 Task: Look for space in Ermenek, Turkey from 10th July, 2023 to 15th July, 2023 for 7 adults in price range Rs.10000 to Rs.15000. Place can be entire place or shared room with 4 bedrooms having 7 beds and 4 bathrooms. Property type can be house, flat, guest house. Amenities needed are: wifi, TV, free parkinig on premises, gym, breakfast. Booking option can be shelf check-in. Required host language is English.
Action: Mouse moved to (606, 144)
Screenshot: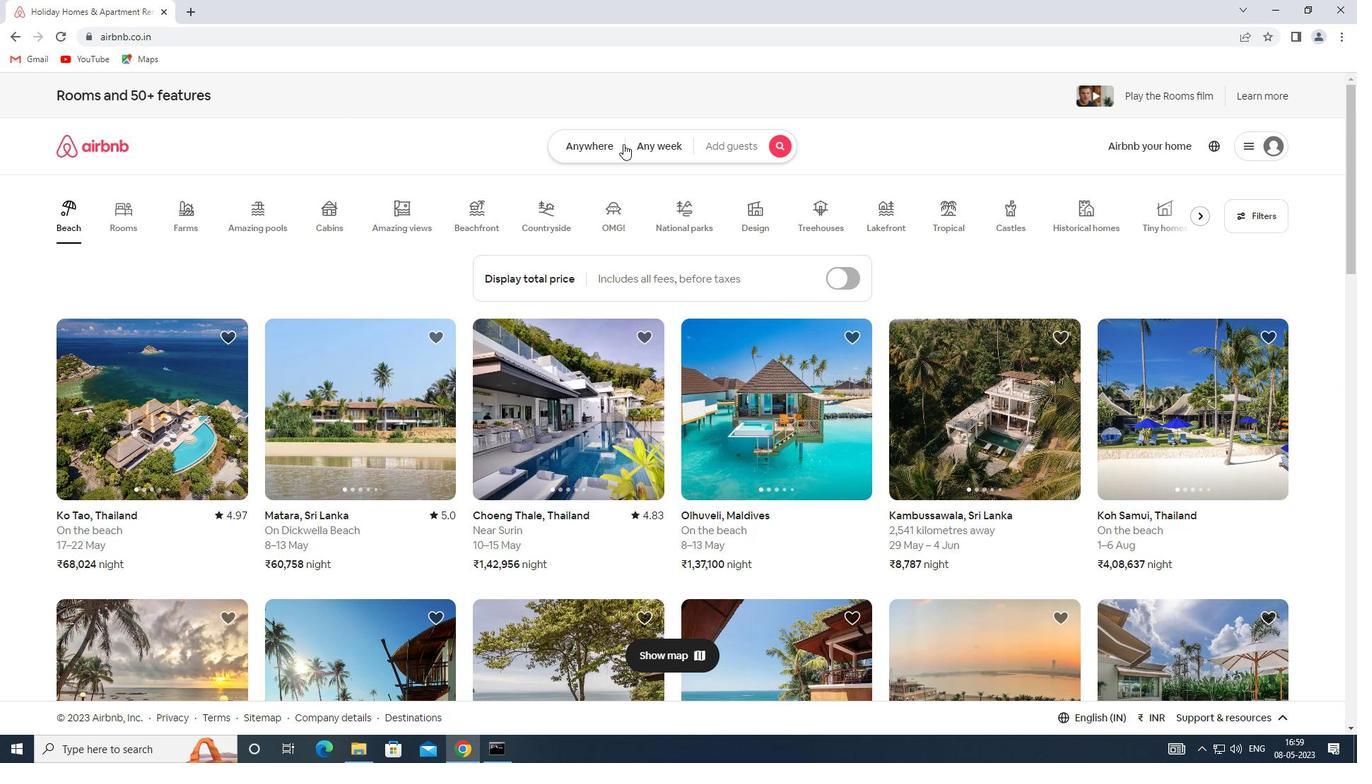 
Action: Mouse pressed left at (606, 144)
Screenshot: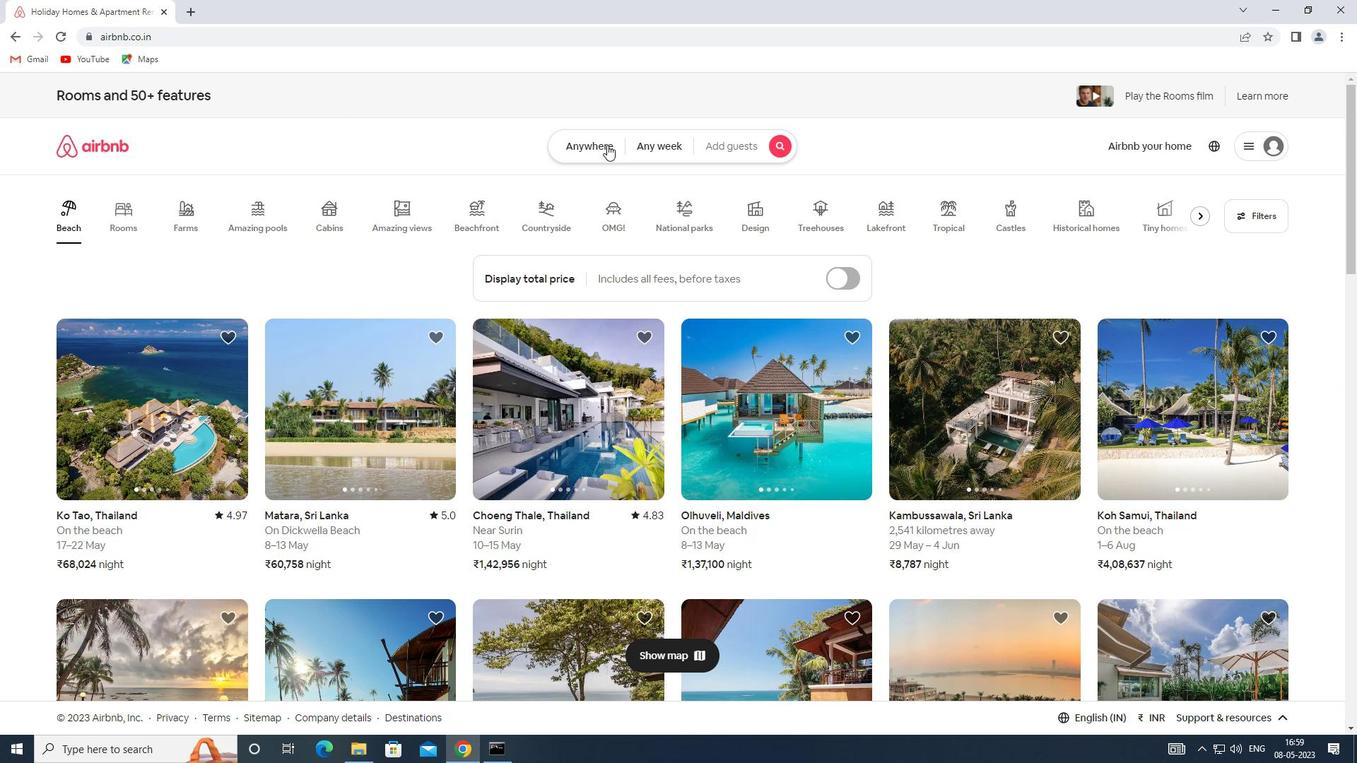 
Action: Mouse moved to (430, 205)
Screenshot: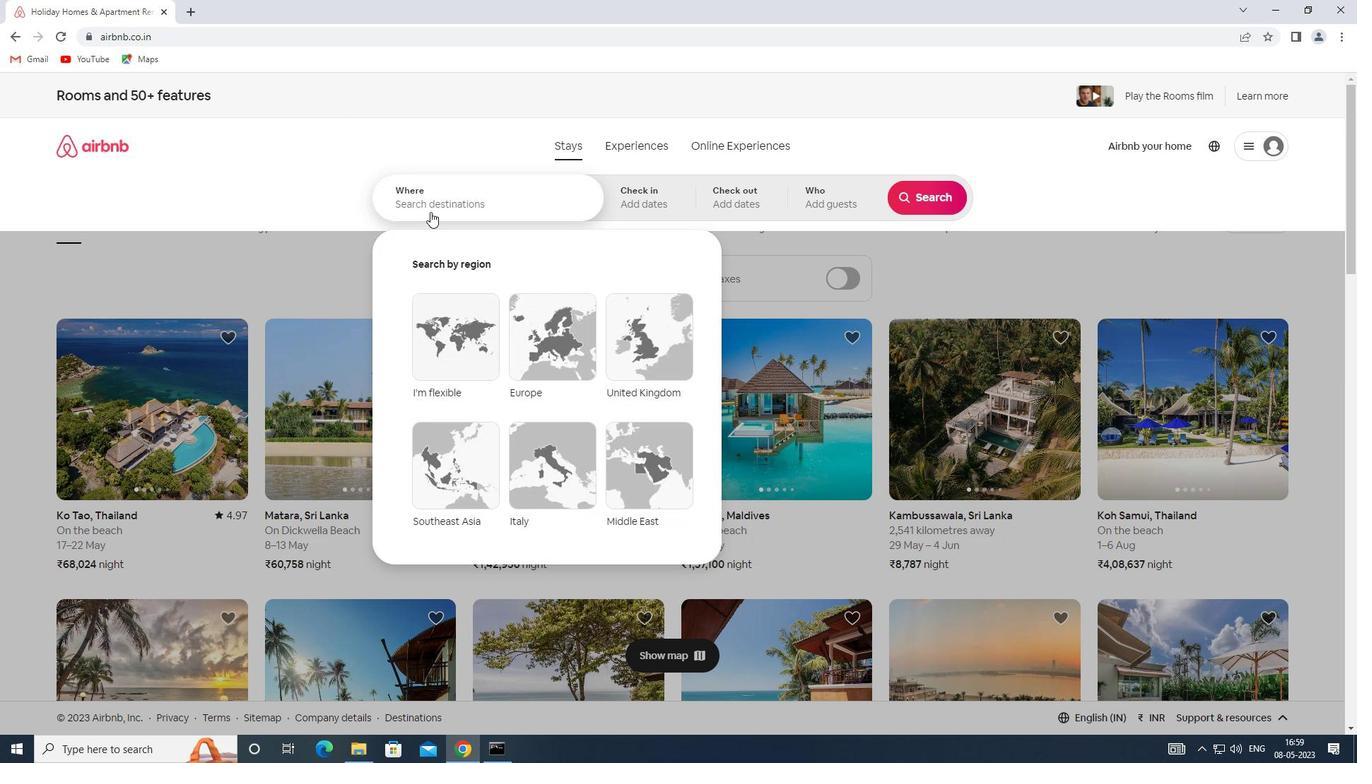 
Action: Mouse pressed left at (430, 205)
Screenshot: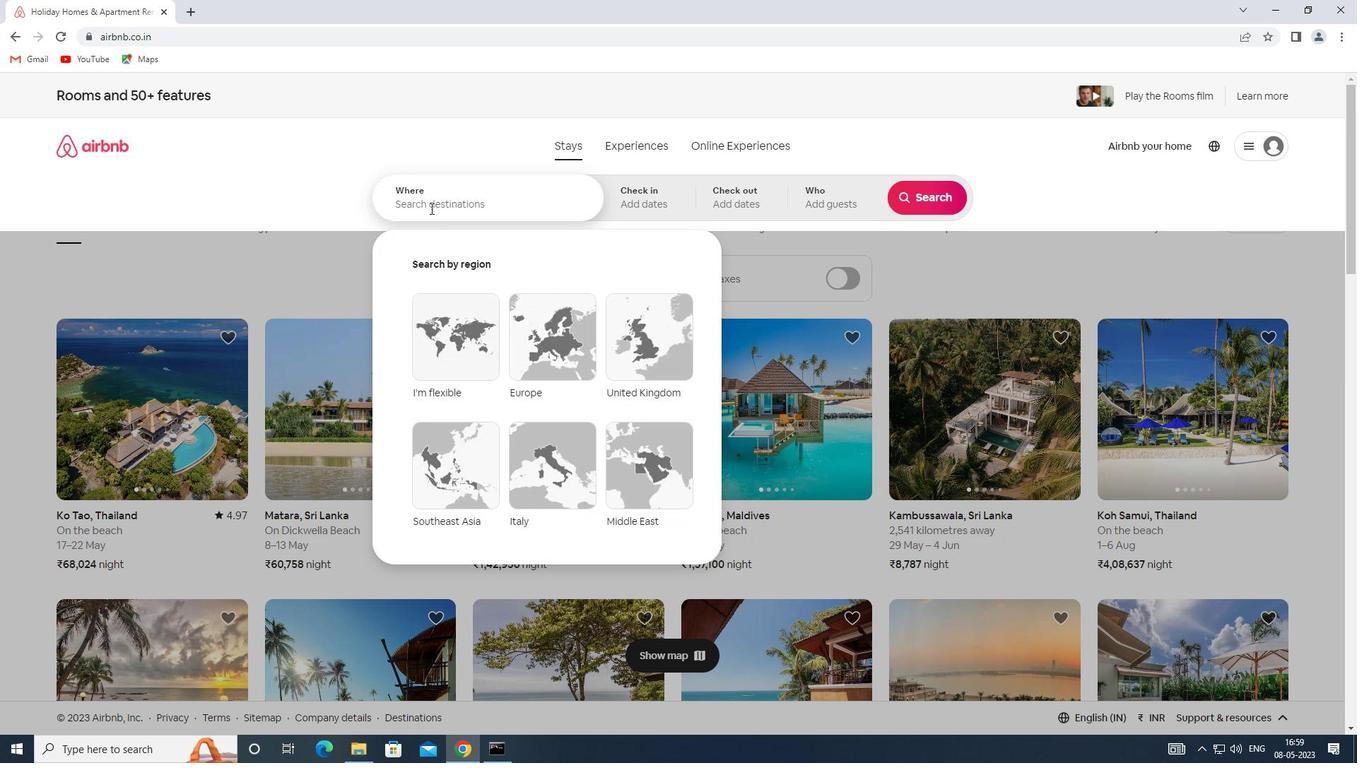 
Action: Mouse moved to (430, 204)
Screenshot: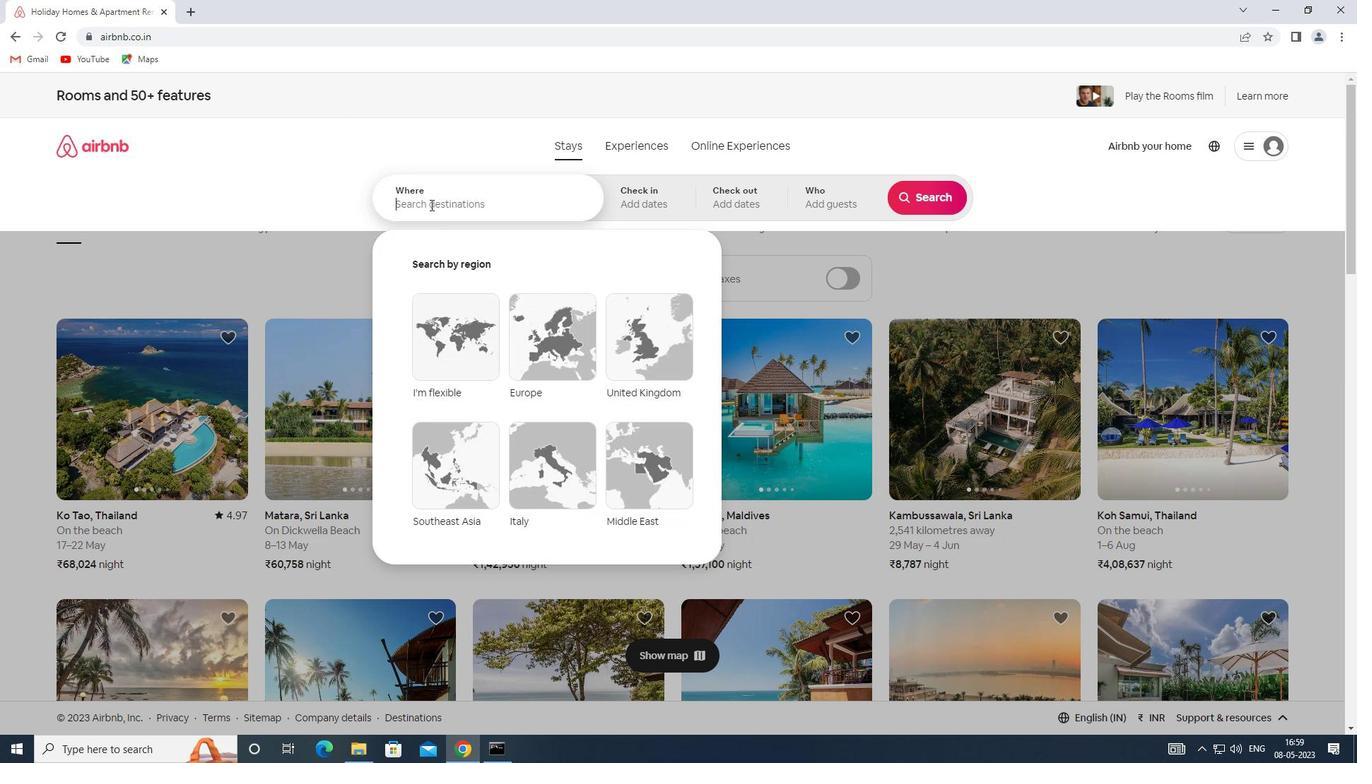 
Action: Key pressed <Key.shift><Key.shift><Key.shift><Key.shift><Key.shift><Key.shift><Key.shift><Key.shift><Key.shift><Key.shift><Key.shift><Key.shift>SPACE<Key.space>IN<Key.space><Key.shift><Key.shift><Key.shift><Key.shift><Key.shift><Key.shift><Key.shift><Key.shift><Key.shift><Key.shift><Key.shift>ERMENEK,<Key.shift>TURKEY
Screenshot: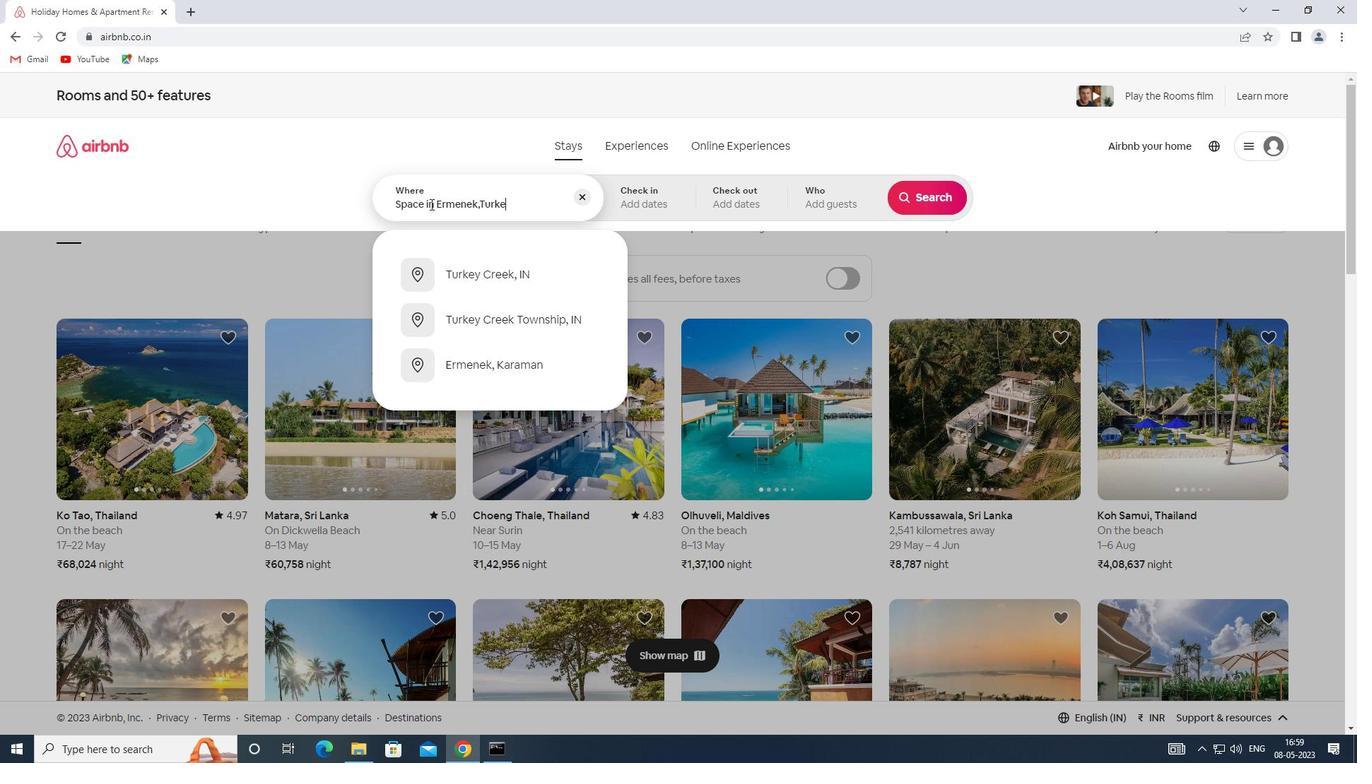 
Action: Mouse moved to (666, 202)
Screenshot: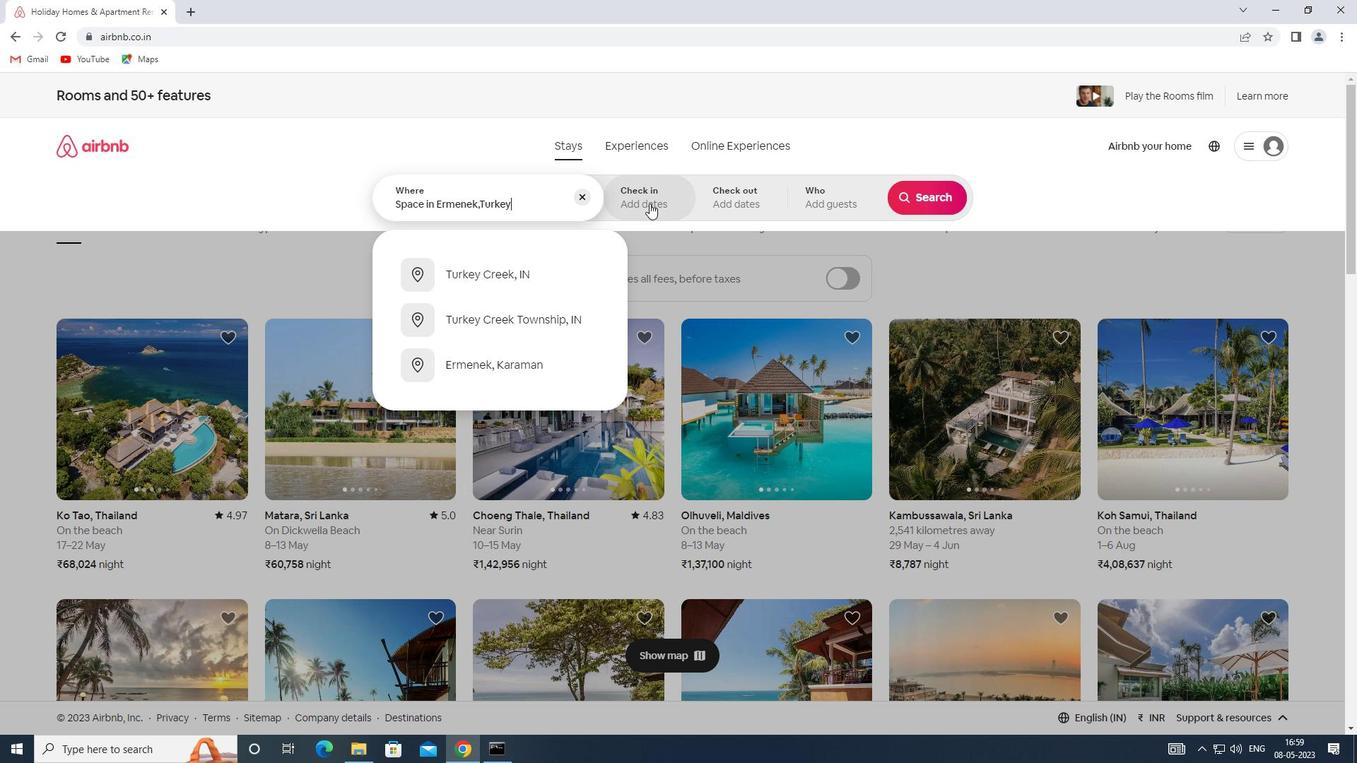 
Action: Mouse pressed left at (666, 202)
Screenshot: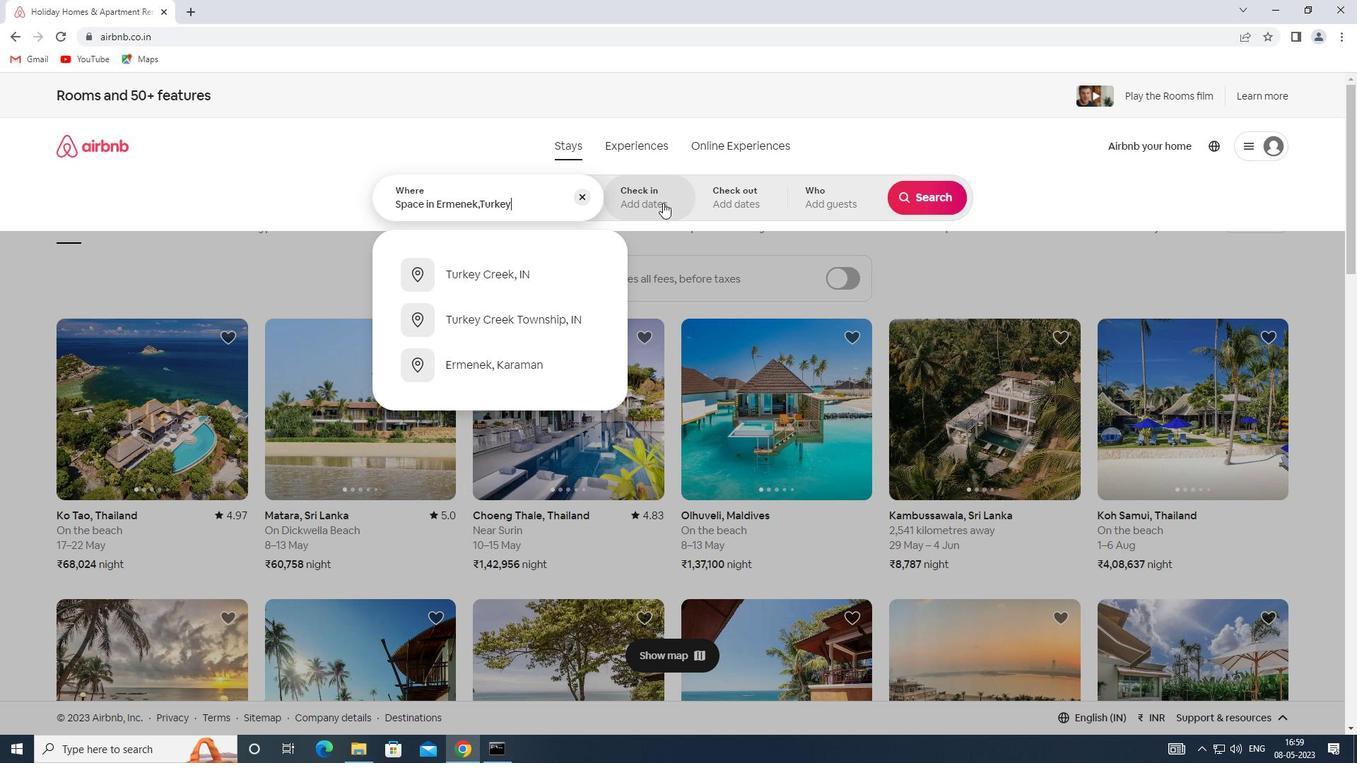 
Action: Mouse moved to (915, 316)
Screenshot: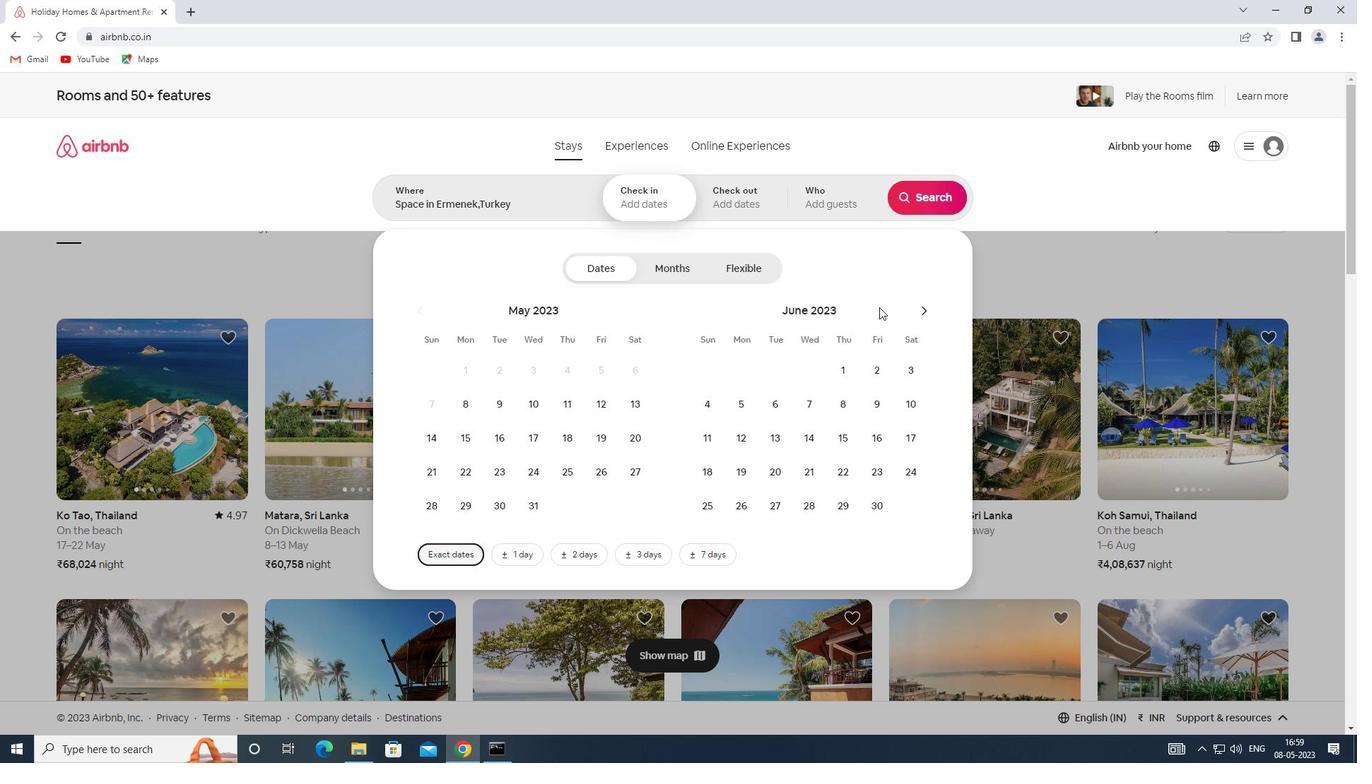 
Action: Mouse pressed left at (915, 316)
Screenshot: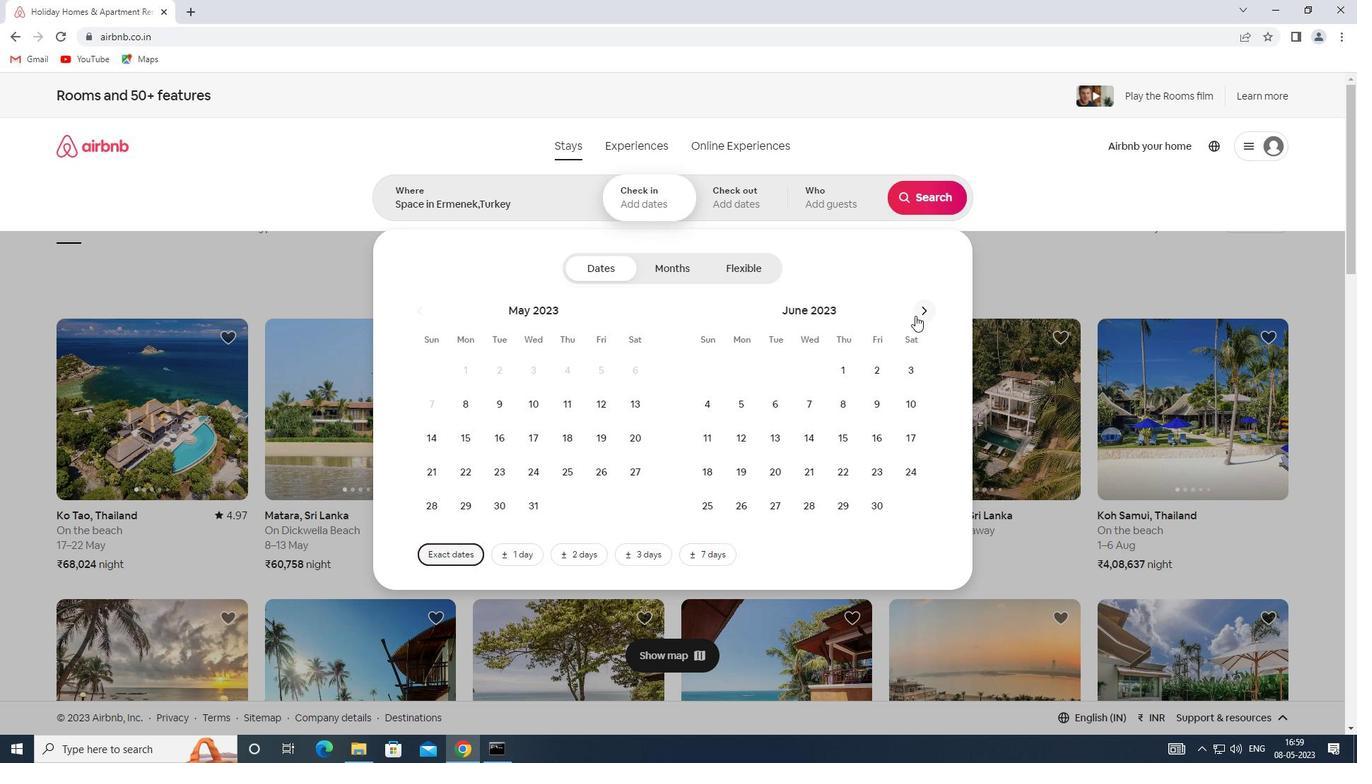 
Action: Mouse moved to (729, 443)
Screenshot: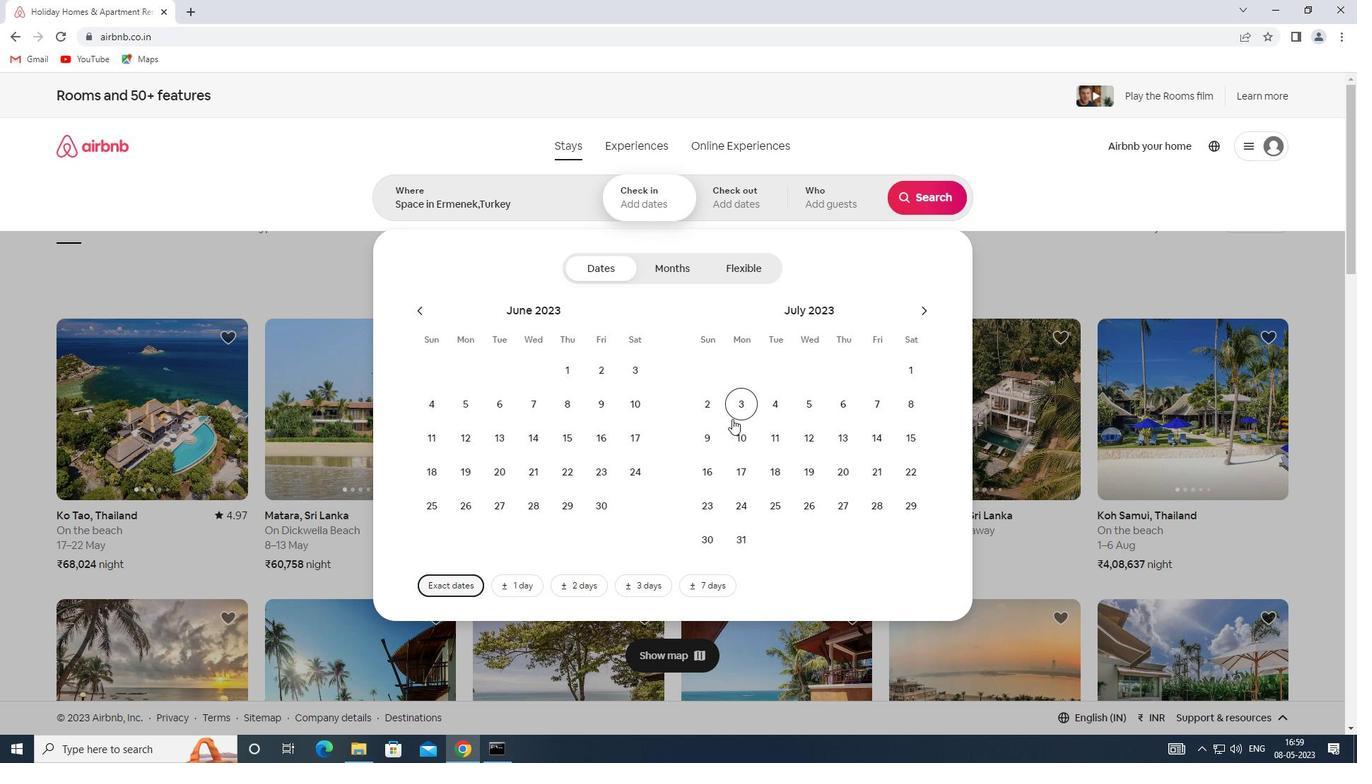 
Action: Mouse pressed left at (729, 443)
Screenshot: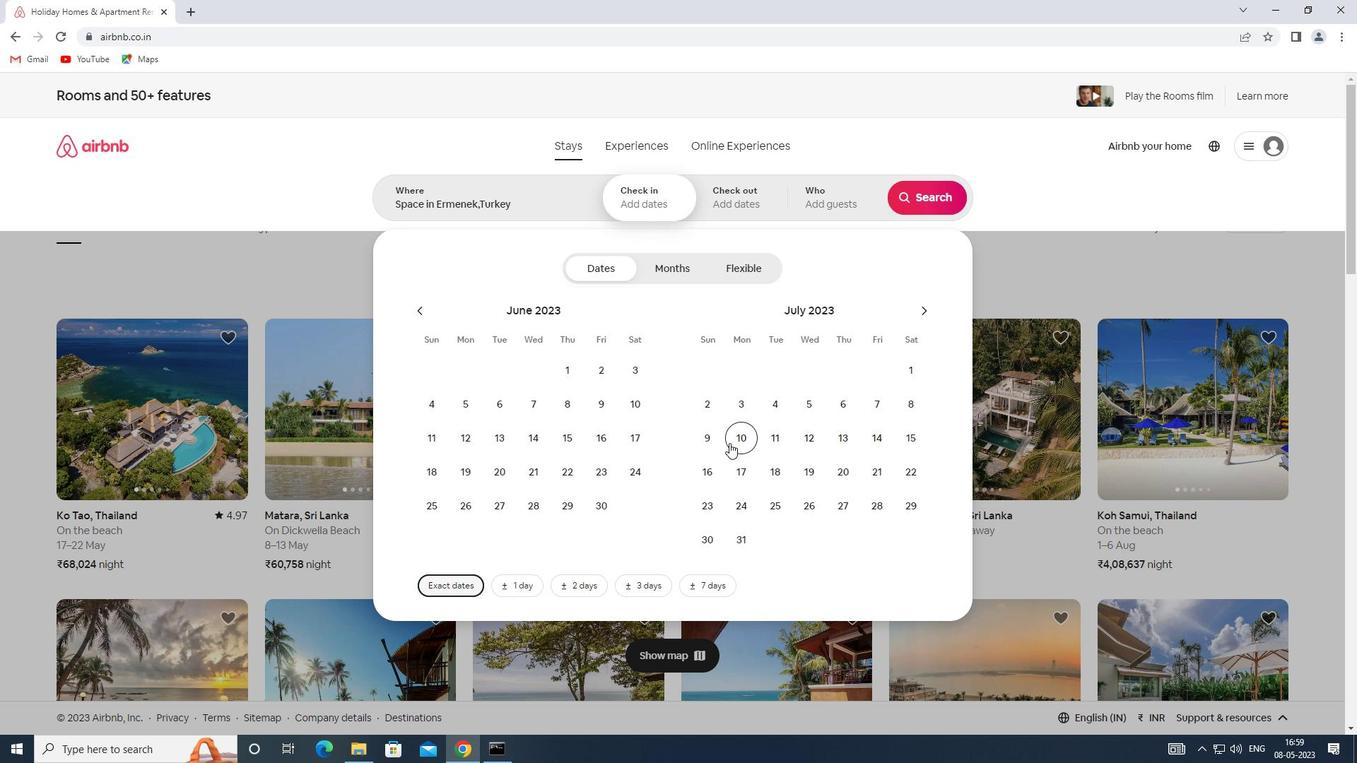 
Action: Mouse moved to (906, 441)
Screenshot: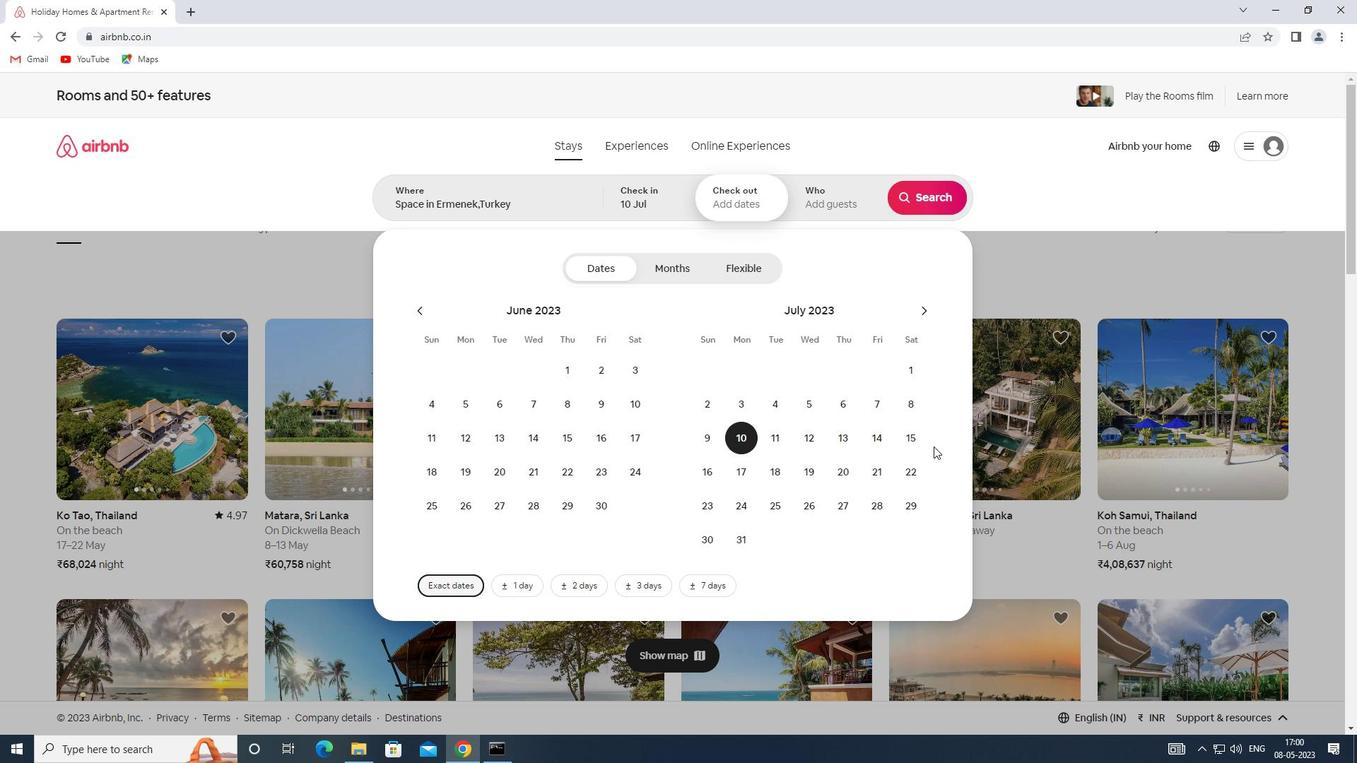 
Action: Mouse pressed left at (906, 441)
Screenshot: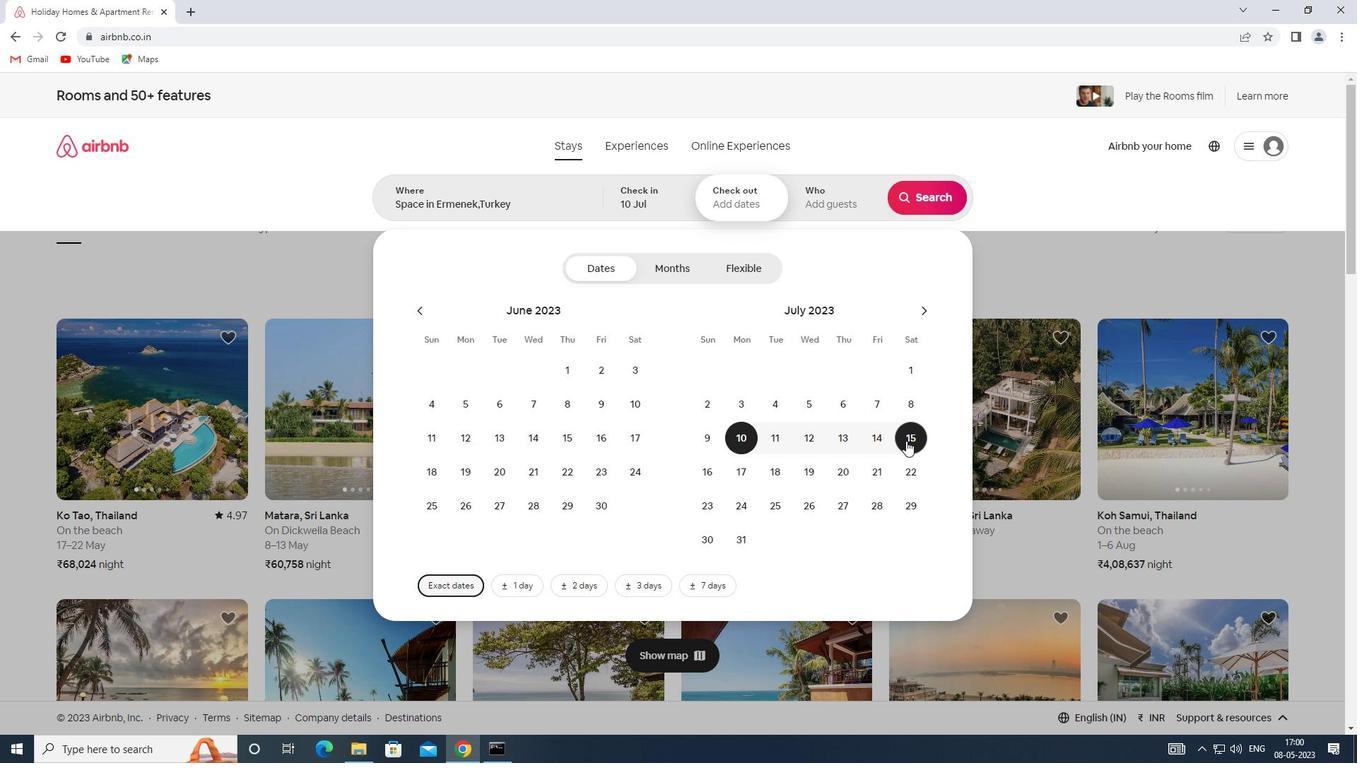 
Action: Mouse moved to (827, 205)
Screenshot: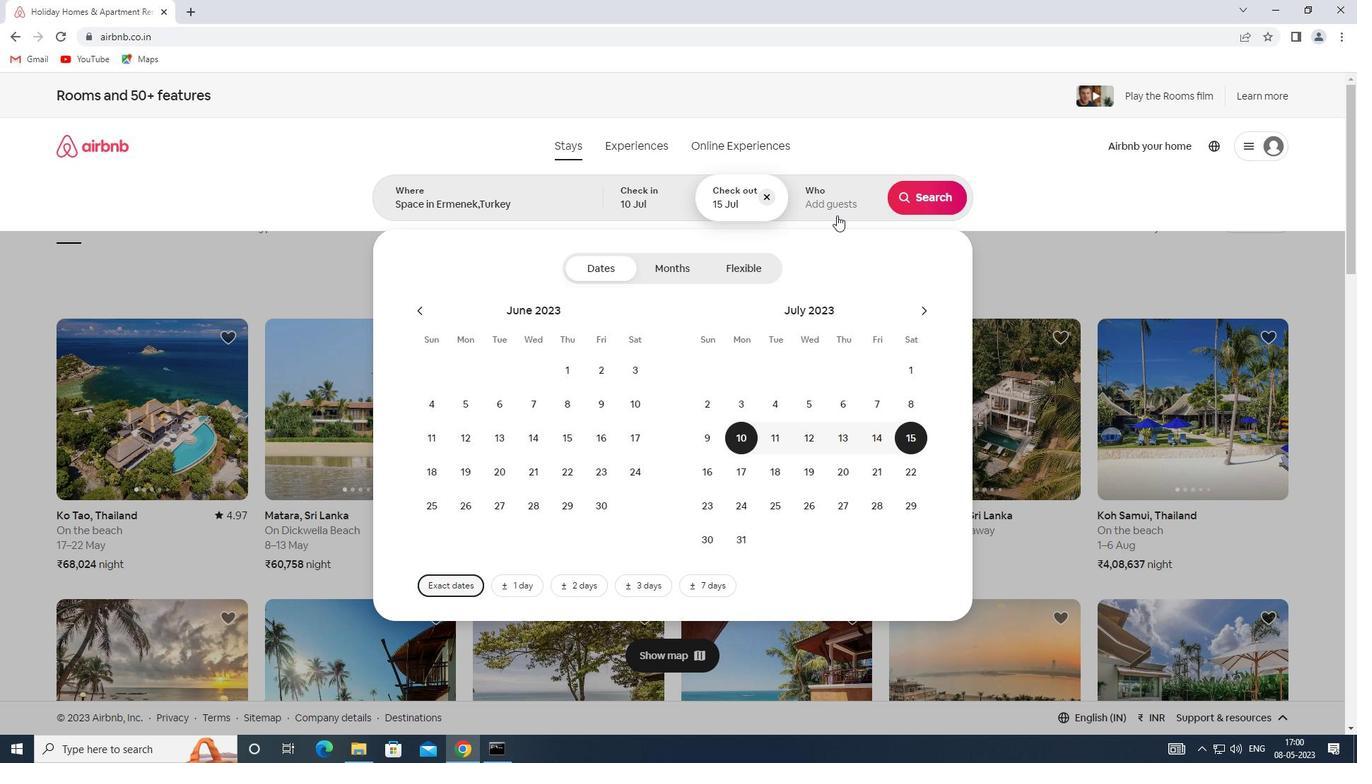 
Action: Mouse pressed left at (827, 205)
Screenshot: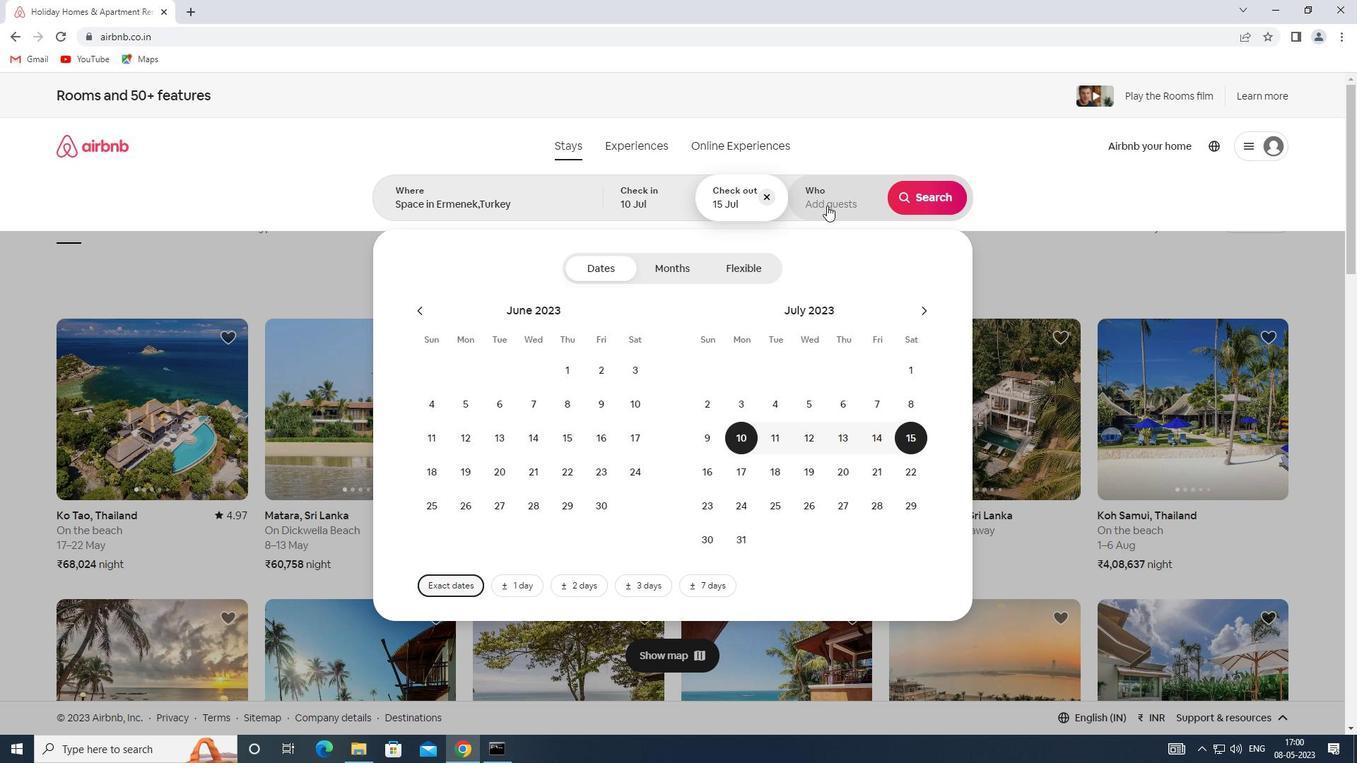 
Action: Mouse moved to (930, 275)
Screenshot: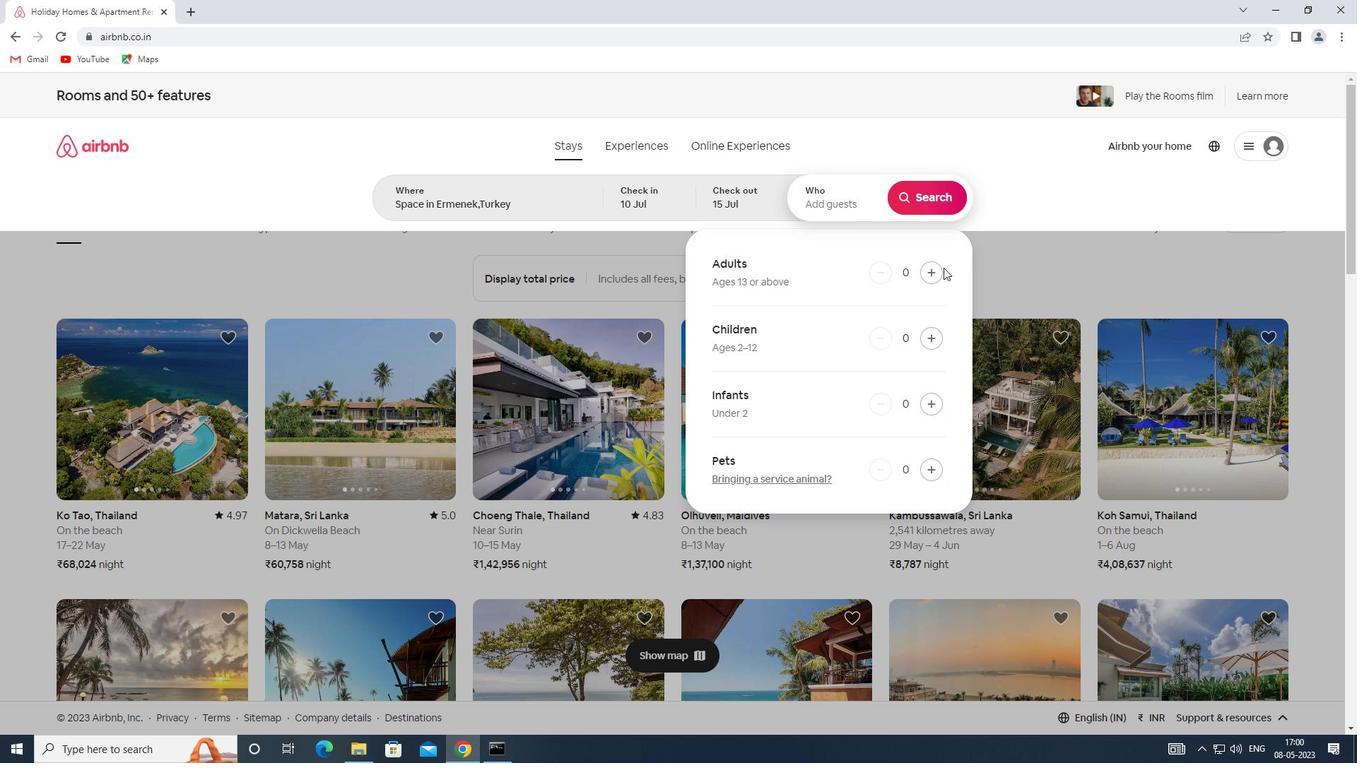 
Action: Mouse pressed left at (930, 275)
Screenshot: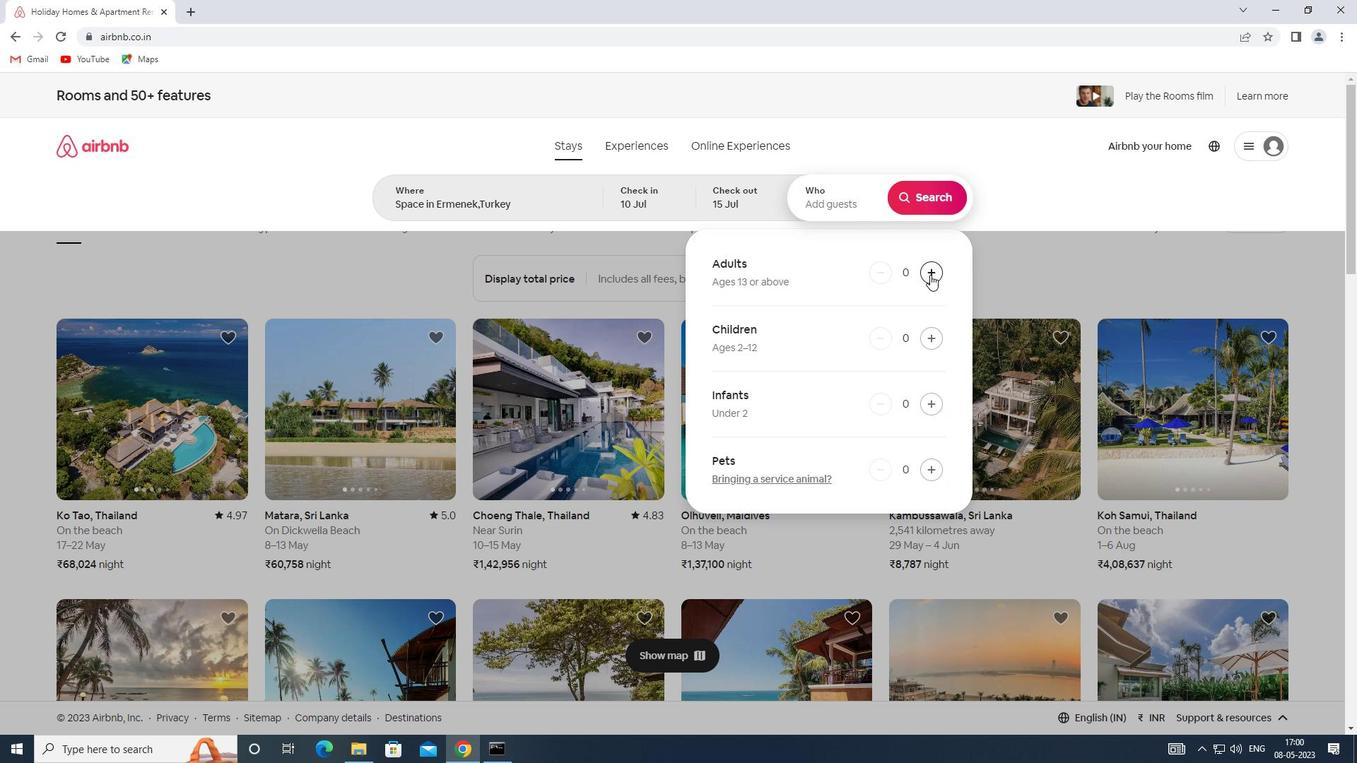 
Action: Mouse pressed left at (930, 275)
Screenshot: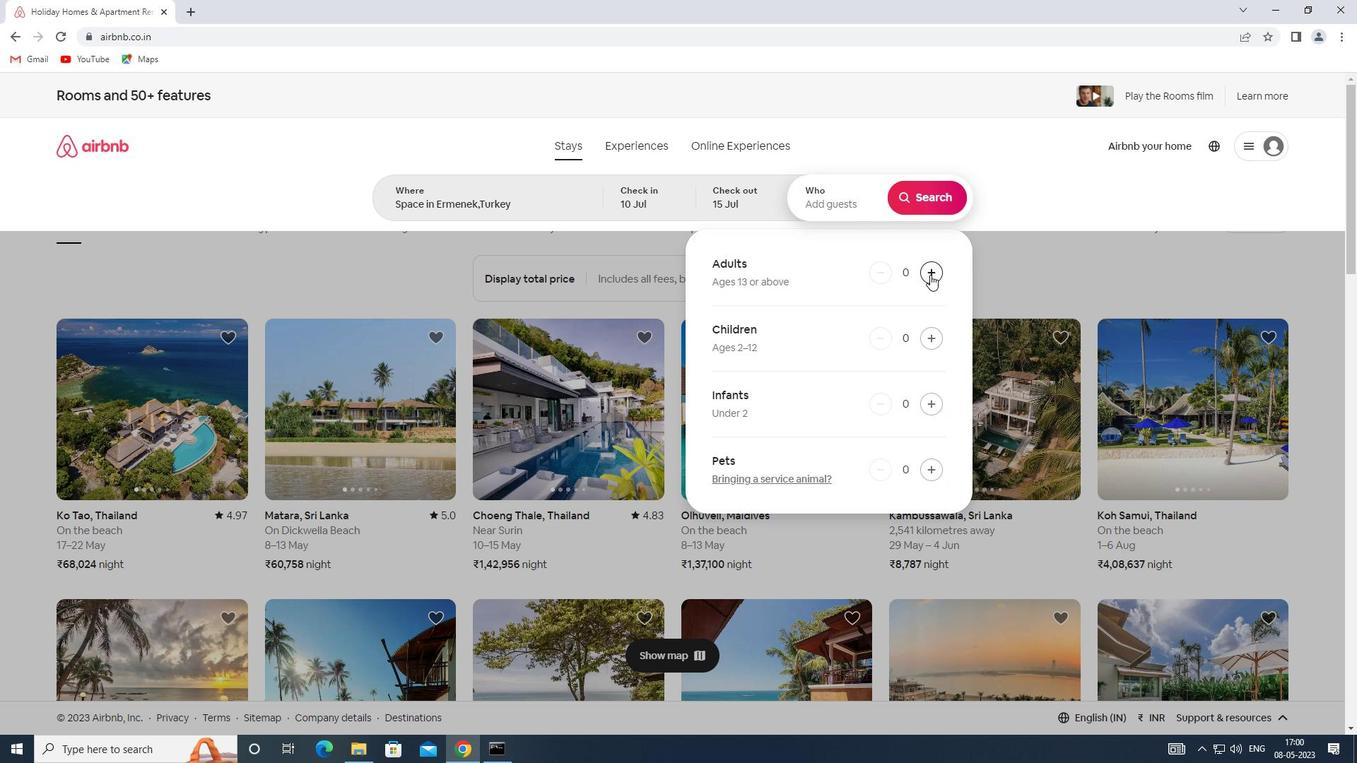
Action: Mouse pressed left at (930, 275)
Screenshot: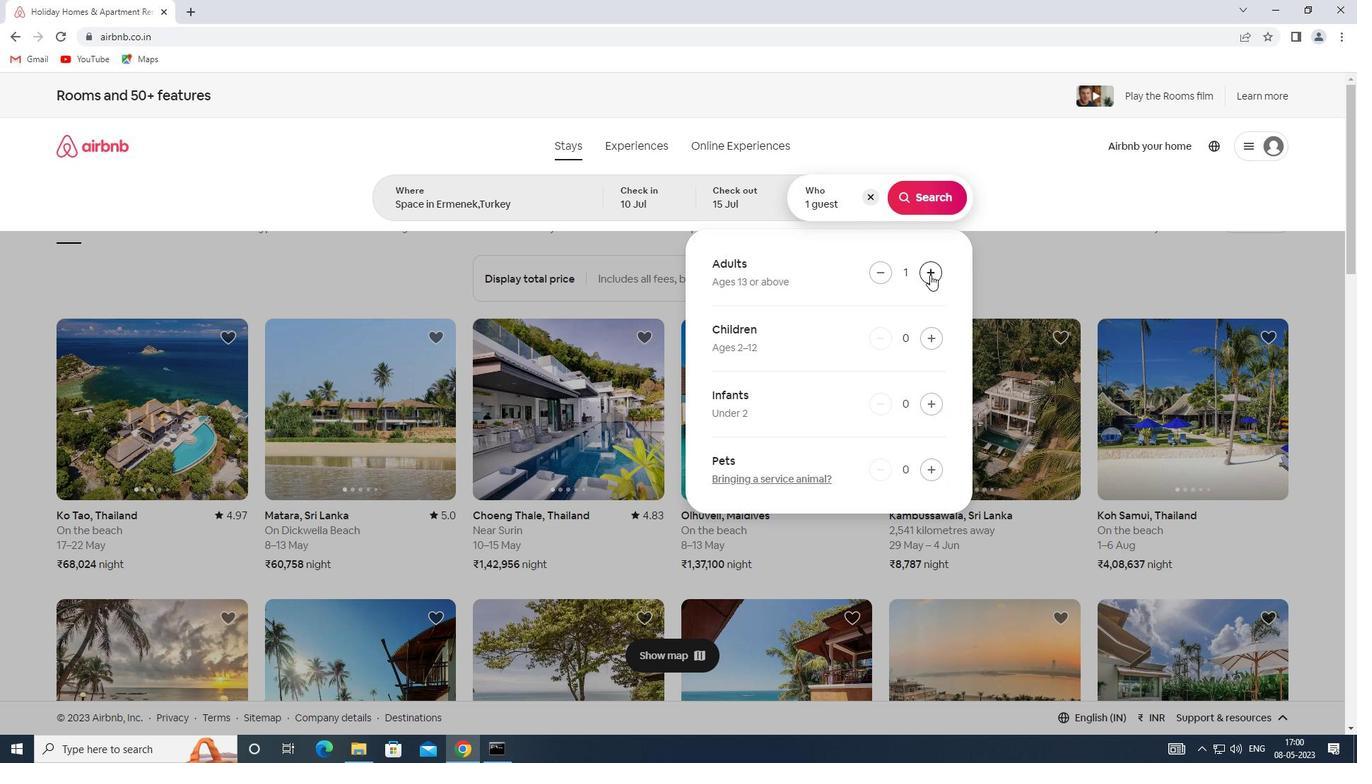 
Action: Mouse pressed left at (930, 275)
Screenshot: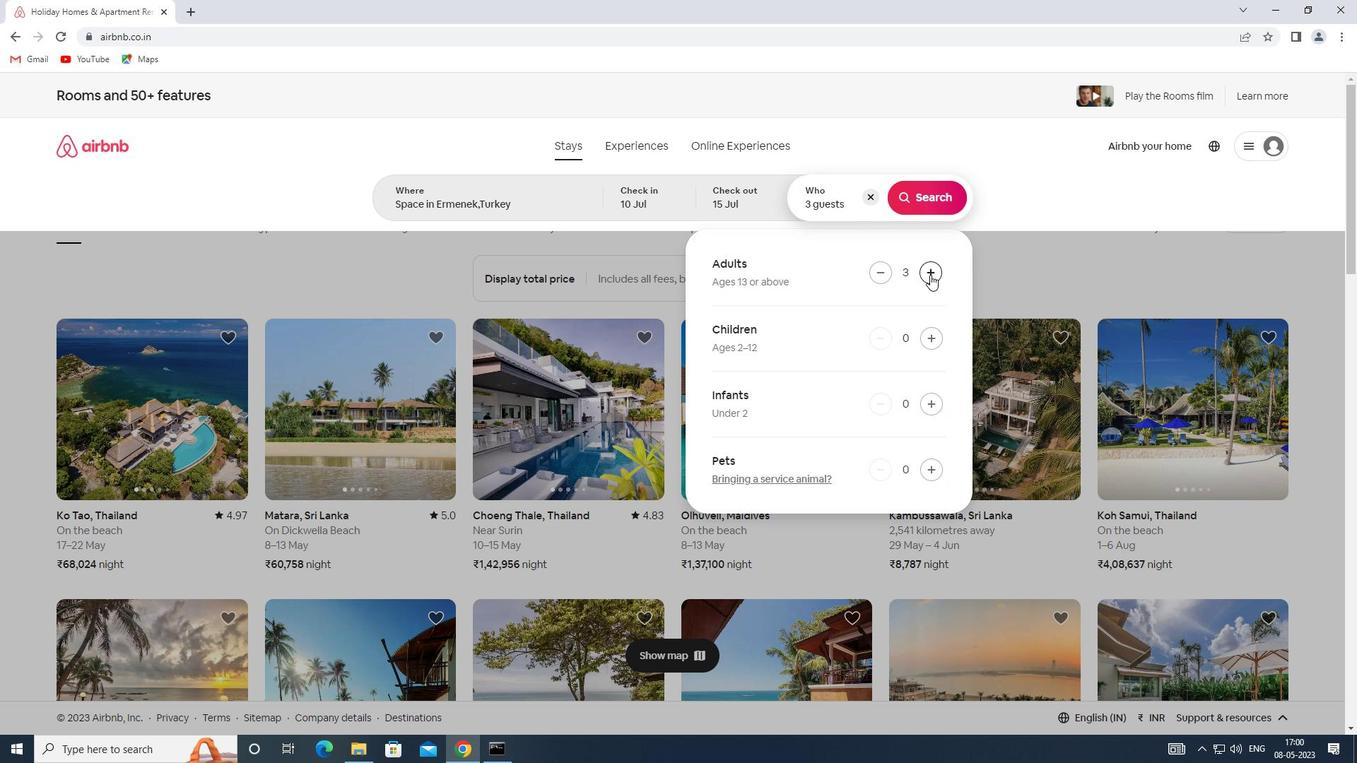 
Action: Mouse pressed left at (930, 275)
Screenshot: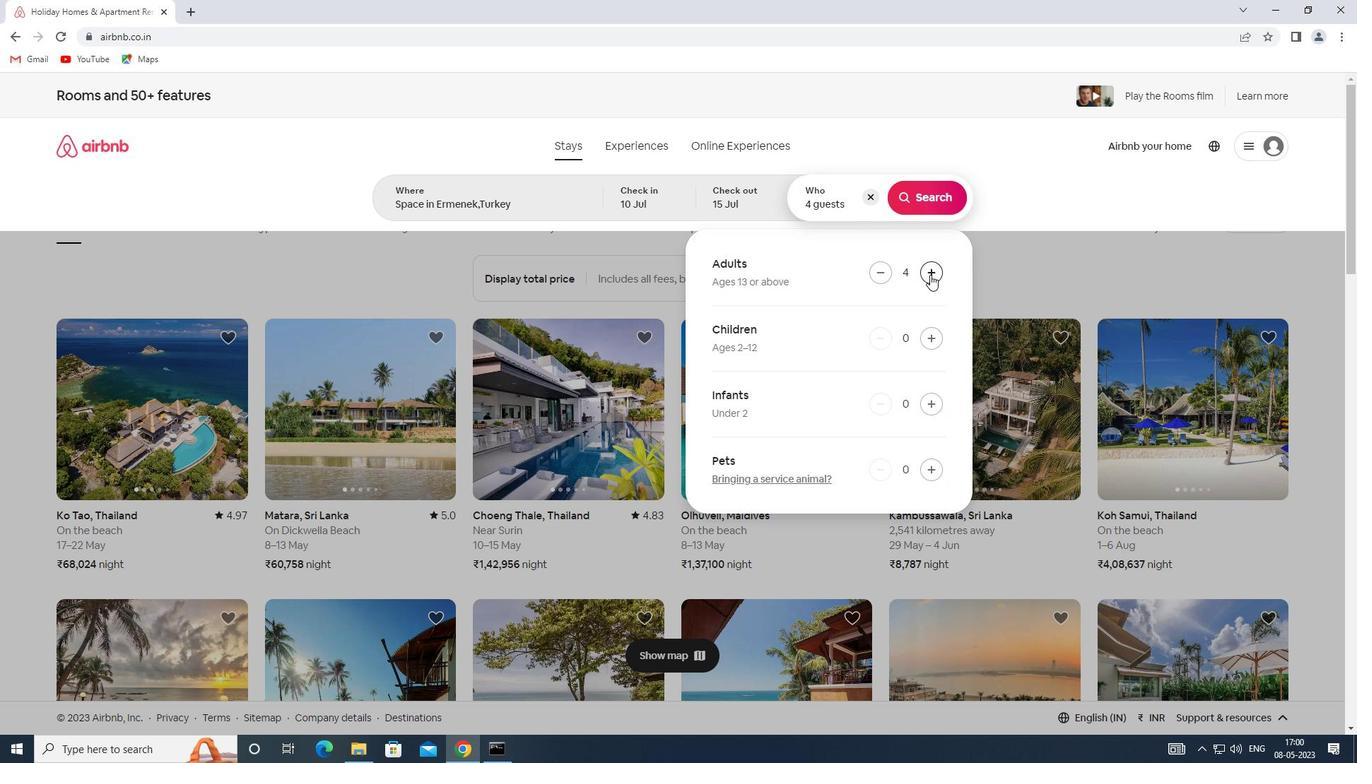 
Action: Mouse moved to (927, 276)
Screenshot: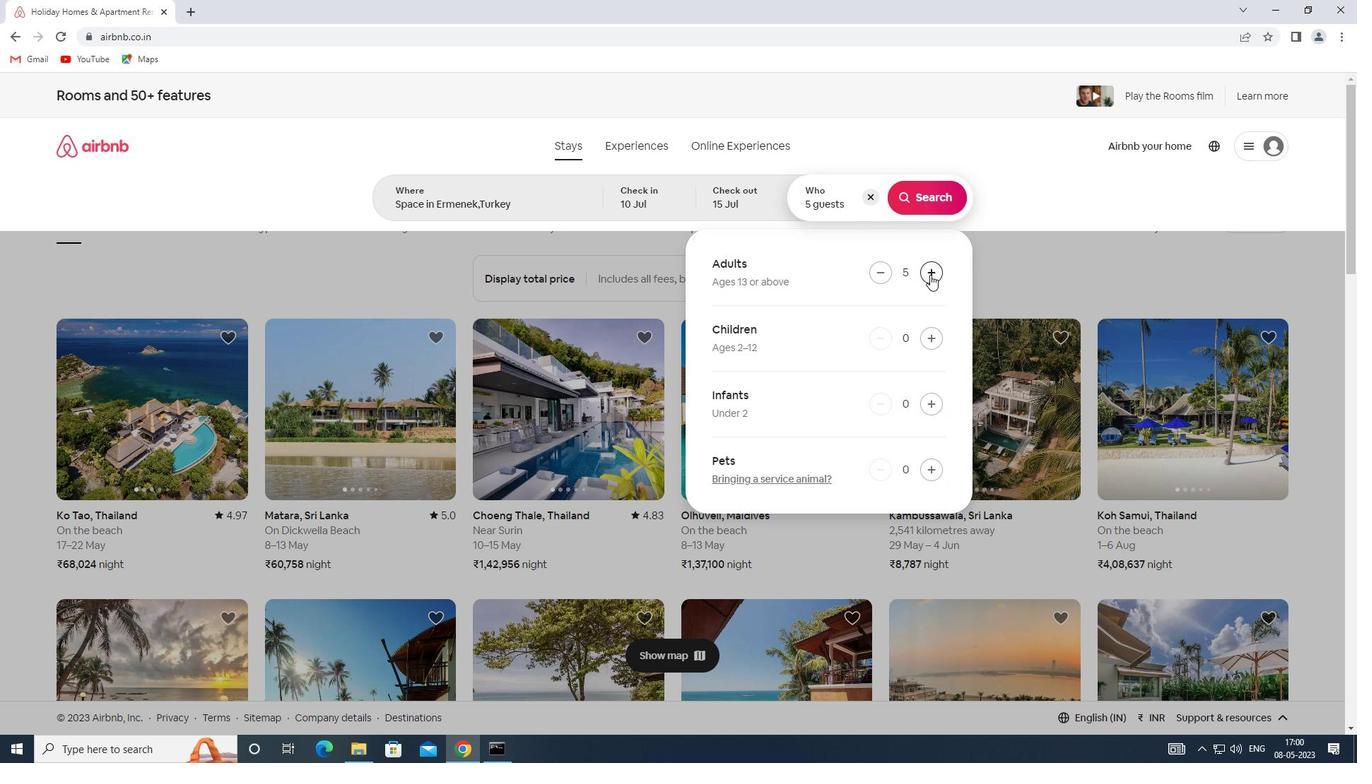
Action: Mouse pressed left at (927, 276)
Screenshot: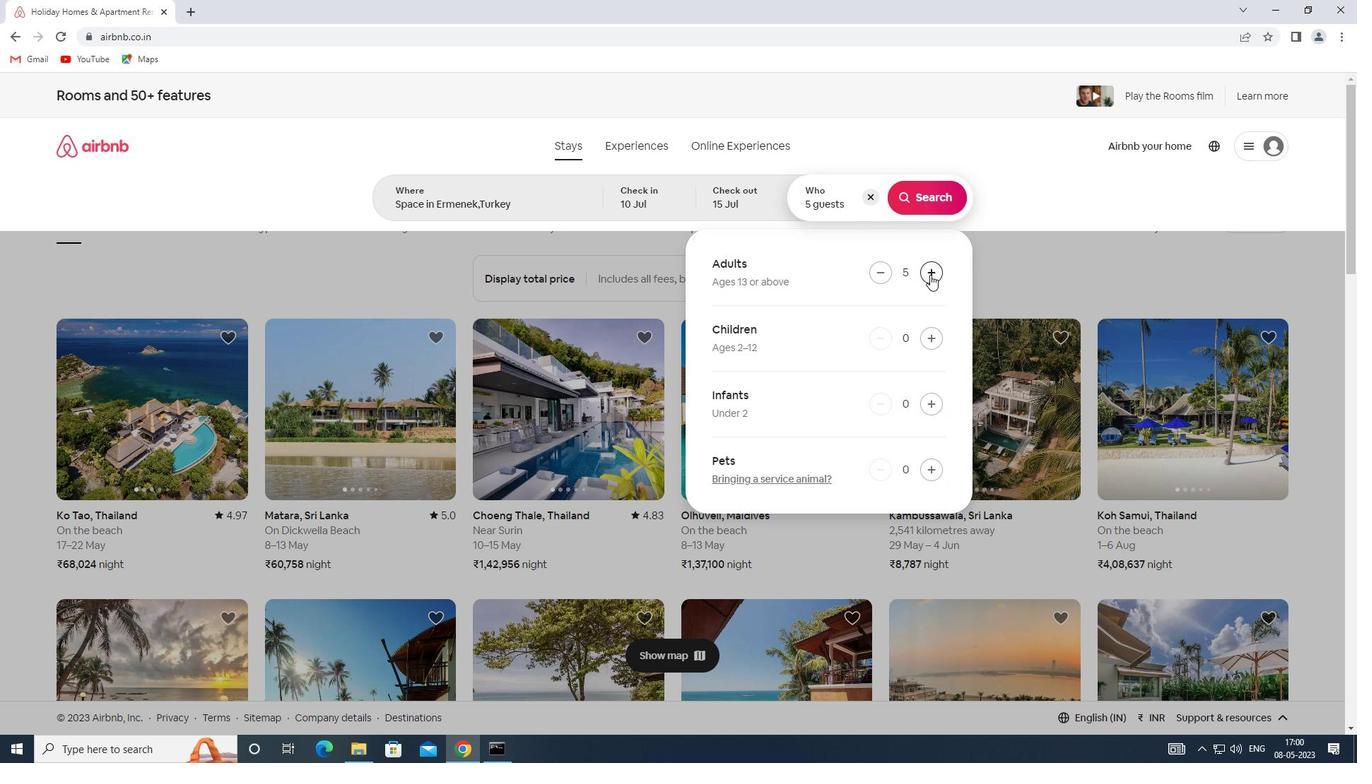
Action: Mouse moved to (927, 277)
Screenshot: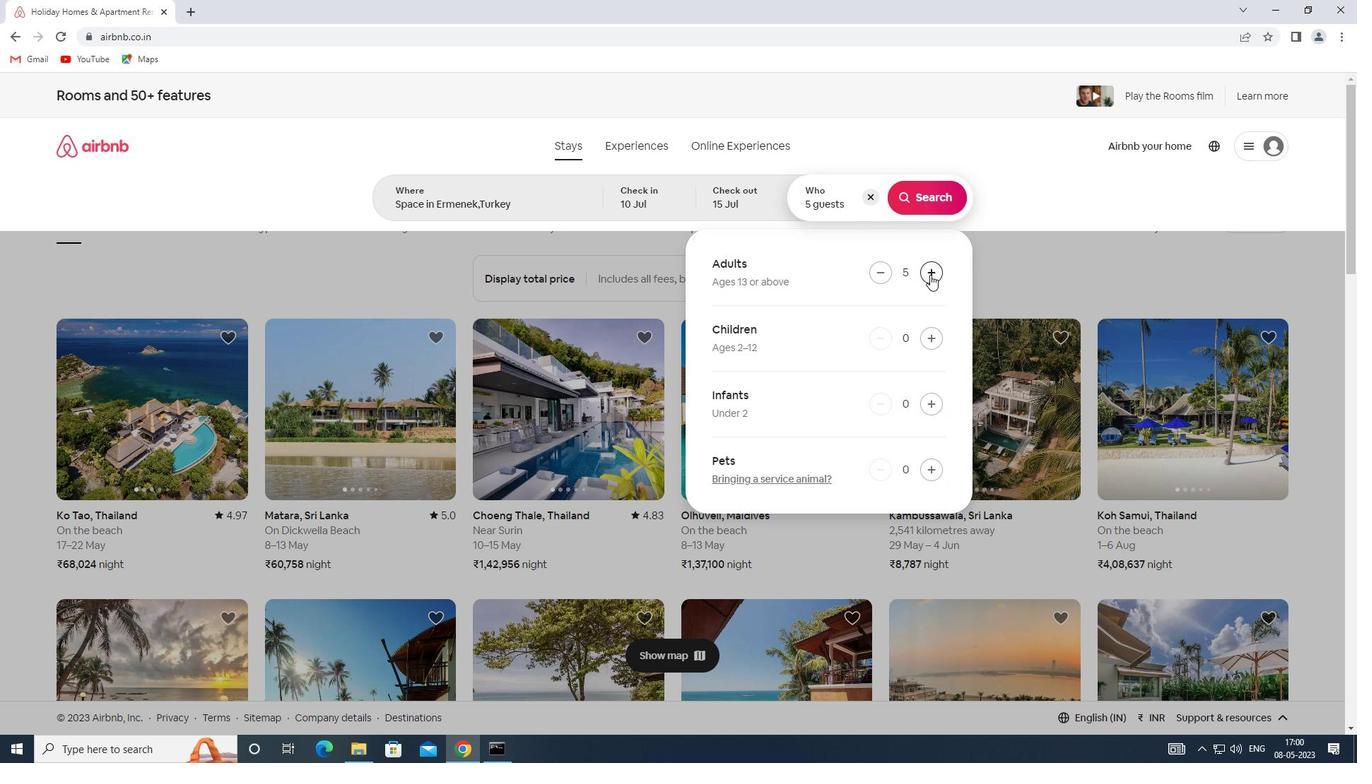 
Action: Mouse pressed left at (927, 277)
Screenshot: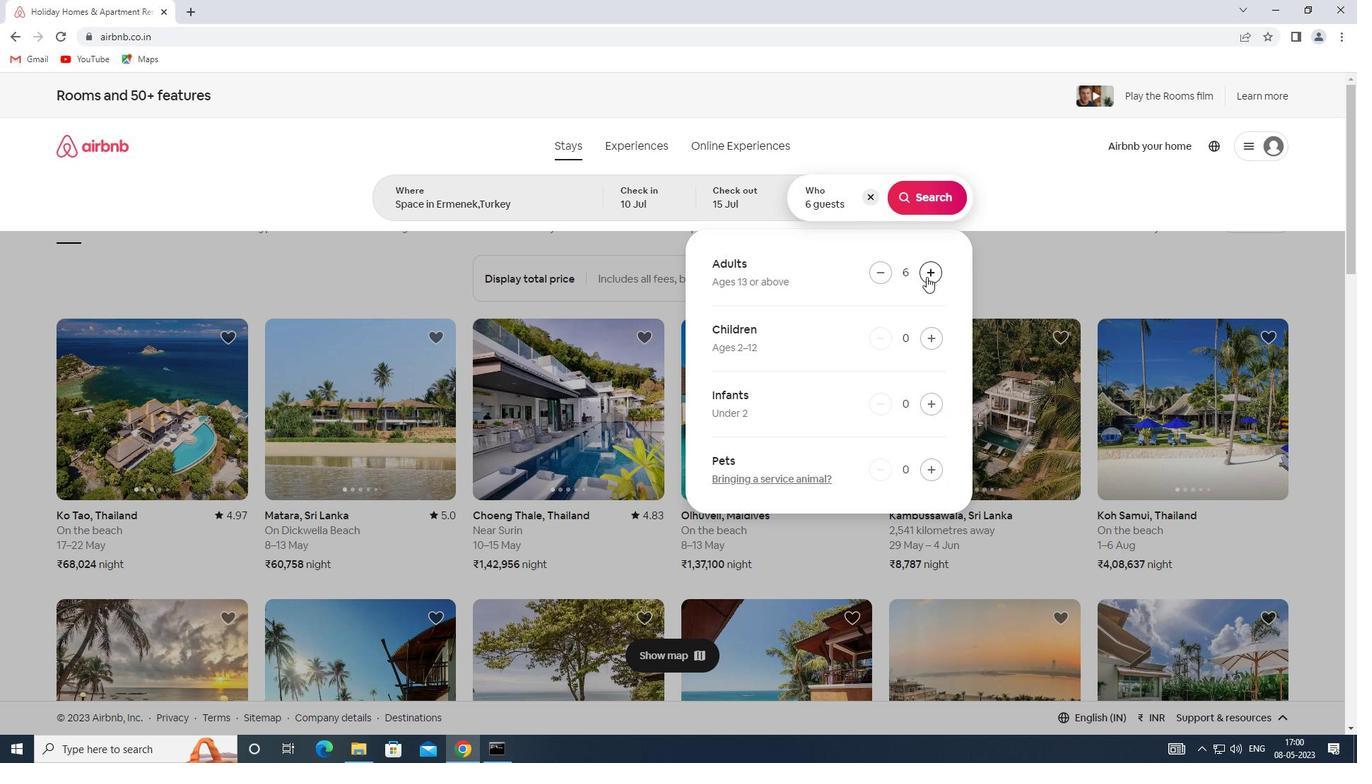 
Action: Mouse moved to (932, 190)
Screenshot: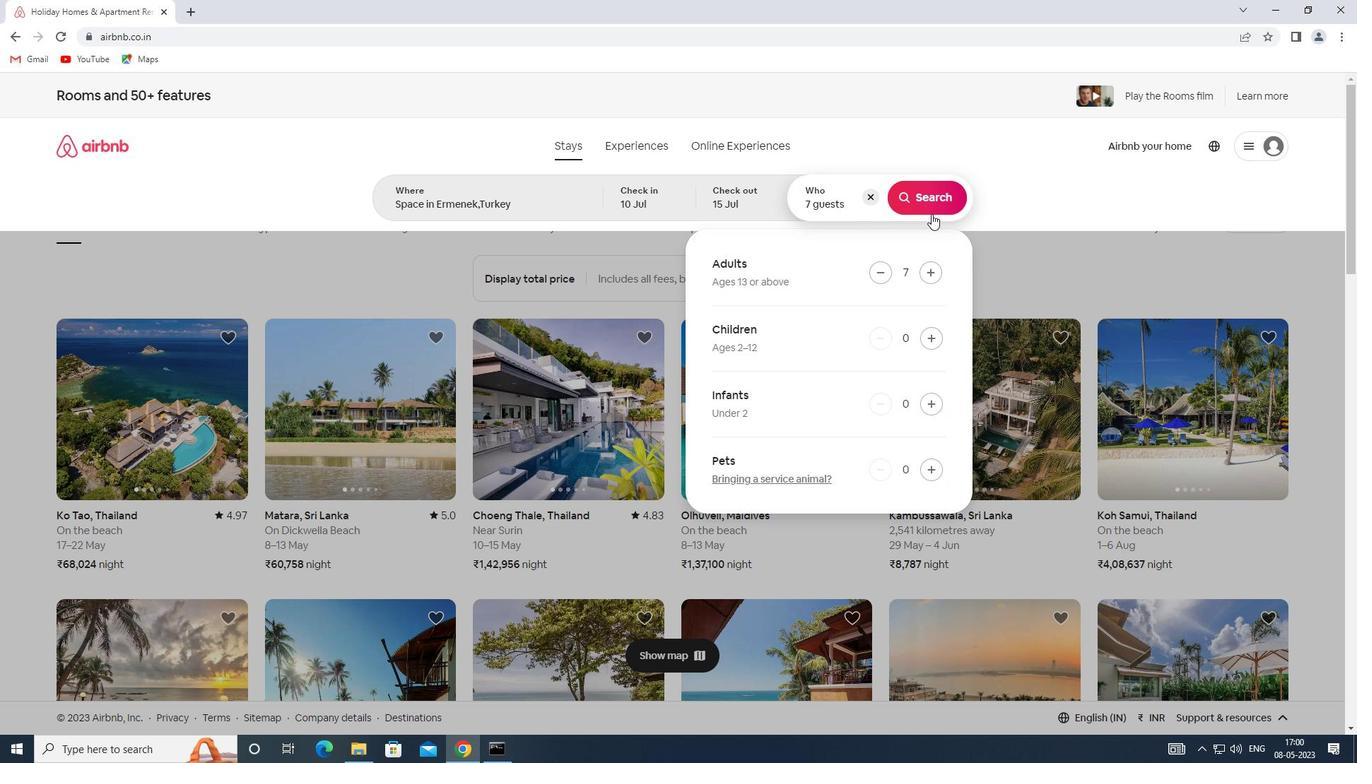 
Action: Mouse pressed left at (932, 190)
Screenshot: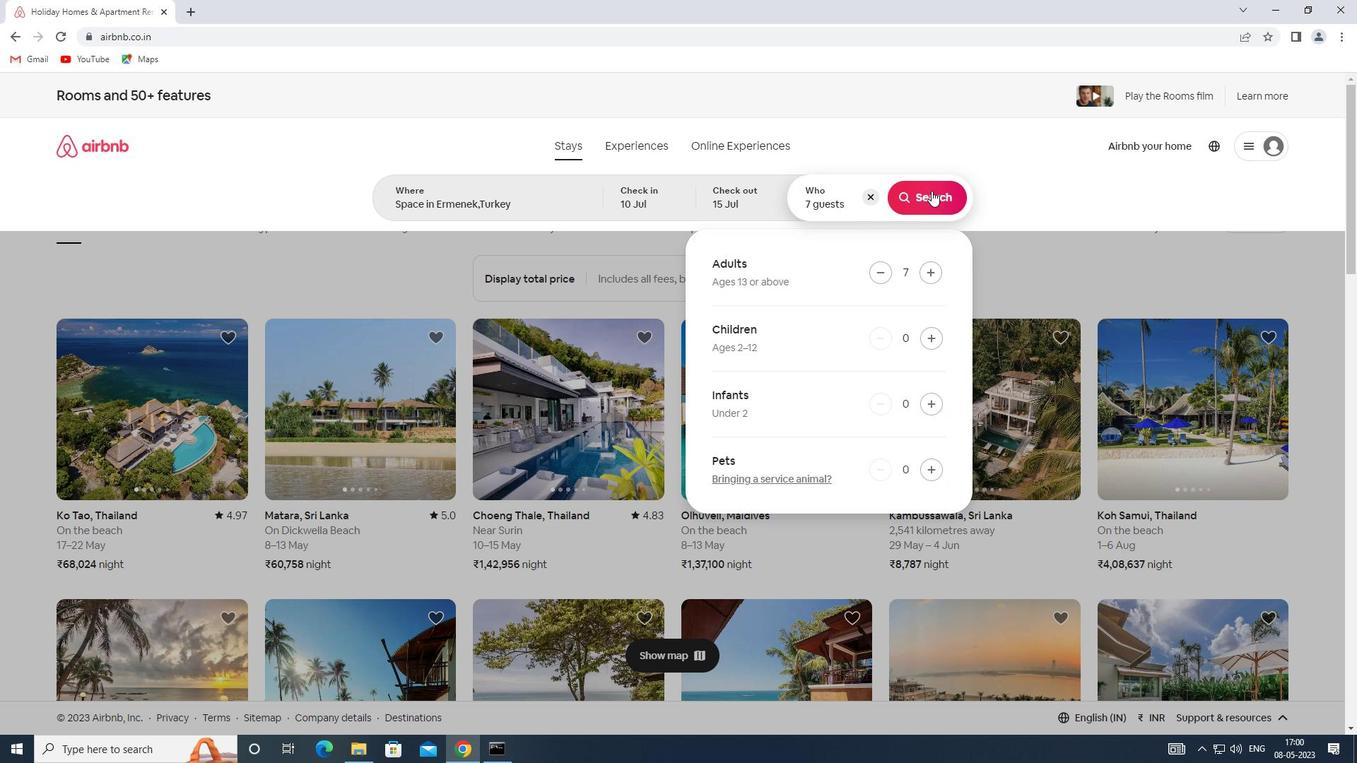 
Action: Mouse moved to (1295, 169)
Screenshot: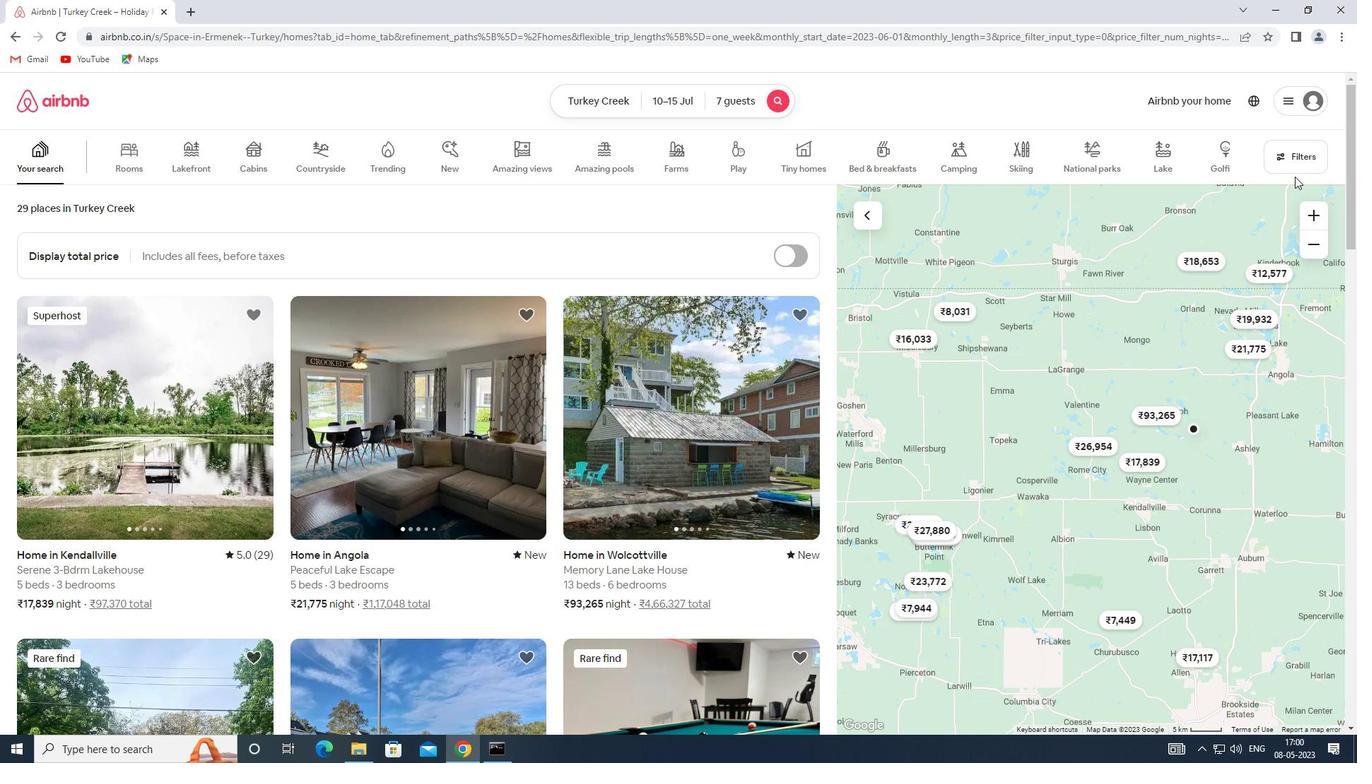 
Action: Mouse pressed left at (1295, 169)
Screenshot: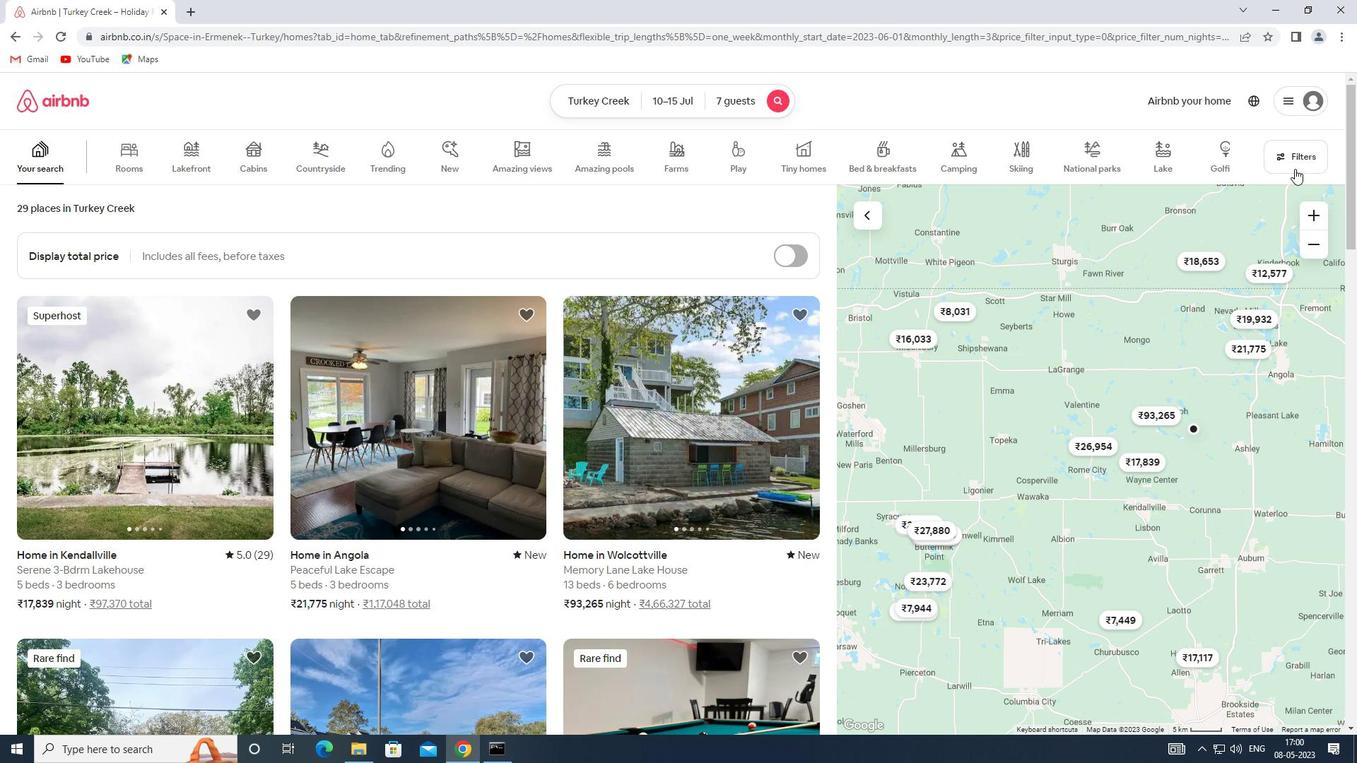
Action: Mouse moved to (490, 505)
Screenshot: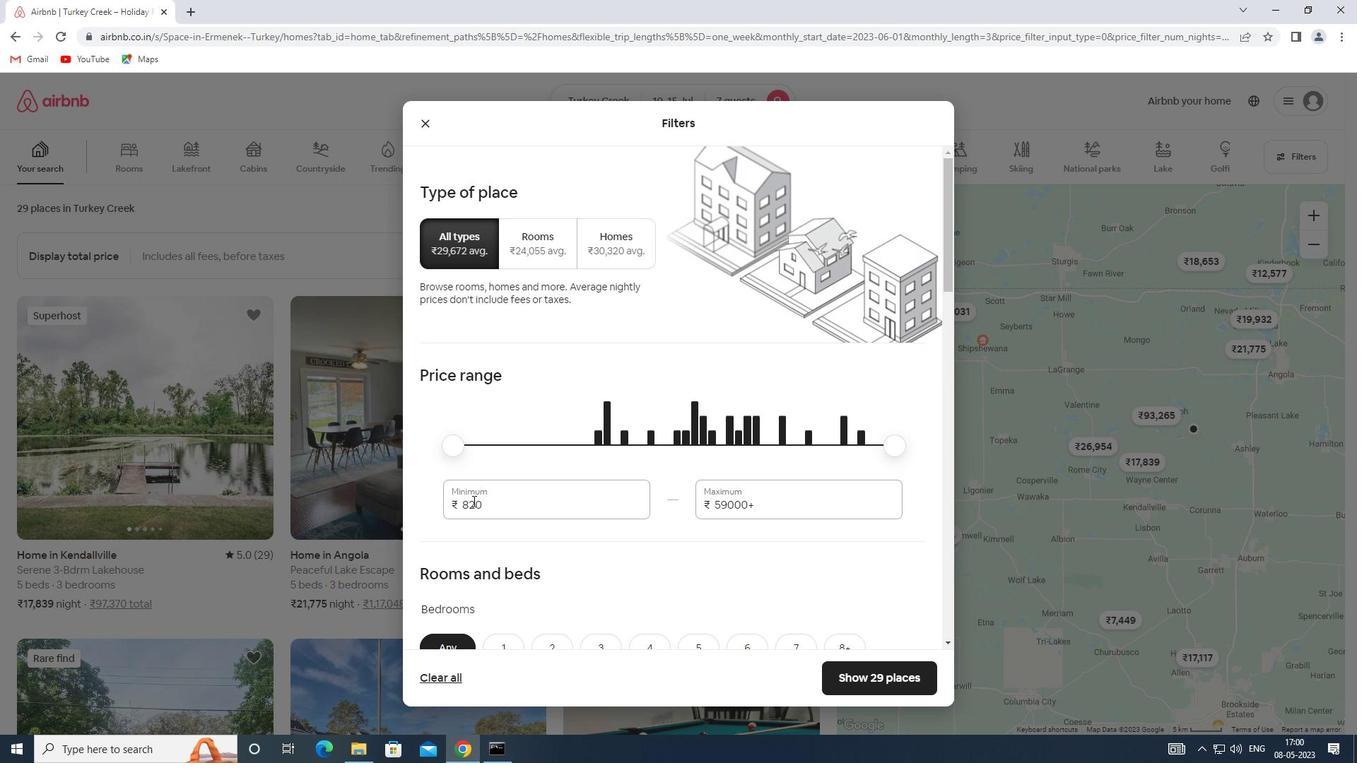 
Action: Mouse pressed left at (490, 505)
Screenshot: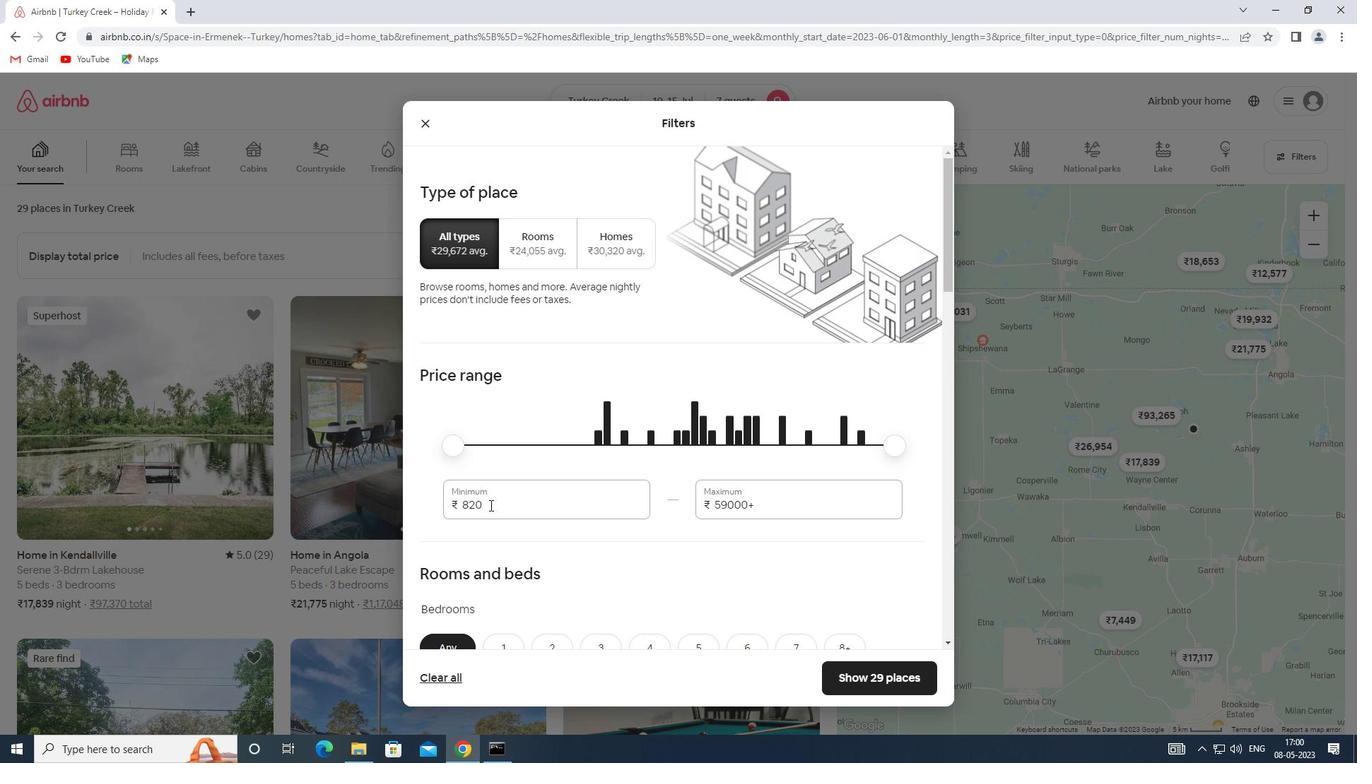 
Action: Mouse moved to (462, 497)
Screenshot: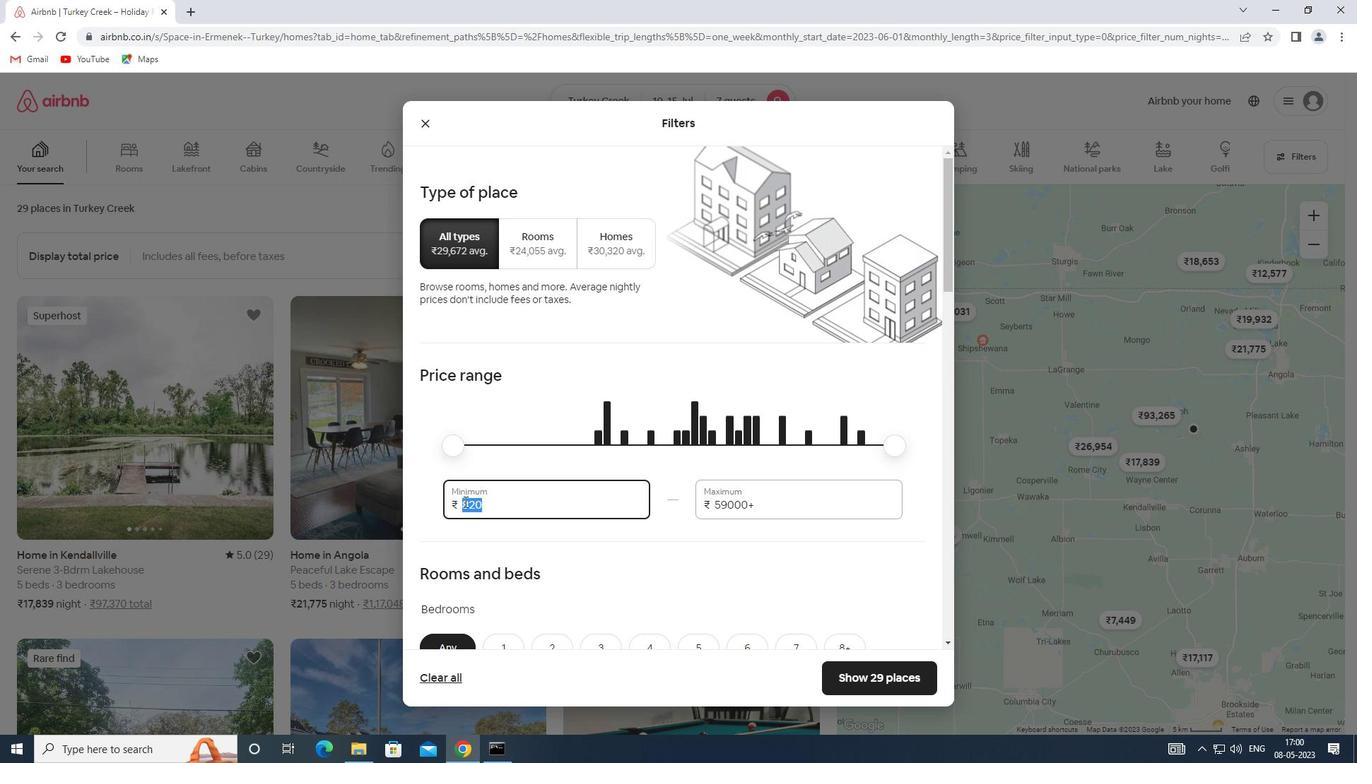 
Action: Key pressed 10000
Screenshot: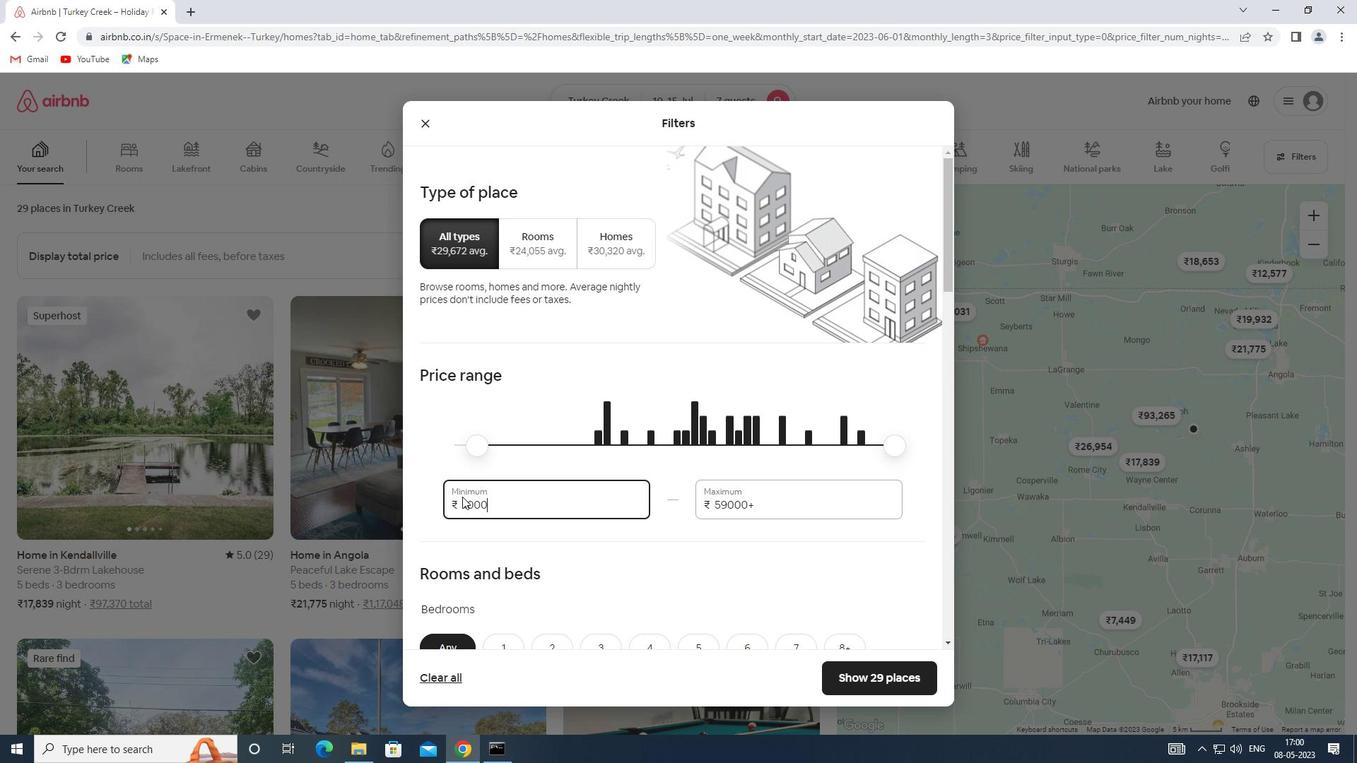 
Action: Mouse moved to (758, 506)
Screenshot: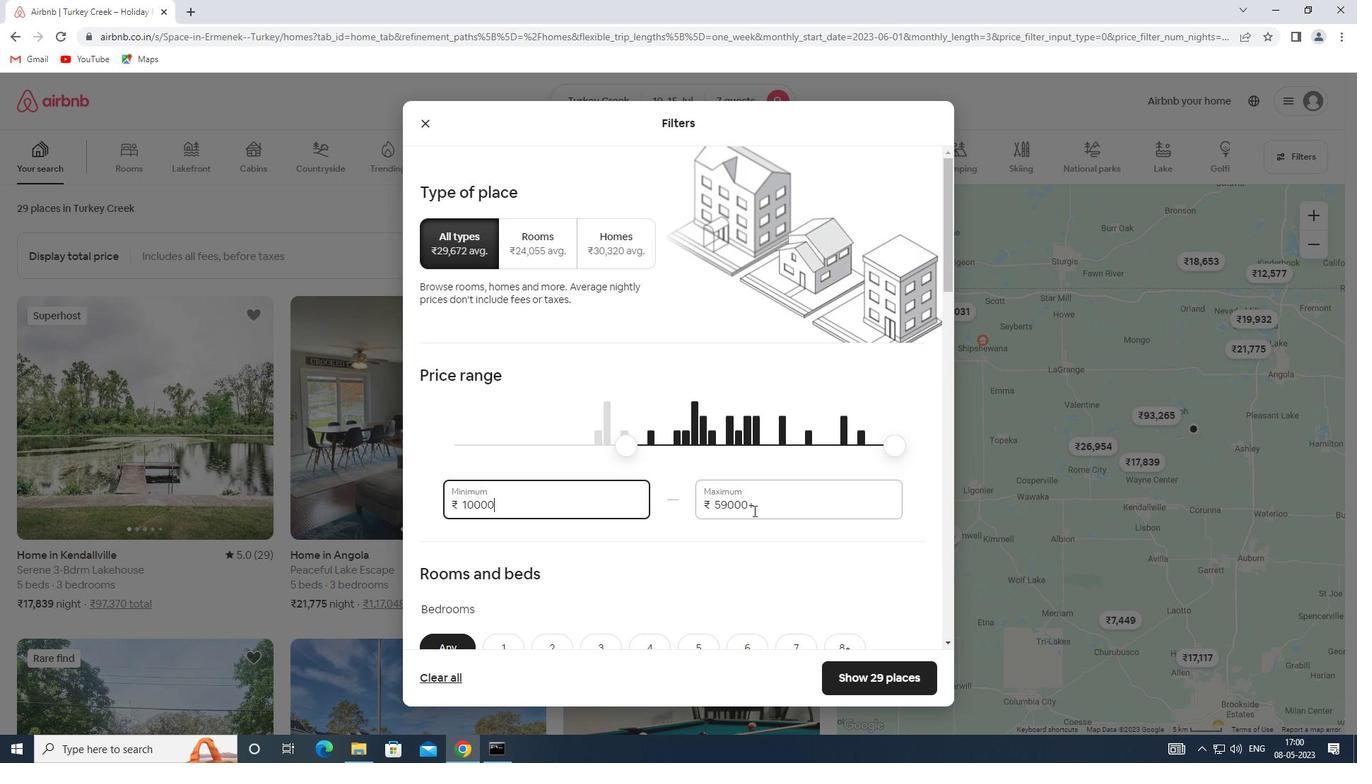
Action: Mouse pressed left at (758, 506)
Screenshot: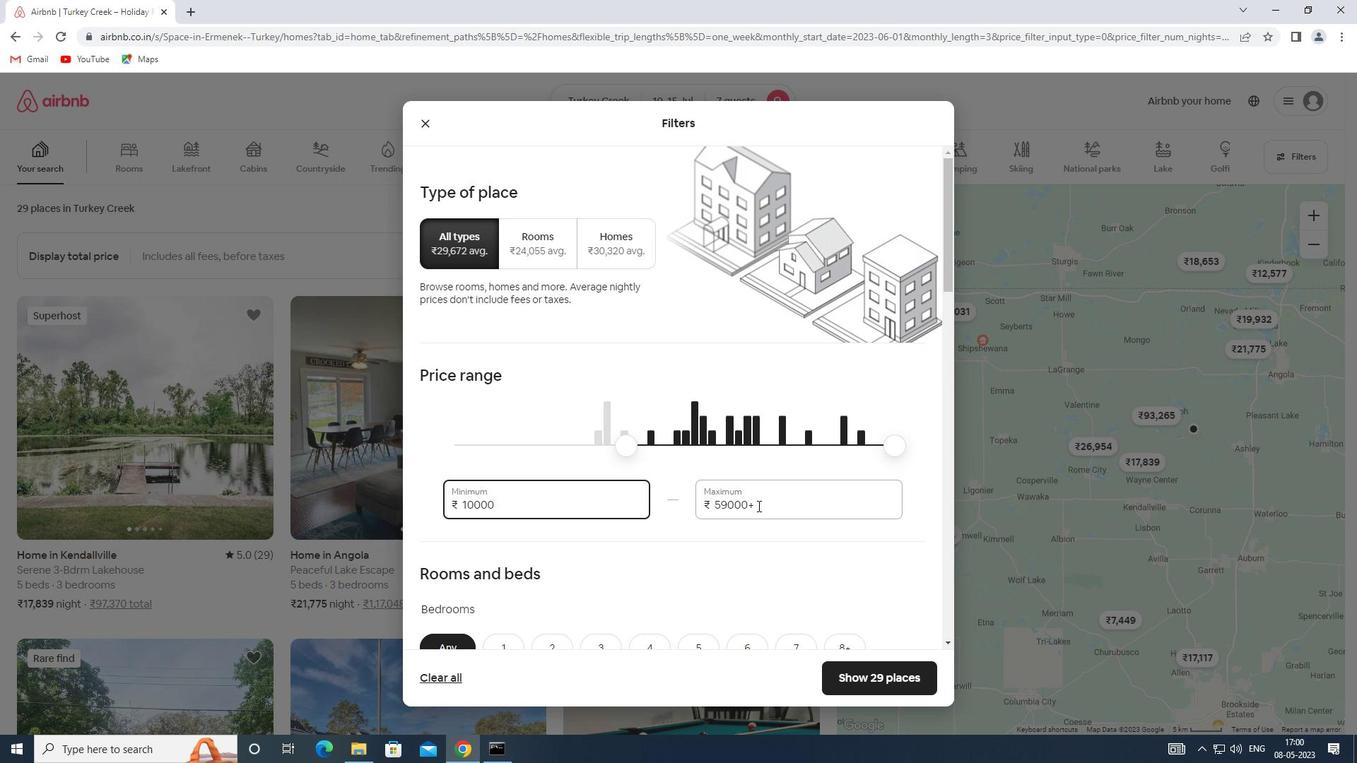 
Action: Mouse moved to (700, 503)
Screenshot: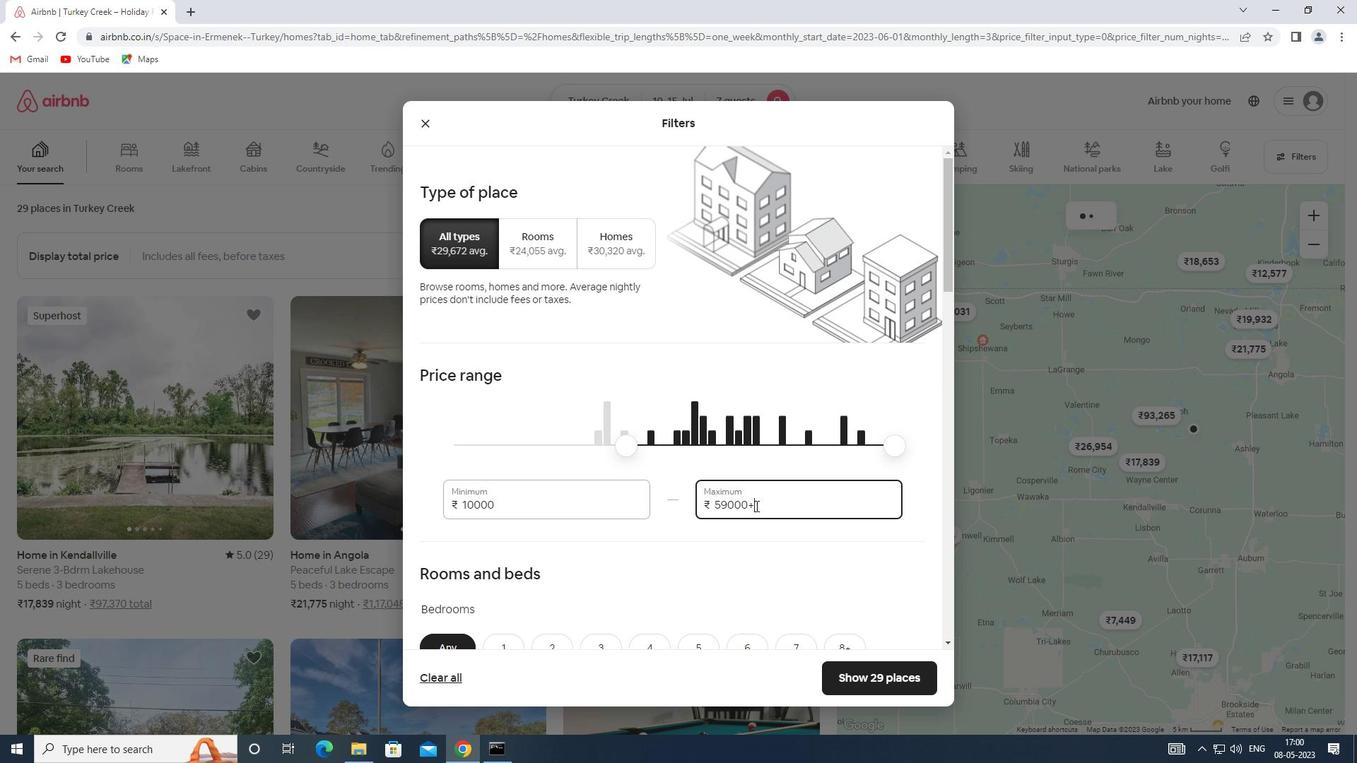 
Action: Key pressed 15000
Screenshot: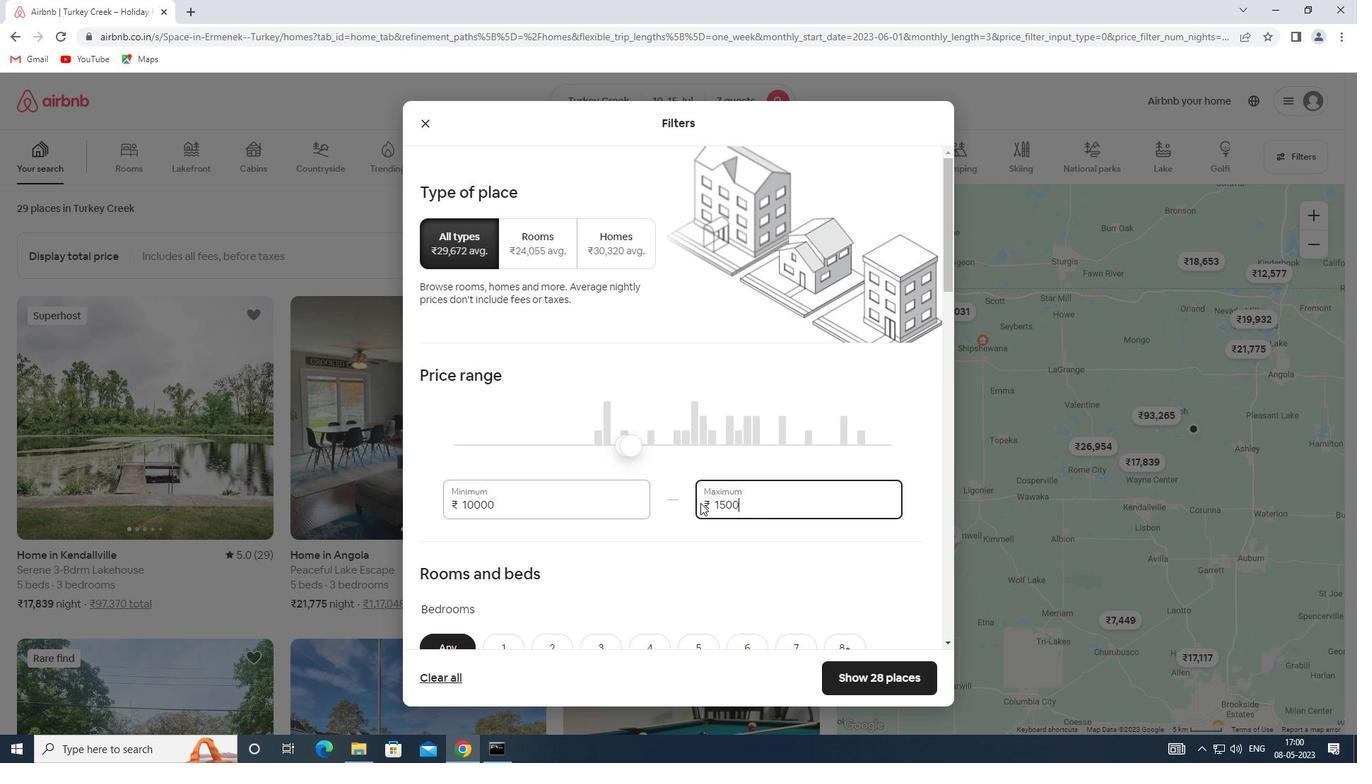 
Action: Mouse scrolled (700, 502) with delta (0, 0)
Screenshot: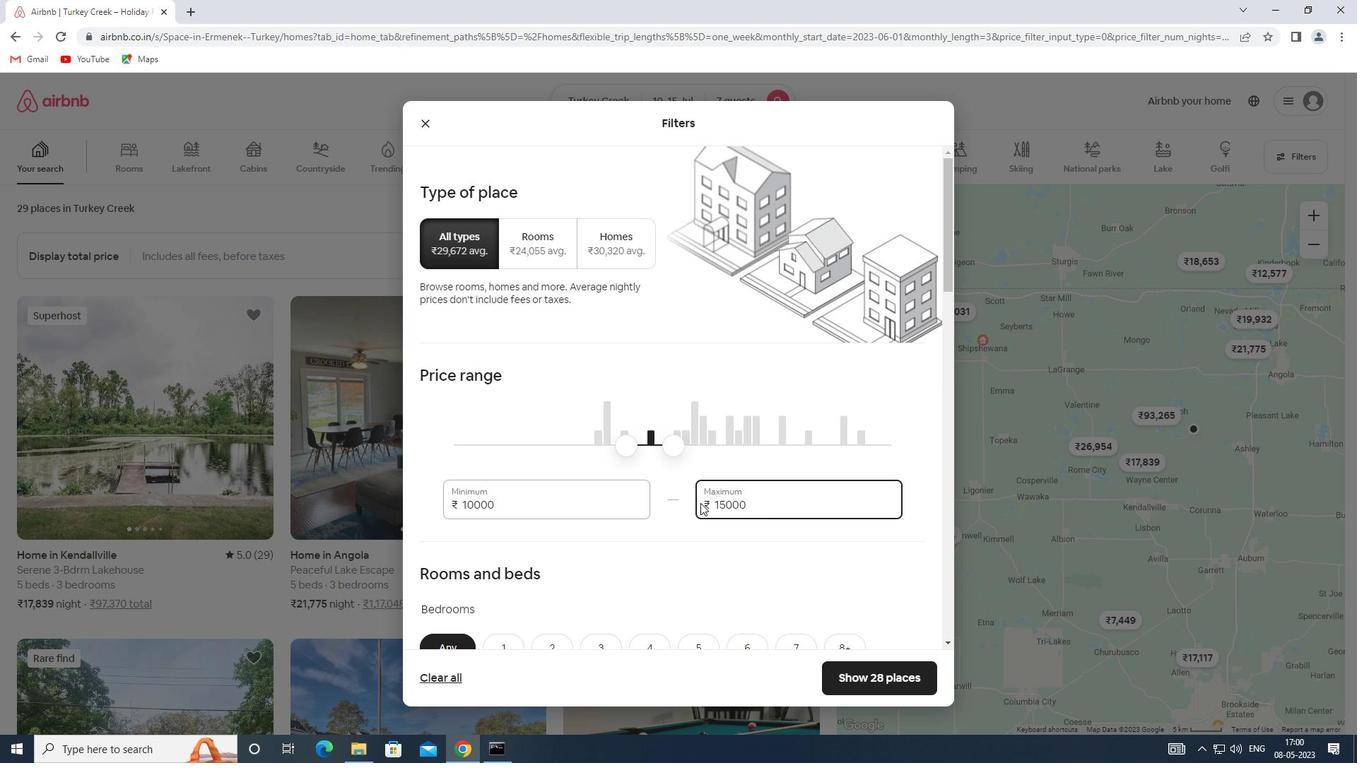 
Action: Mouse scrolled (700, 502) with delta (0, 0)
Screenshot: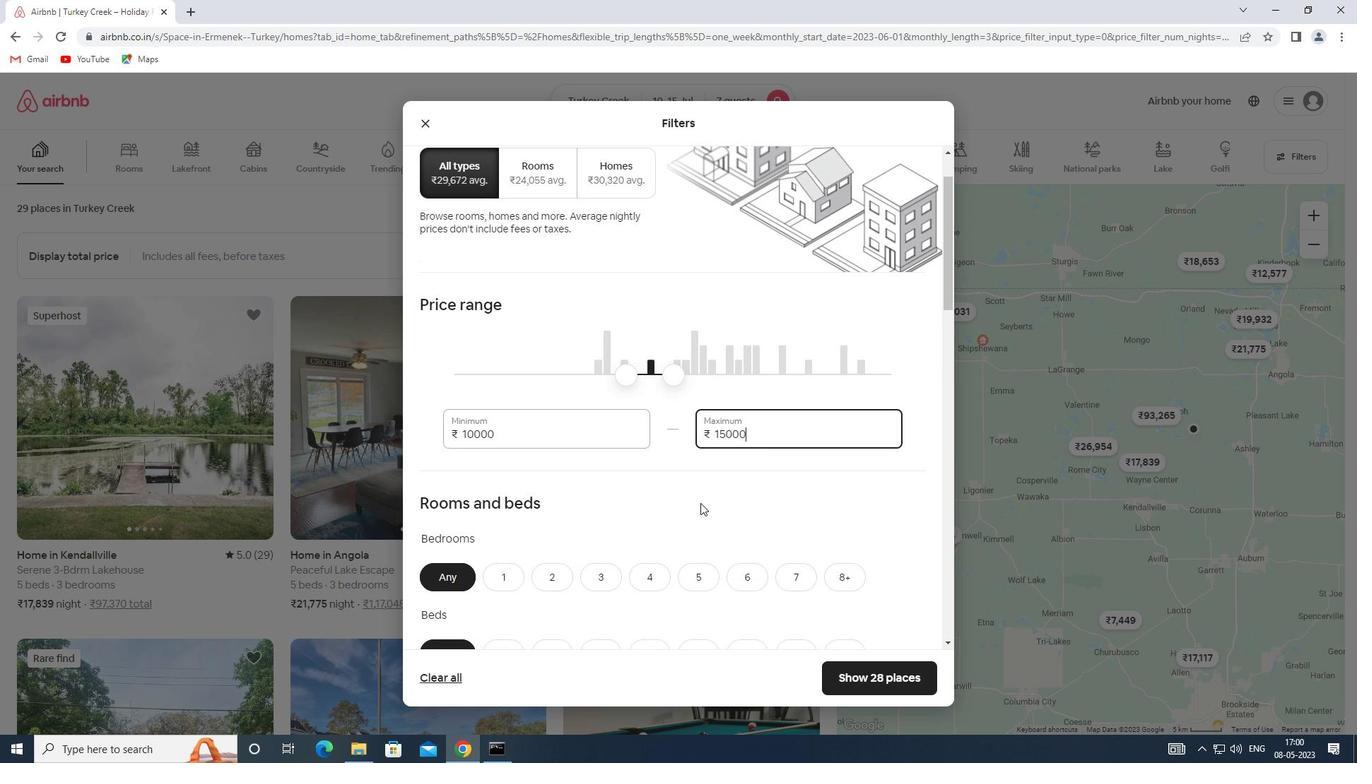 
Action: Mouse moved to (685, 499)
Screenshot: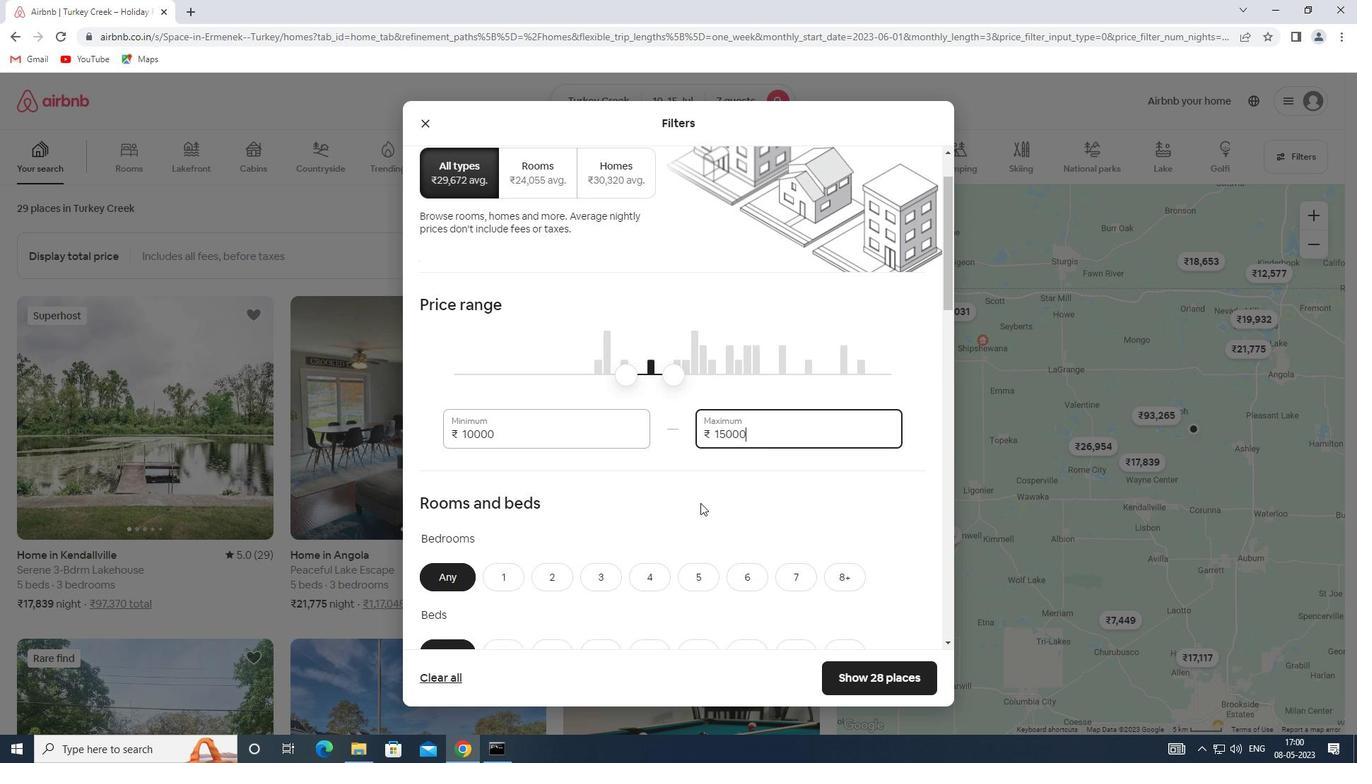 
Action: Mouse scrolled (685, 498) with delta (0, 0)
Screenshot: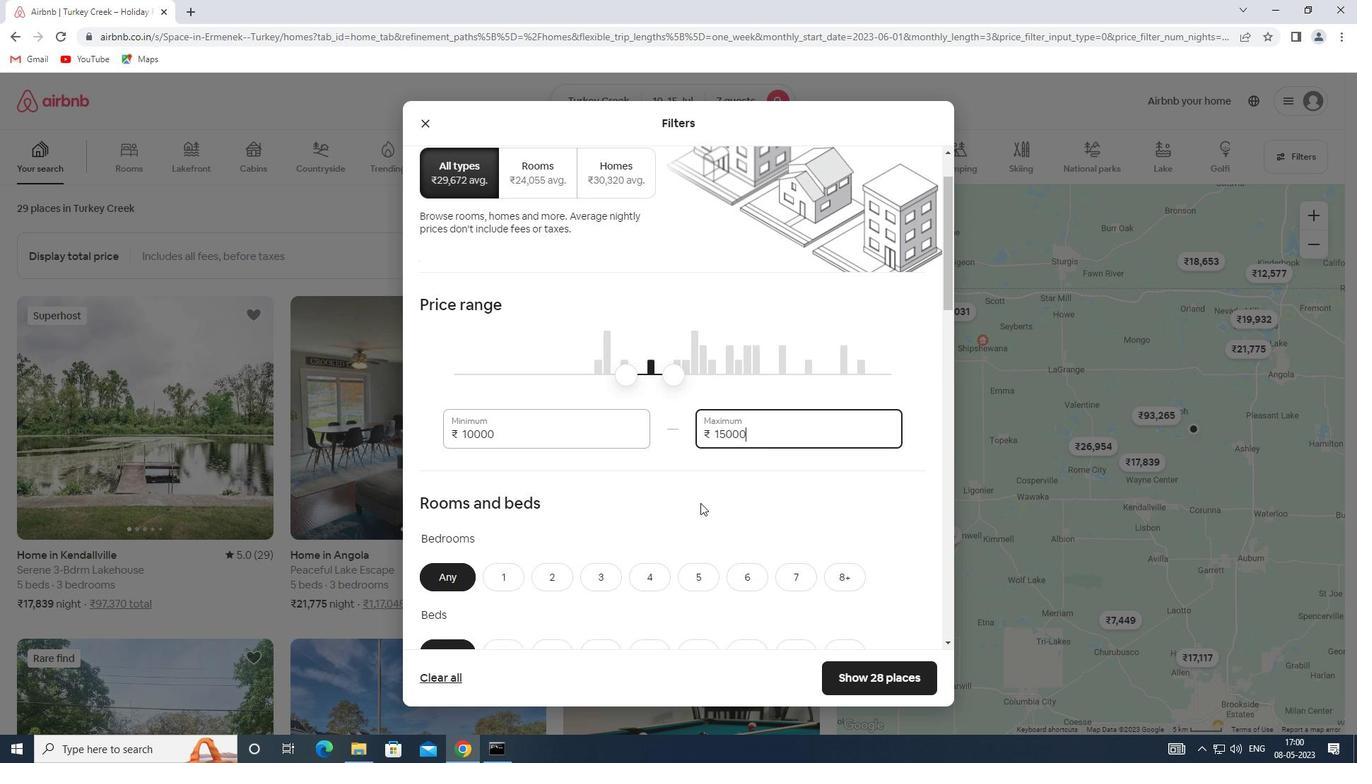 
Action: Mouse moved to (659, 440)
Screenshot: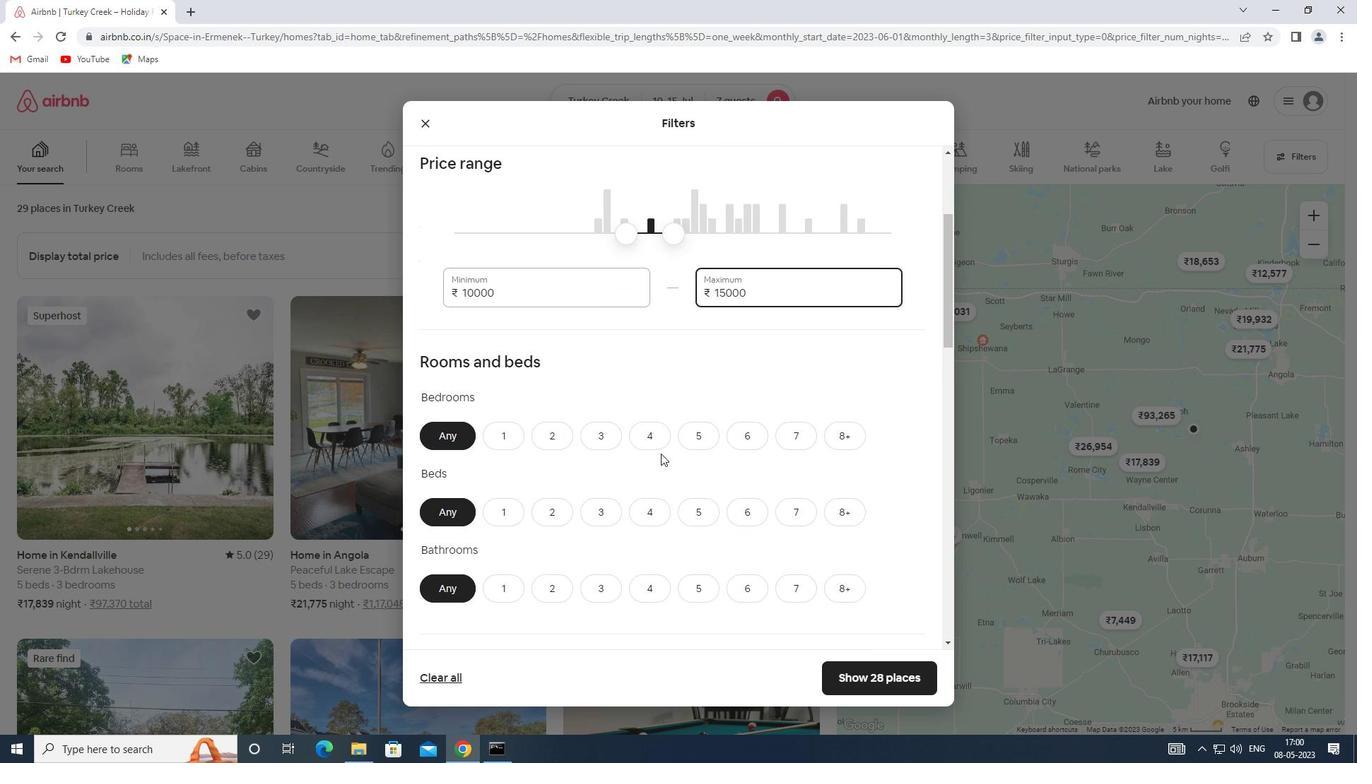 
Action: Mouse pressed left at (659, 440)
Screenshot: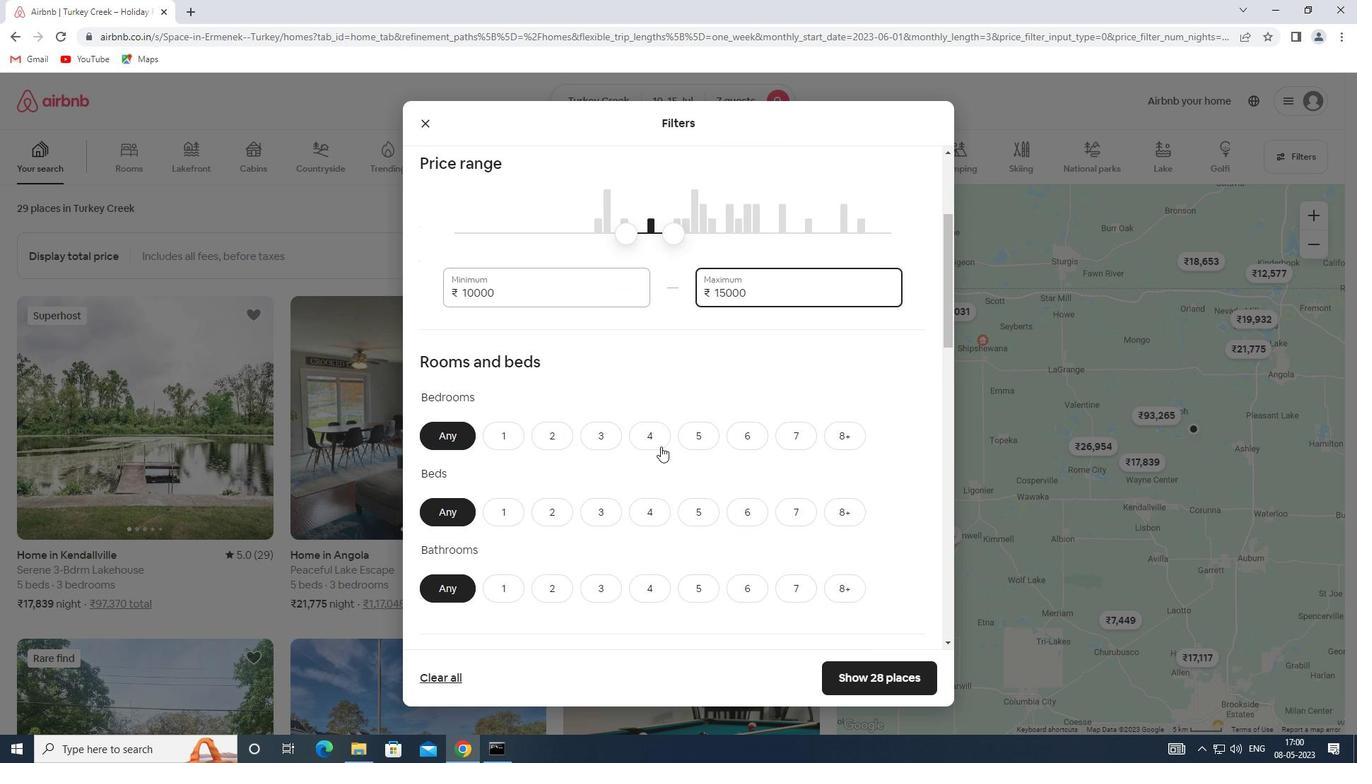 
Action: Mouse moved to (799, 515)
Screenshot: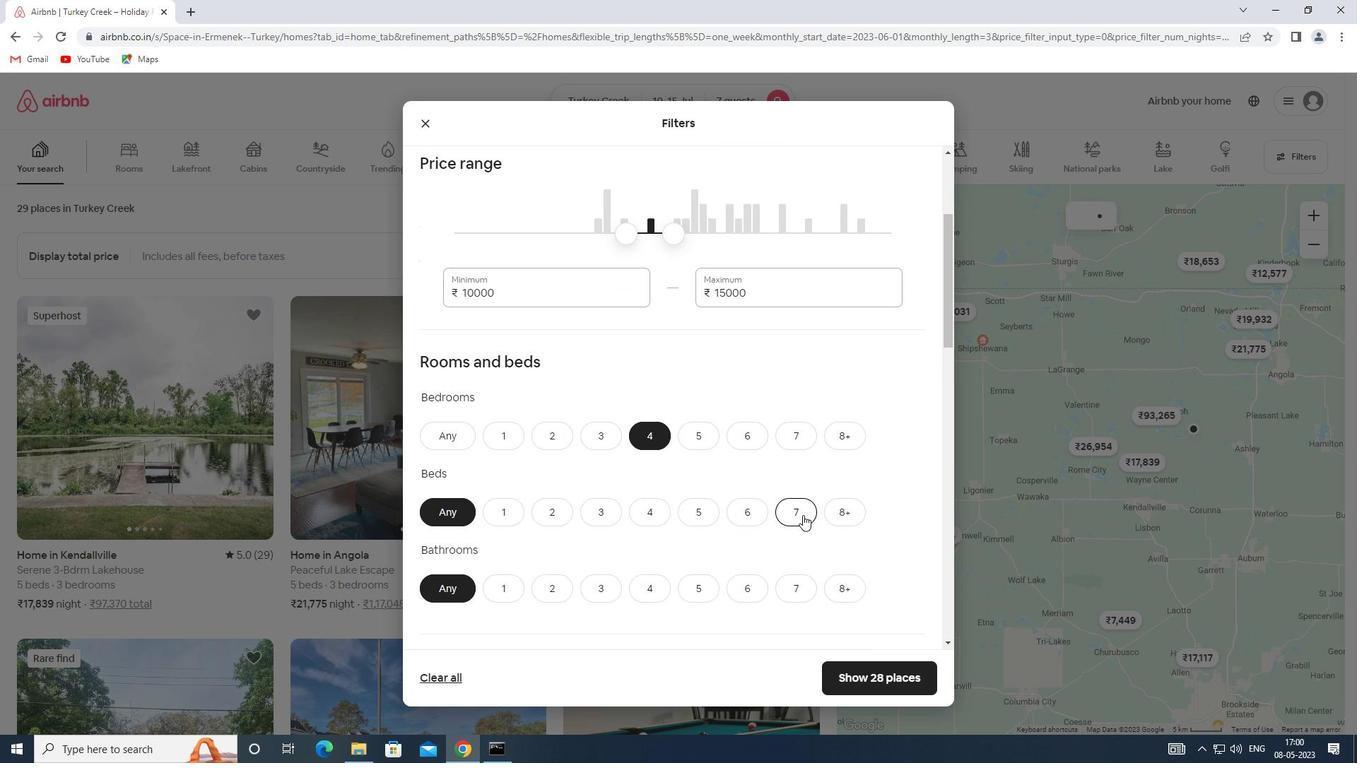 
Action: Mouse pressed left at (799, 515)
Screenshot: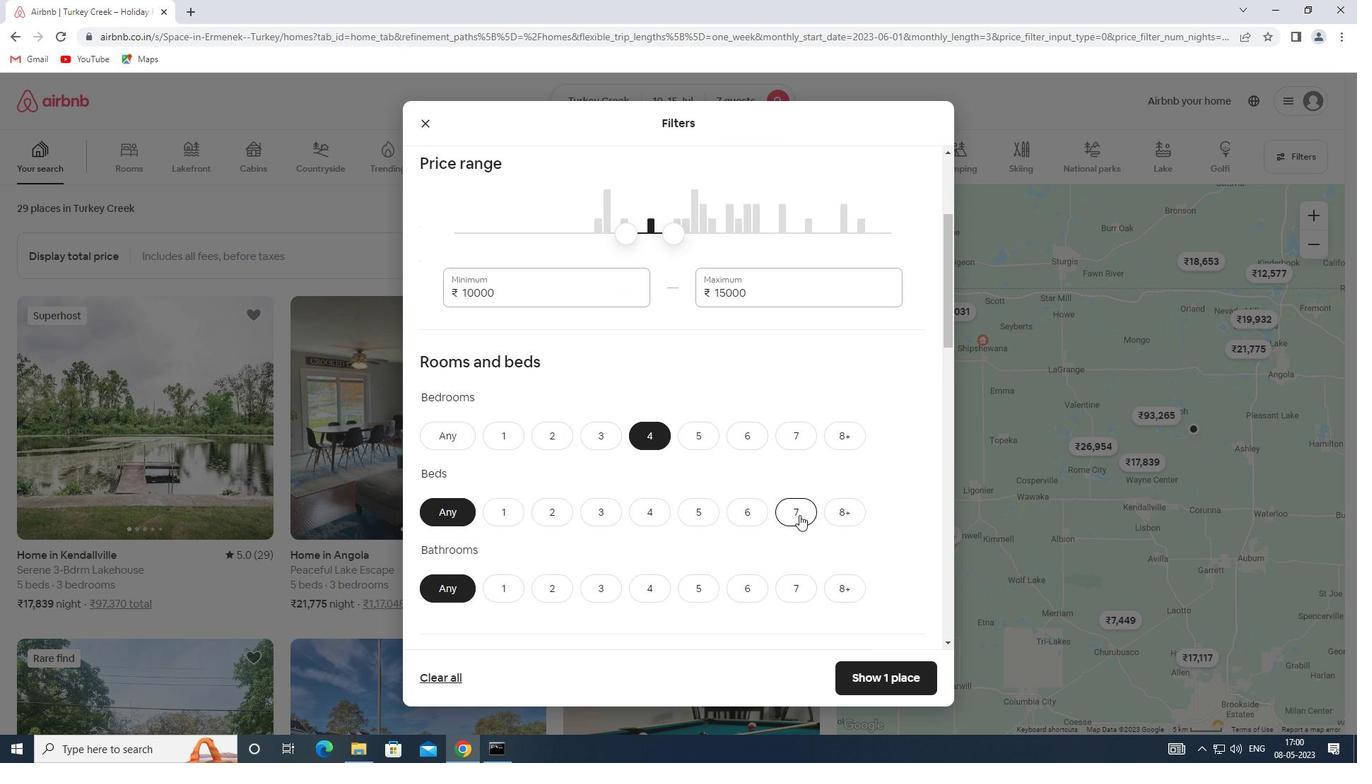 
Action: Mouse moved to (654, 589)
Screenshot: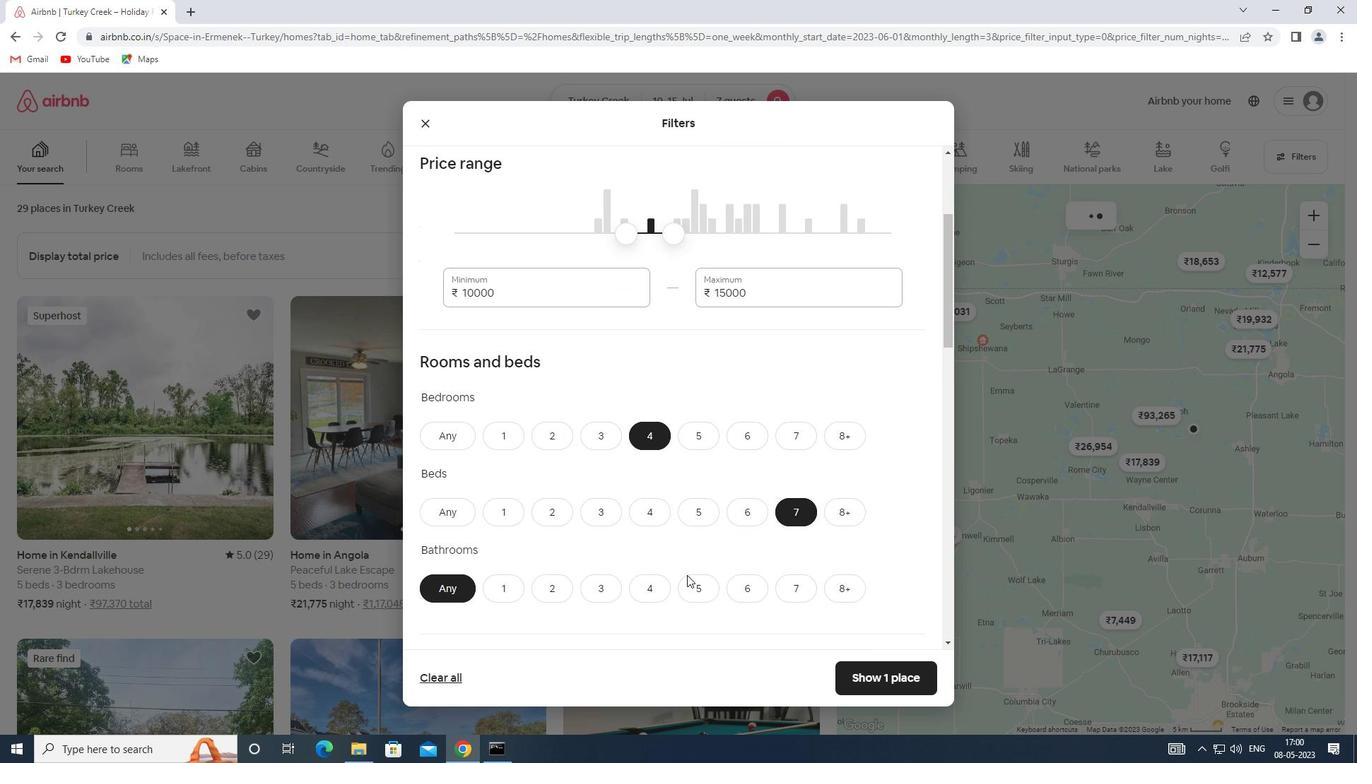 
Action: Mouse pressed left at (654, 589)
Screenshot: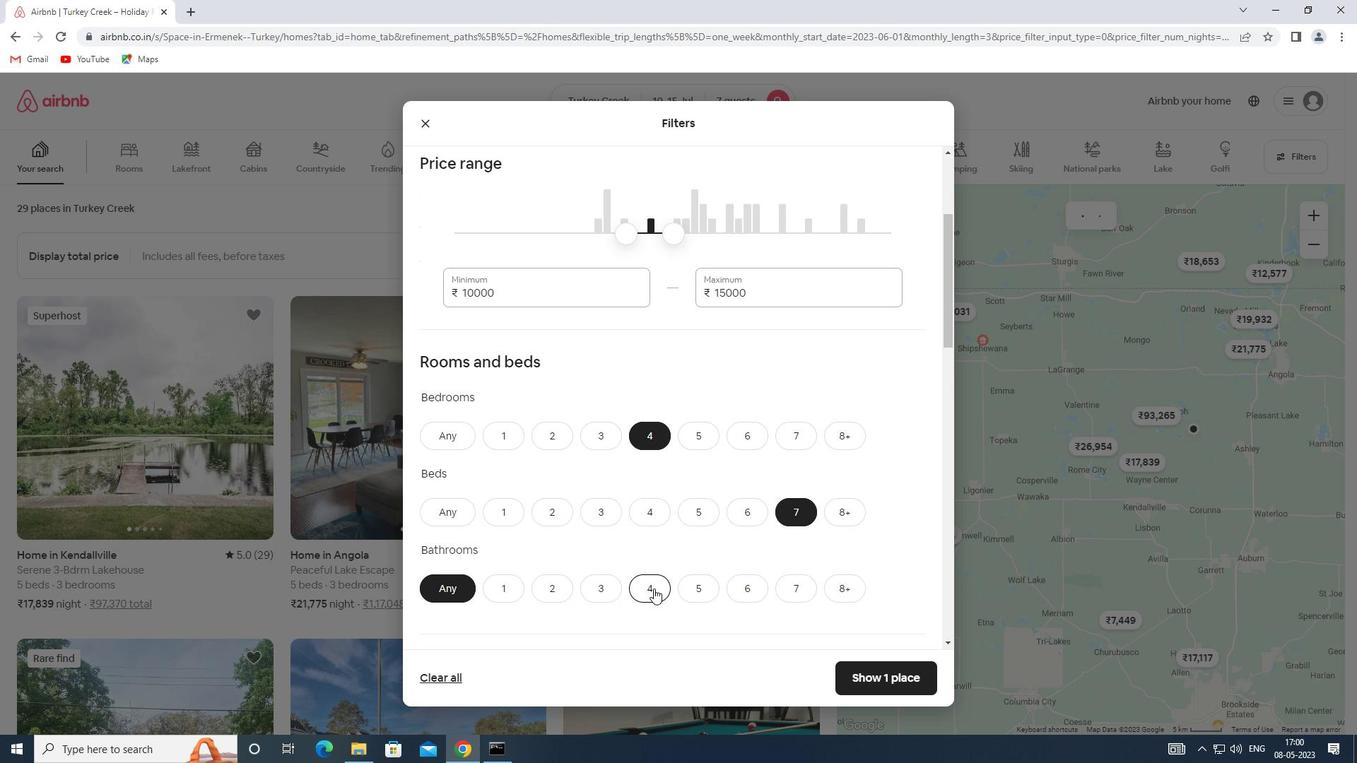 
Action: Mouse moved to (690, 552)
Screenshot: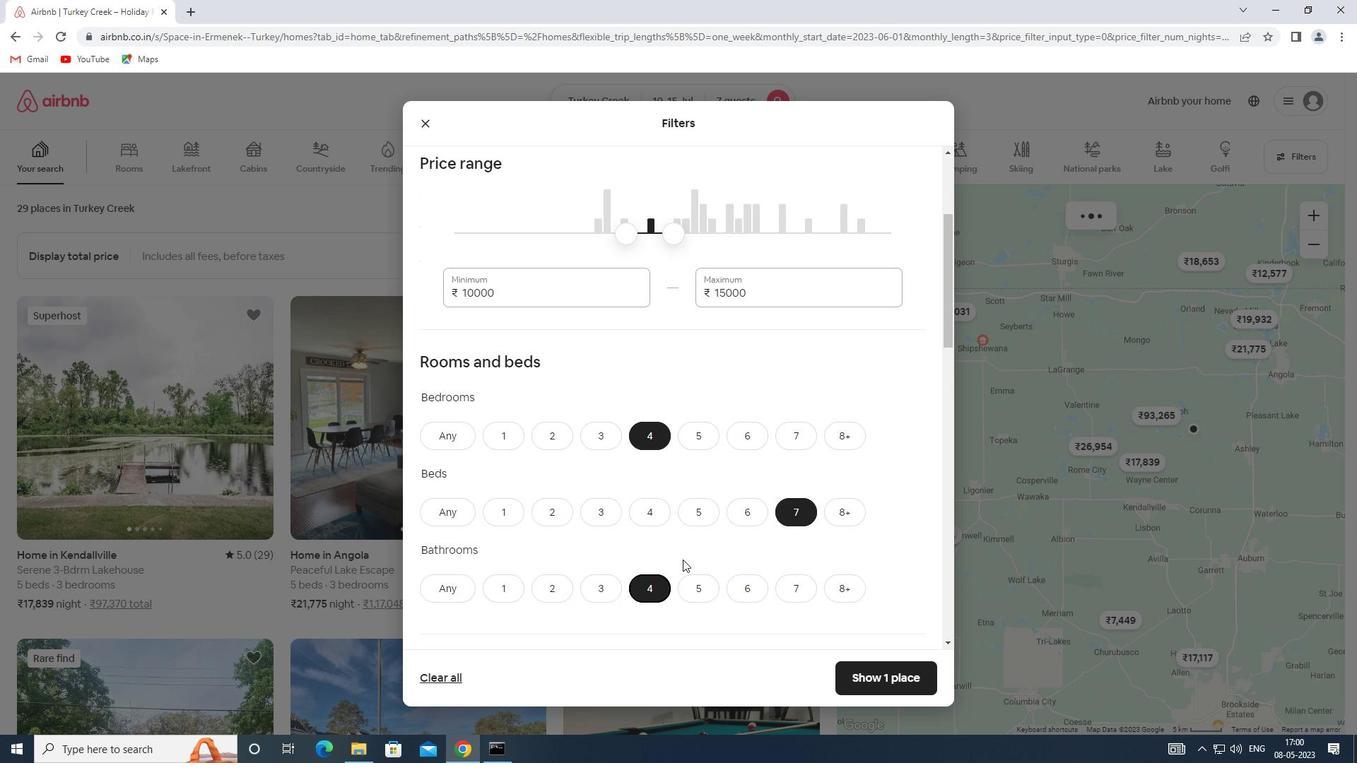 
Action: Mouse scrolled (690, 551) with delta (0, 0)
Screenshot: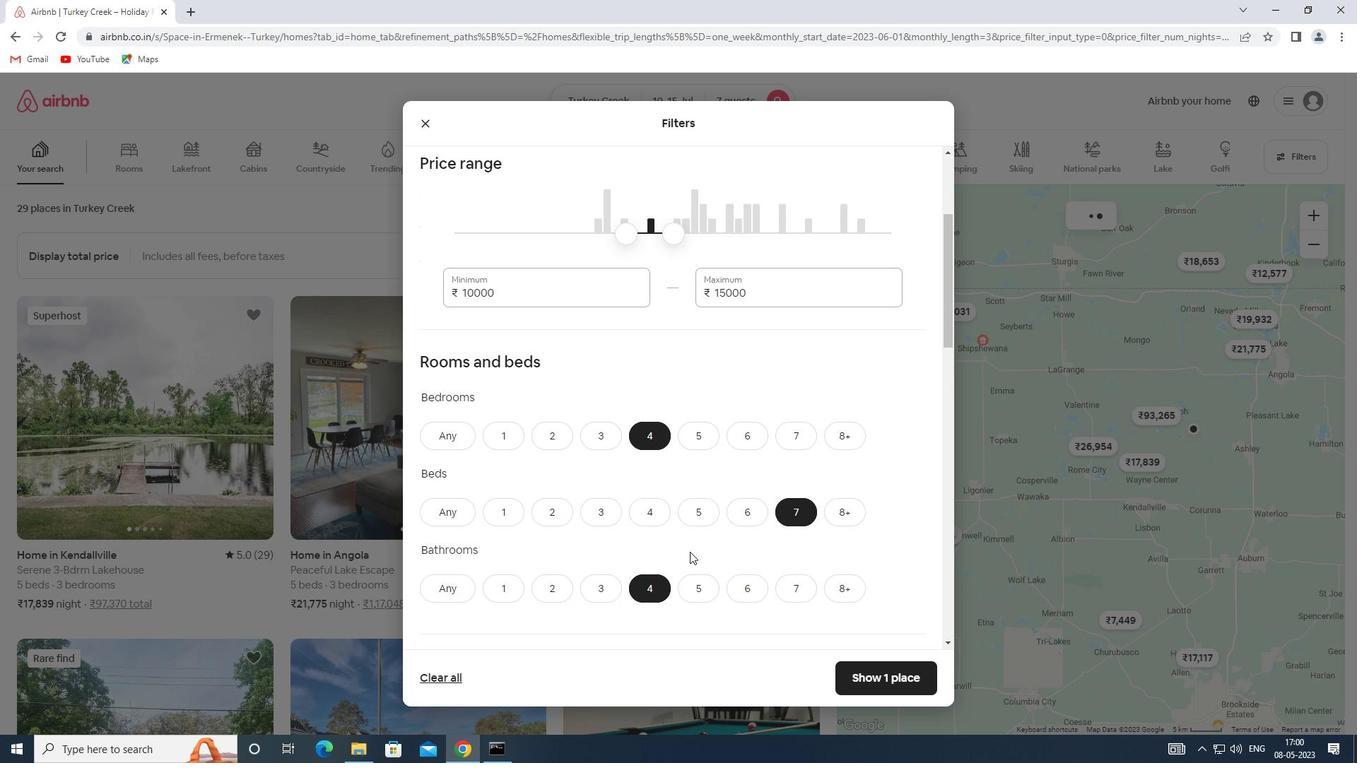 
Action: Mouse moved to (689, 550)
Screenshot: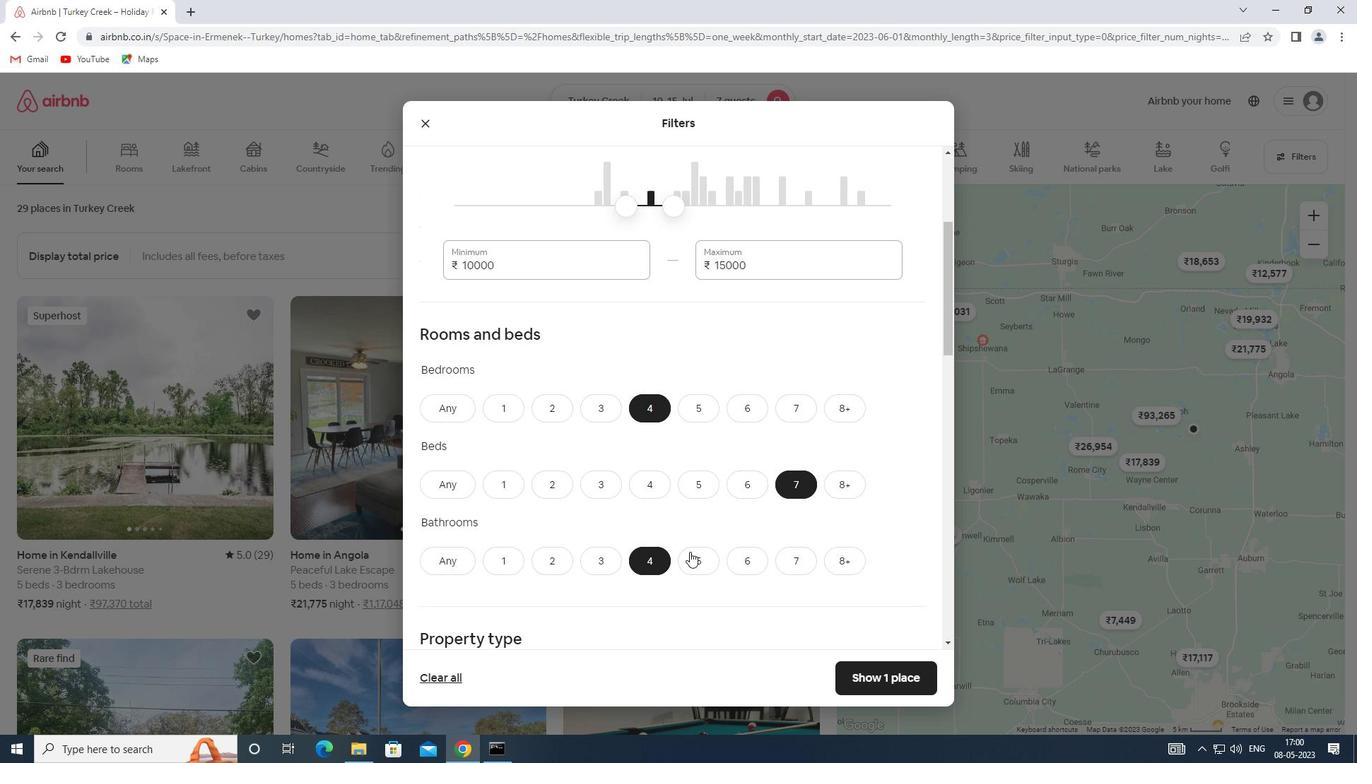 
Action: Mouse scrolled (689, 550) with delta (0, 0)
Screenshot: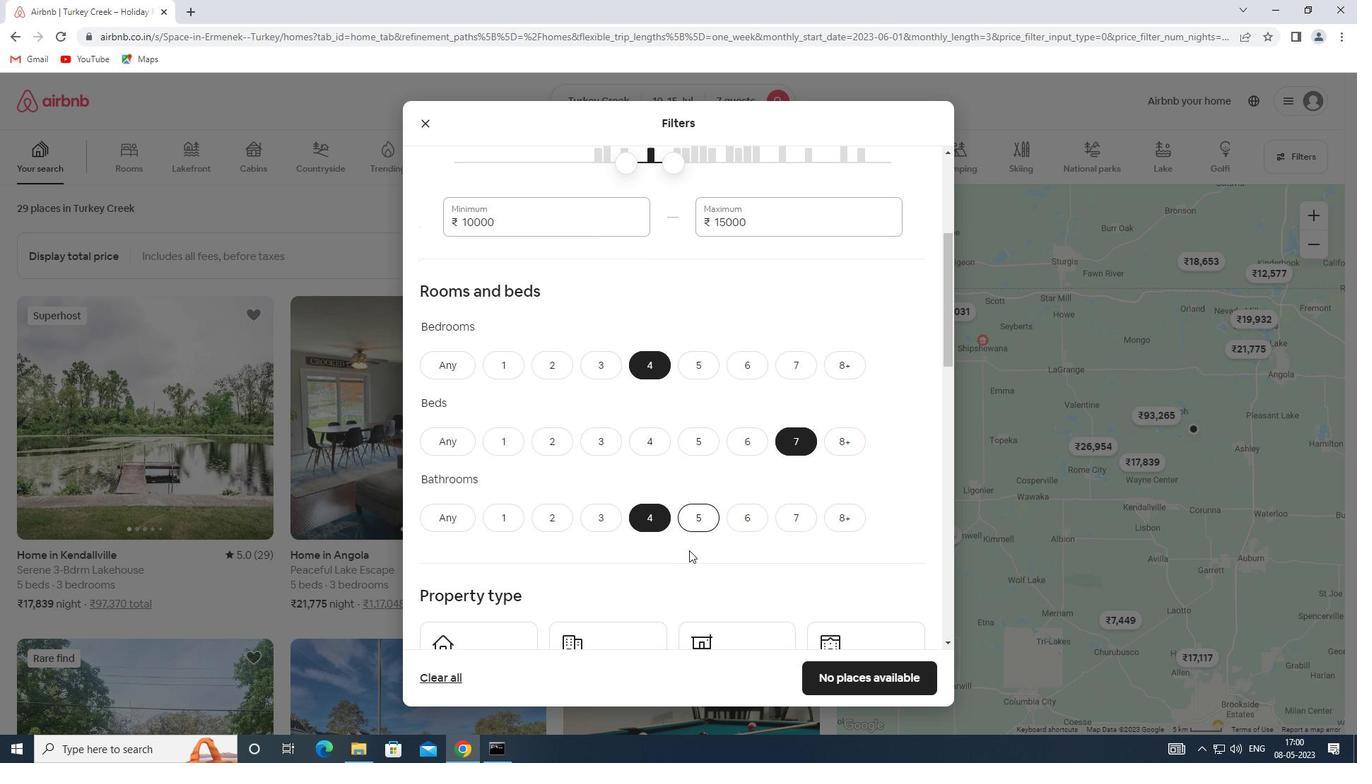 
Action: Mouse scrolled (689, 550) with delta (0, 0)
Screenshot: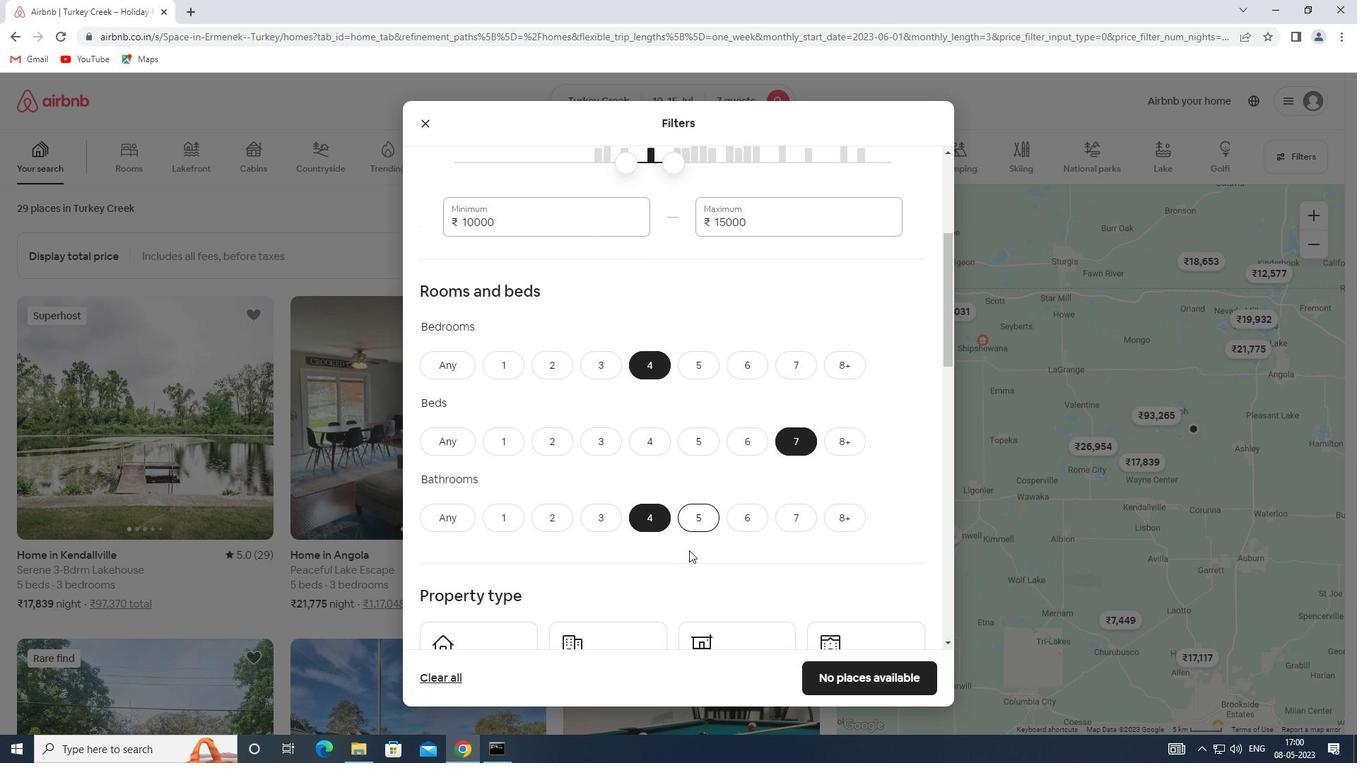 
Action: Mouse moved to (689, 550)
Screenshot: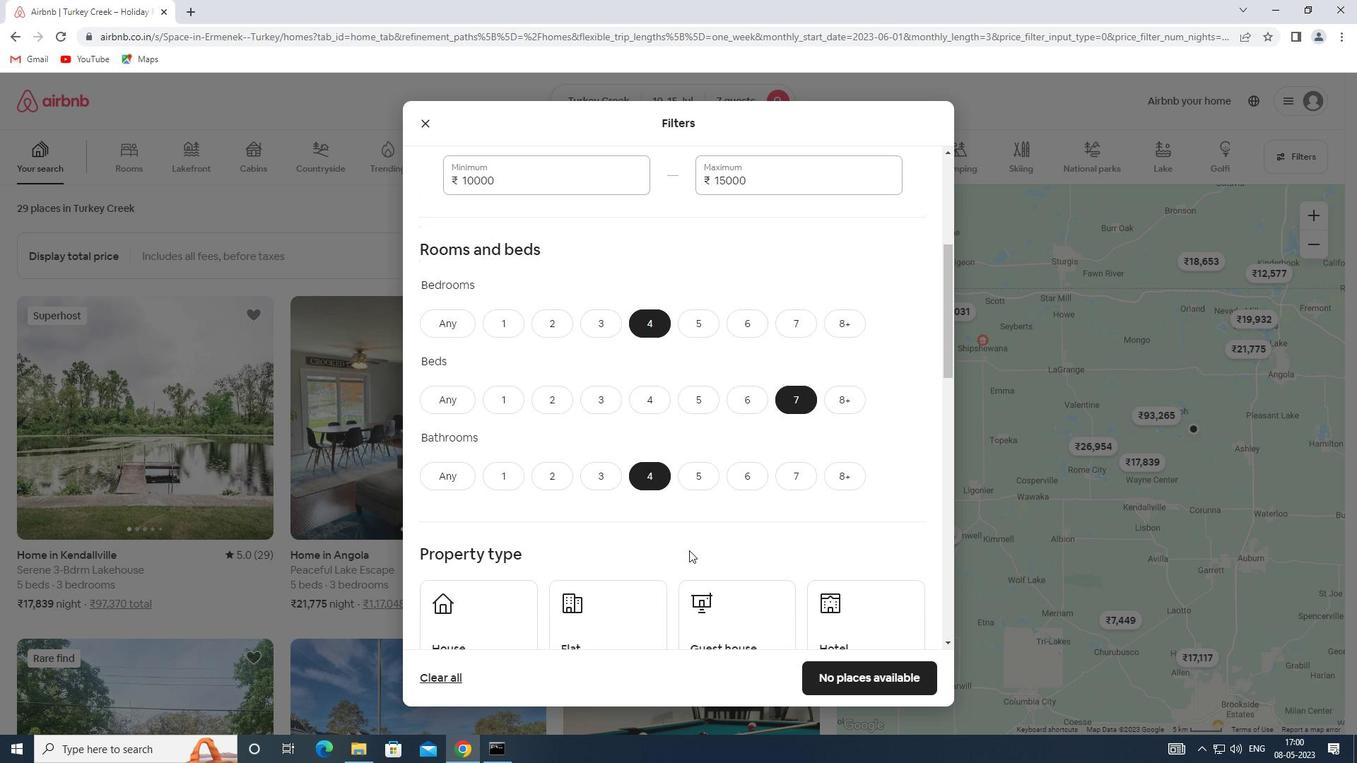 
Action: Mouse scrolled (689, 550) with delta (0, 0)
Screenshot: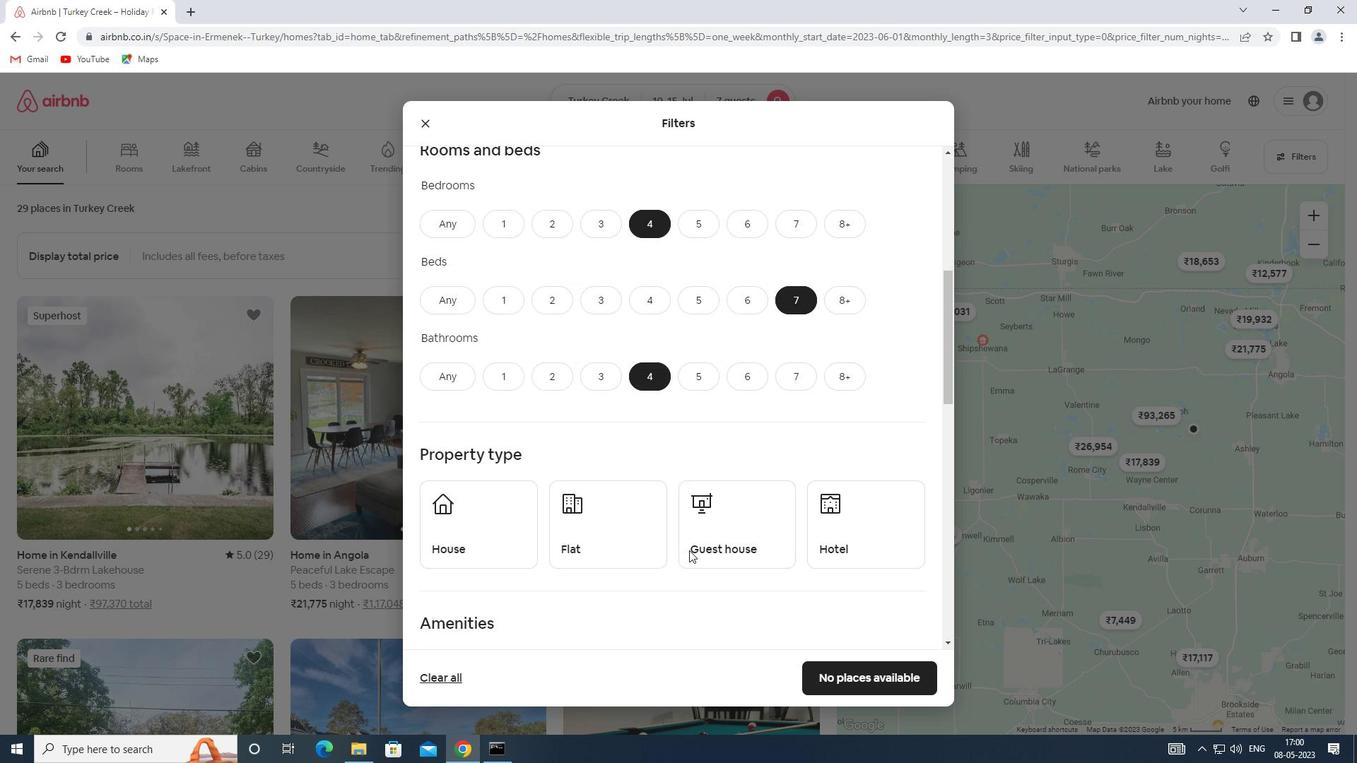 
Action: Mouse scrolled (689, 550) with delta (0, 0)
Screenshot: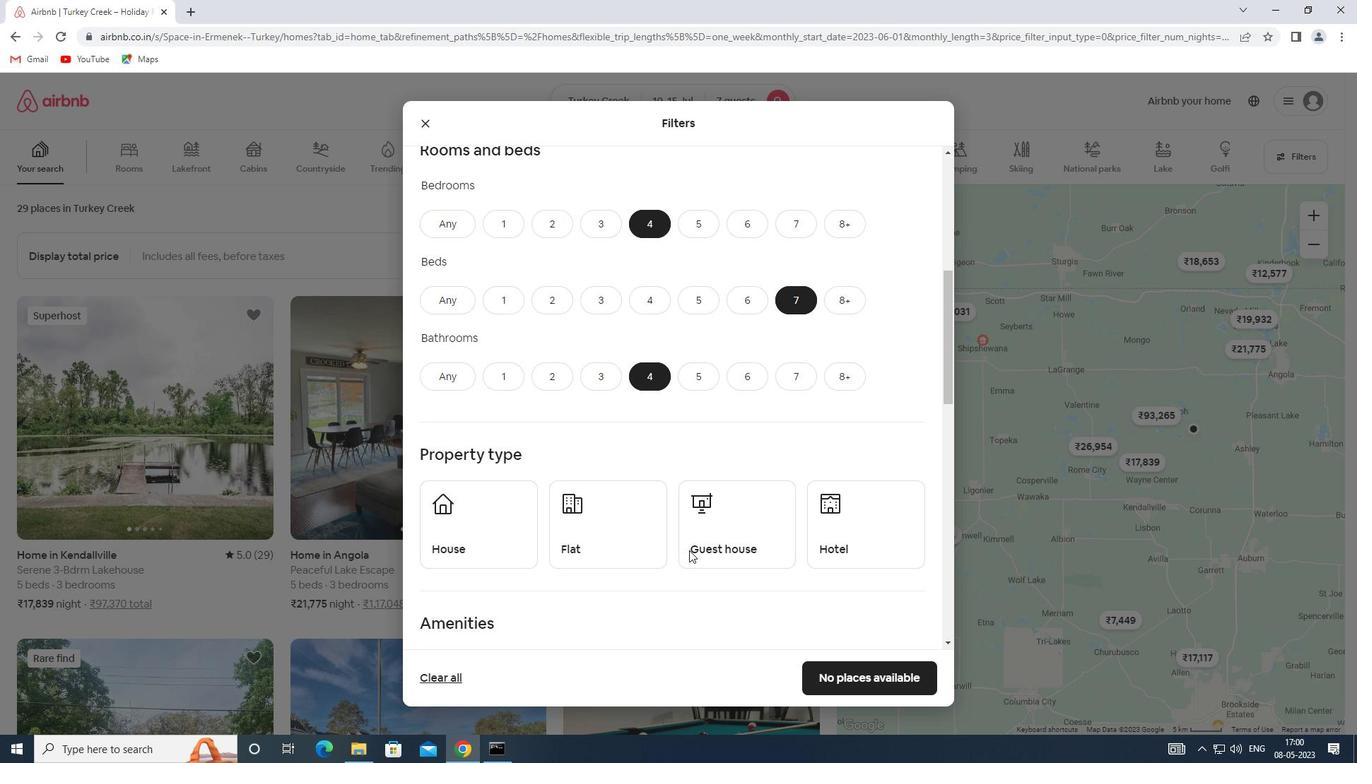 
Action: Mouse moved to (498, 406)
Screenshot: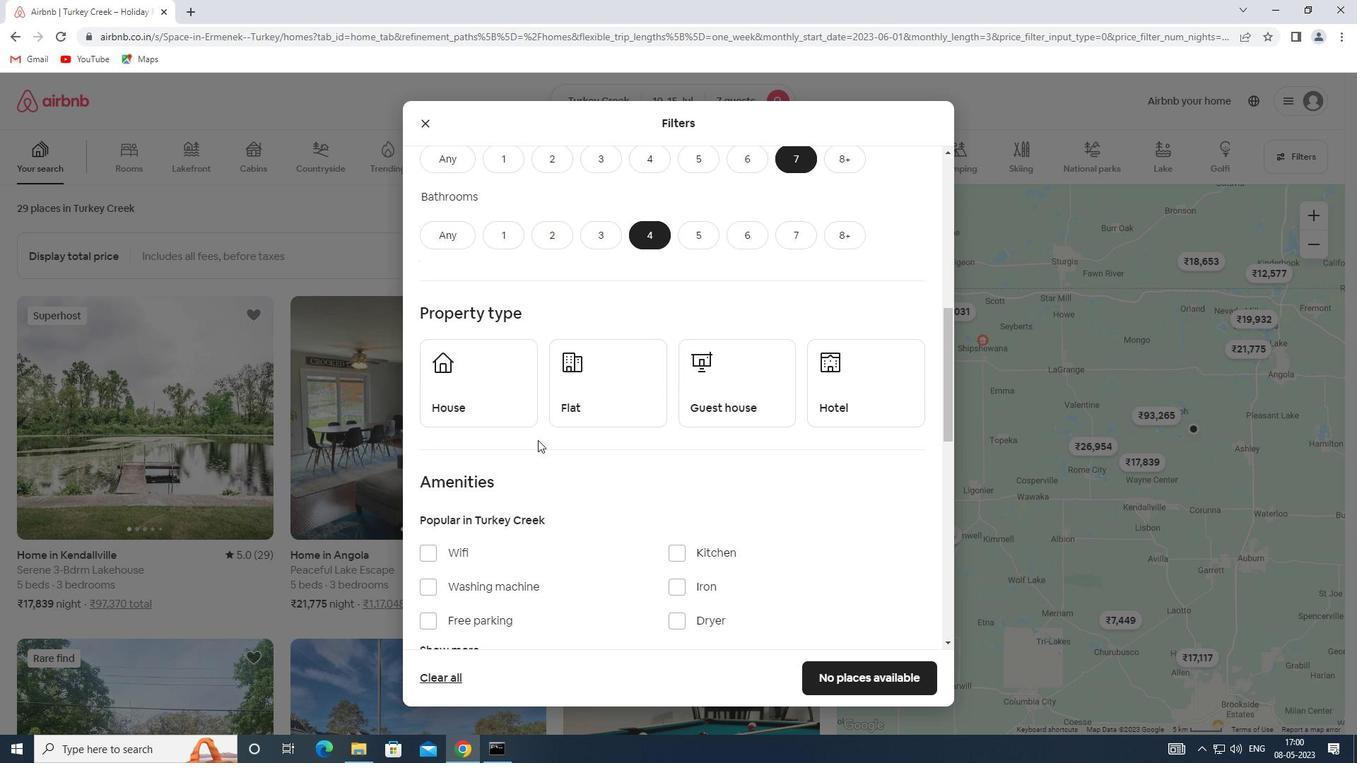 
Action: Mouse pressed left at (498, 406)
Screenshot: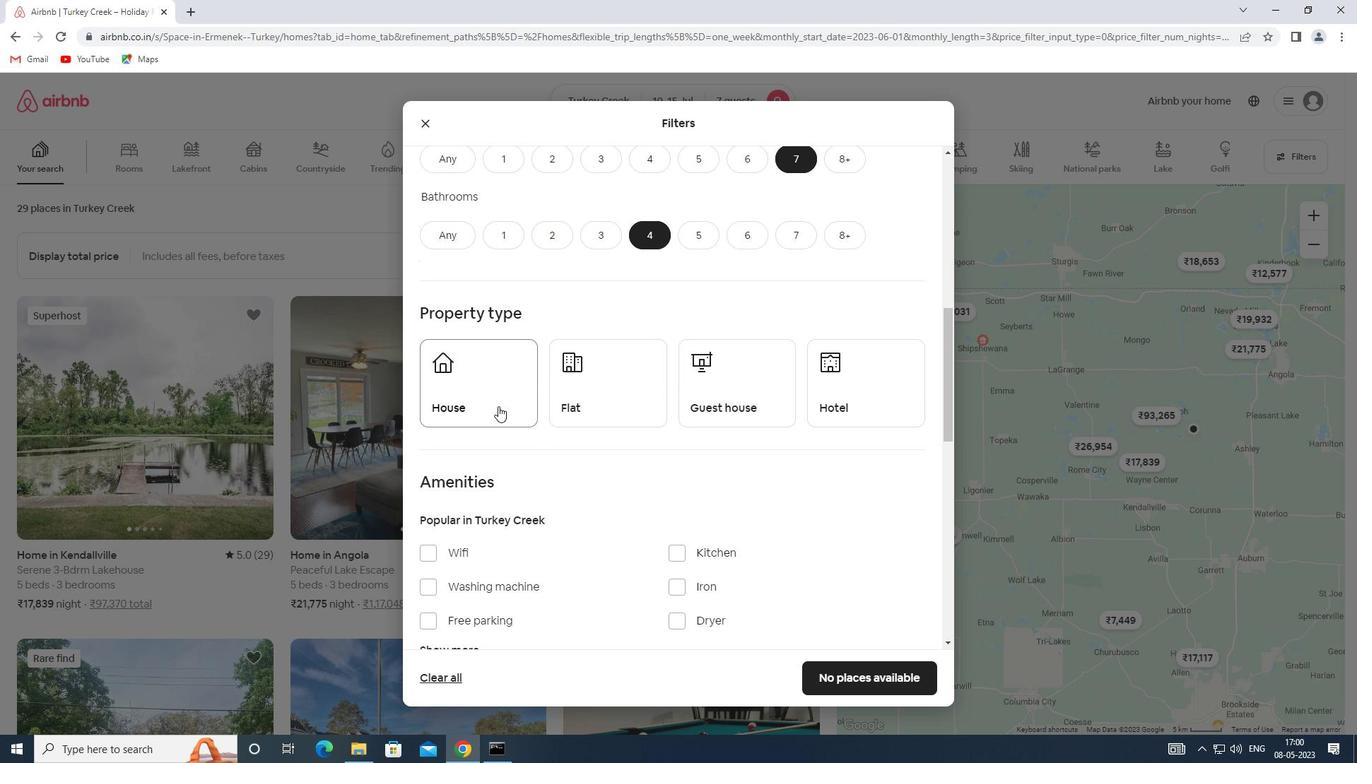 
Action: Mouse moved to (594, 403)
Screenshot: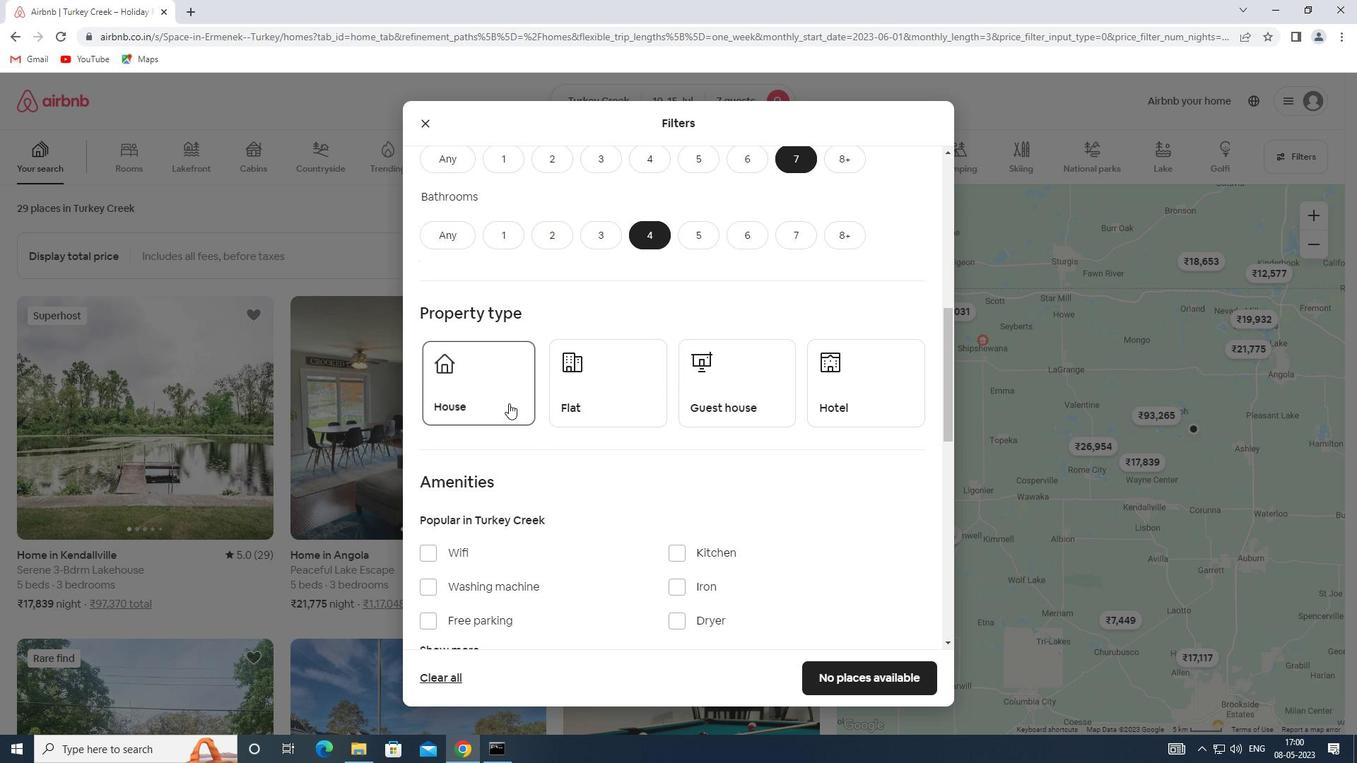 
Action: Mouse pressed left at (594, 403)
Screenshot: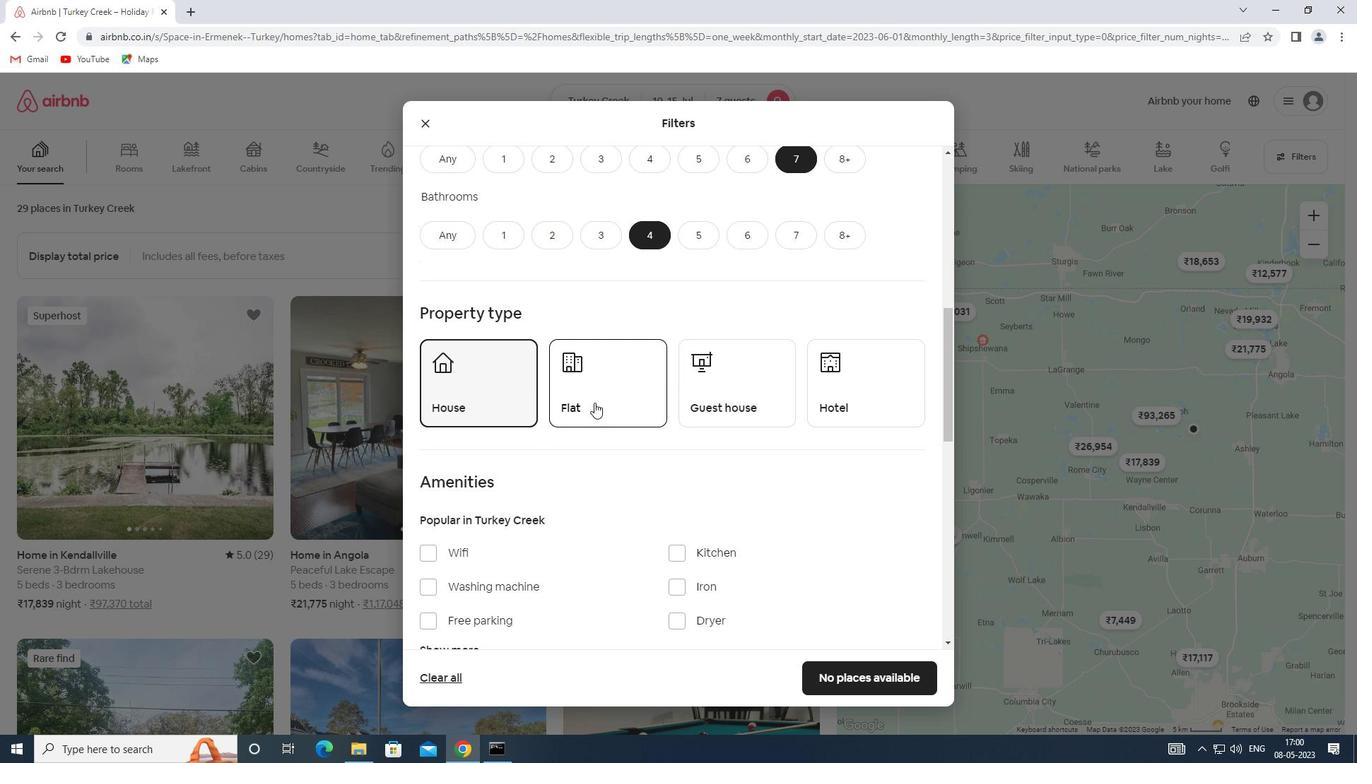 
Action: Mouse moved to (700, 412)
Screenshot: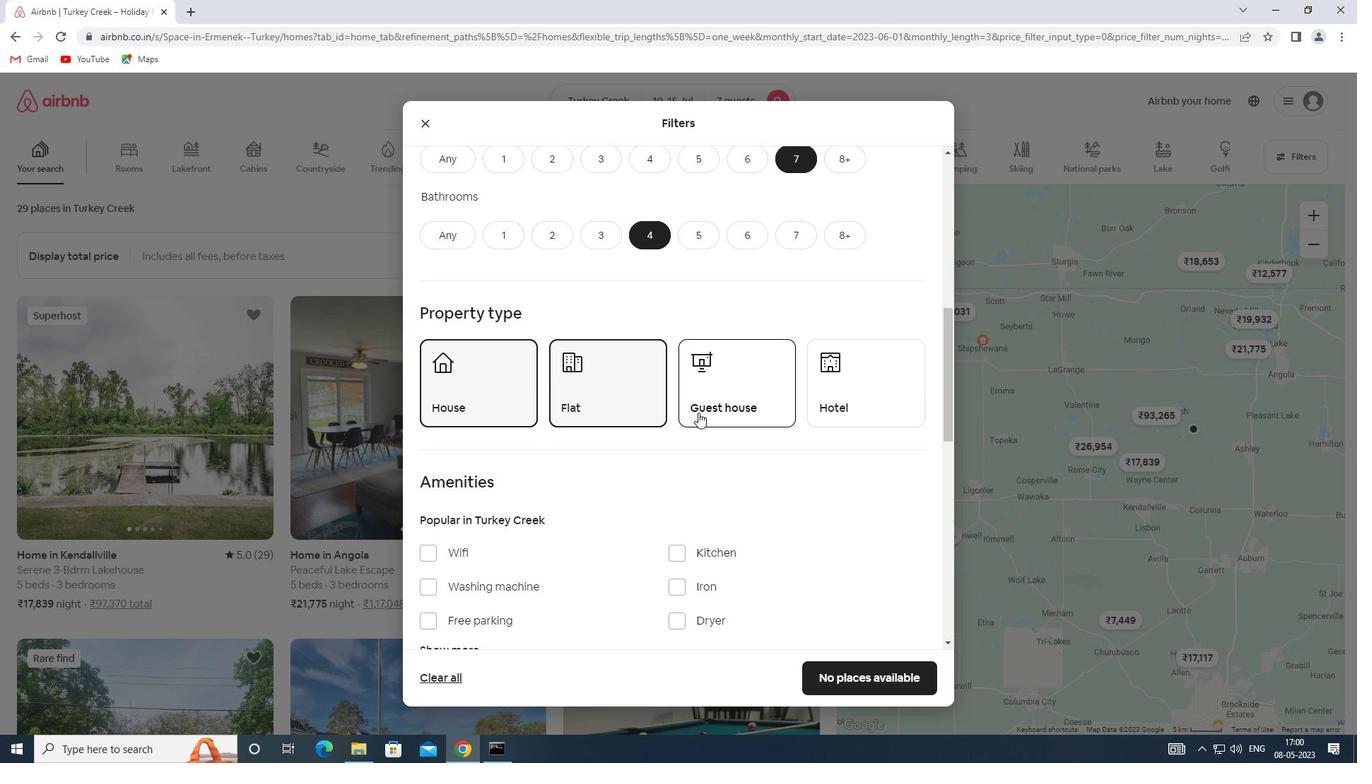 
Action: Mouse pressed left at (700, 412)
Screenshot: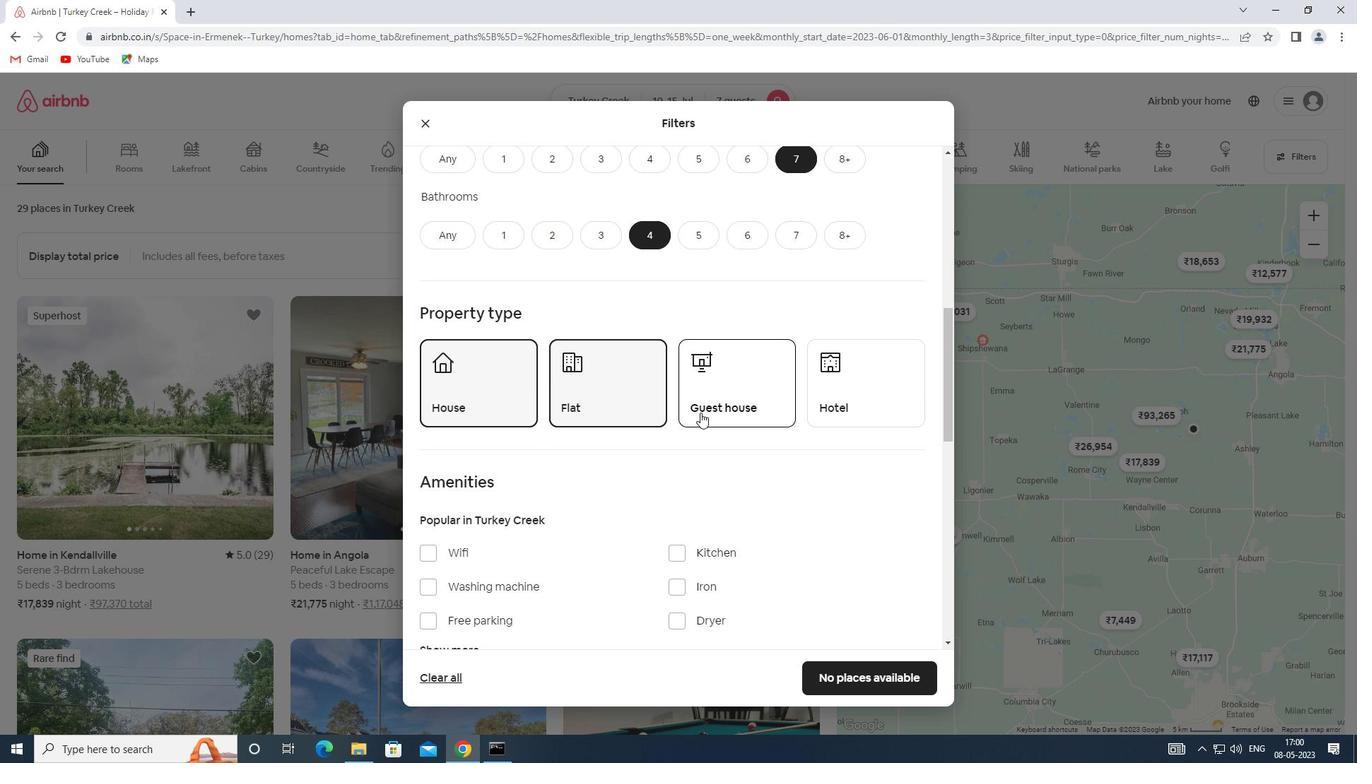 
Action: Mouse scrolled (700, 412) with delta (0, 0)
Screenshot: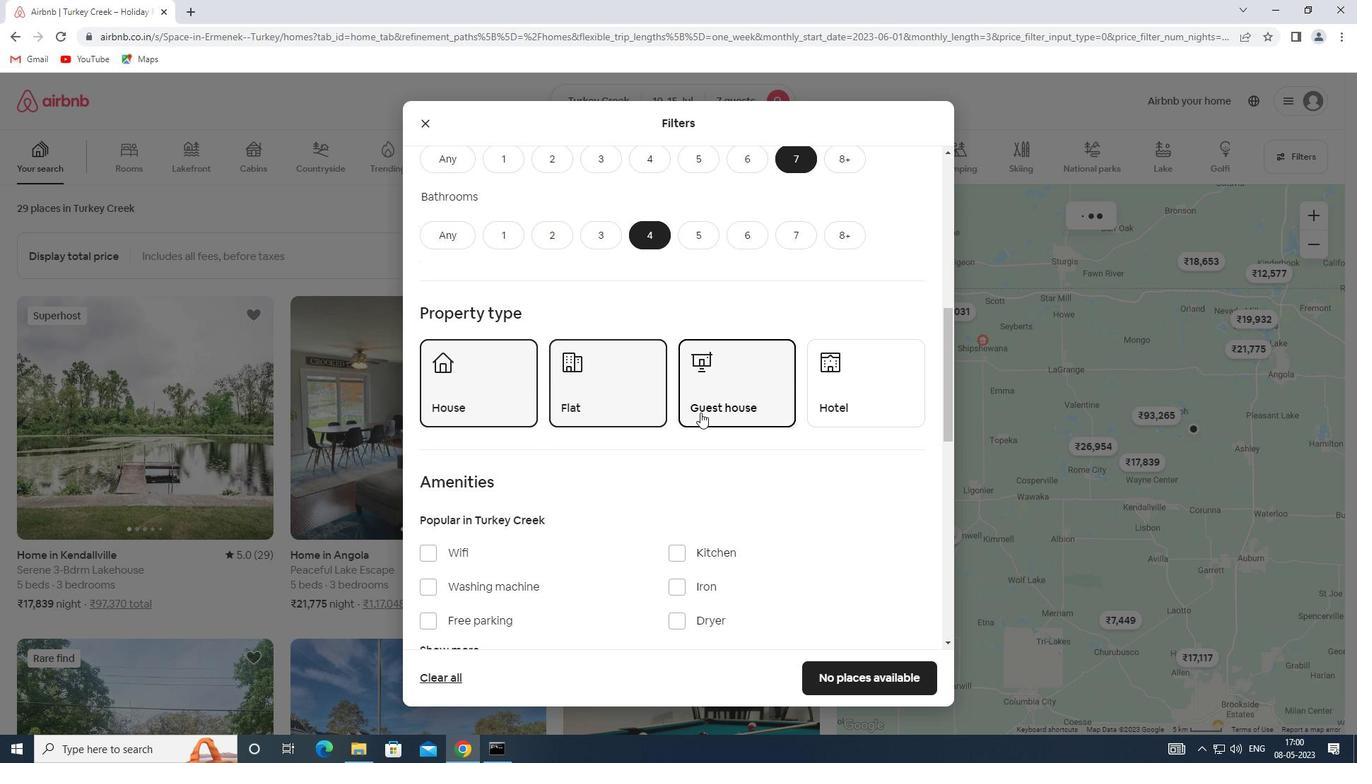 
Action: Mouse scrolled (700, 412) with delta (0, 0)
Screenshot: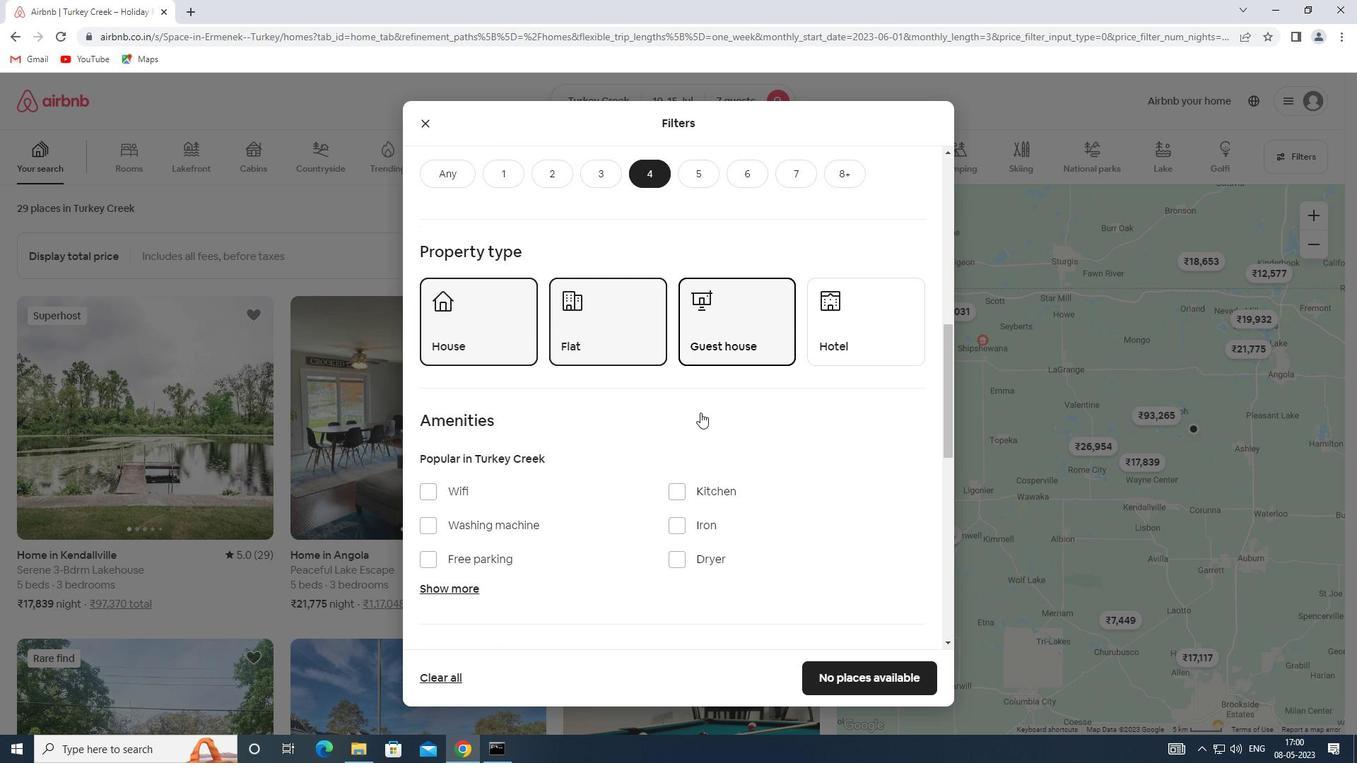 
Action: Mouse scrolled (700, 412) with delta (0, 0)
Screenshot: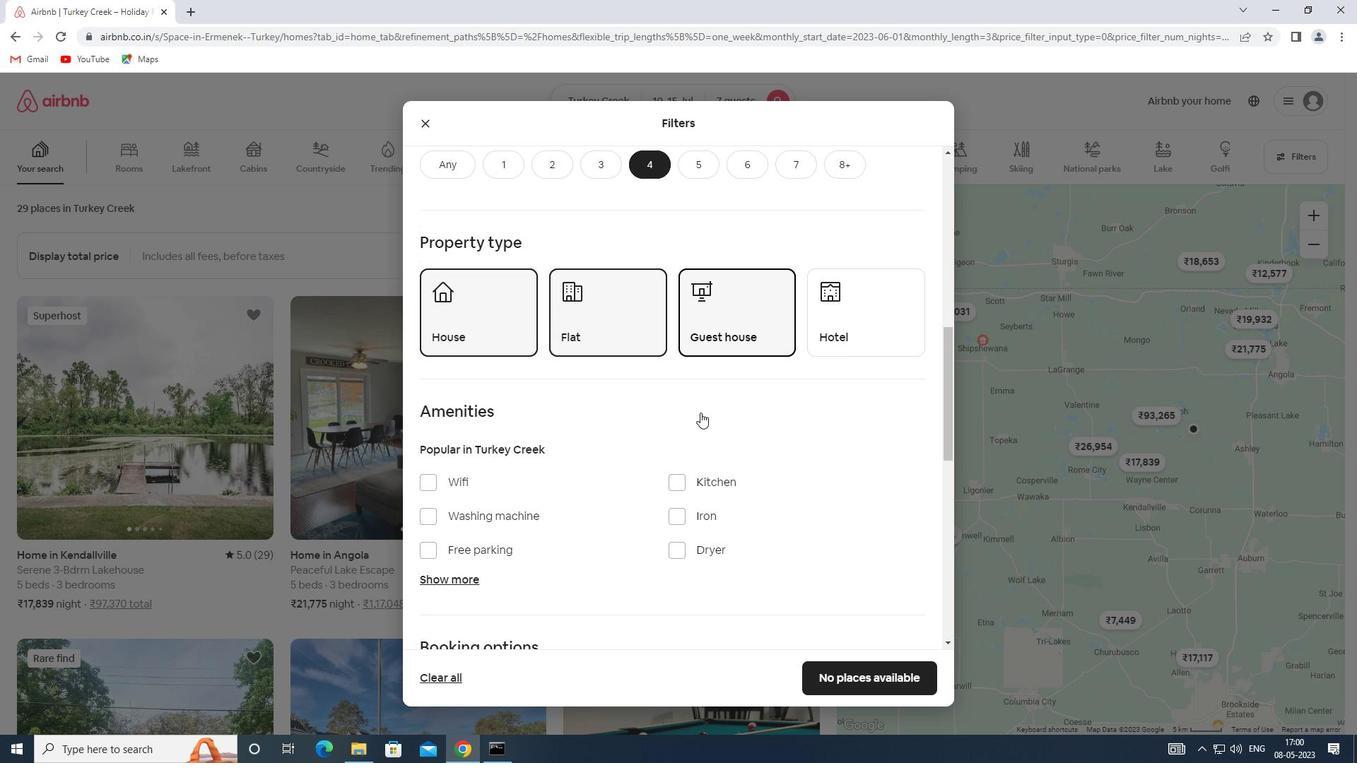 
Action: Mouse scrolled (700, 412) with delta (0, 0)
Screenshot: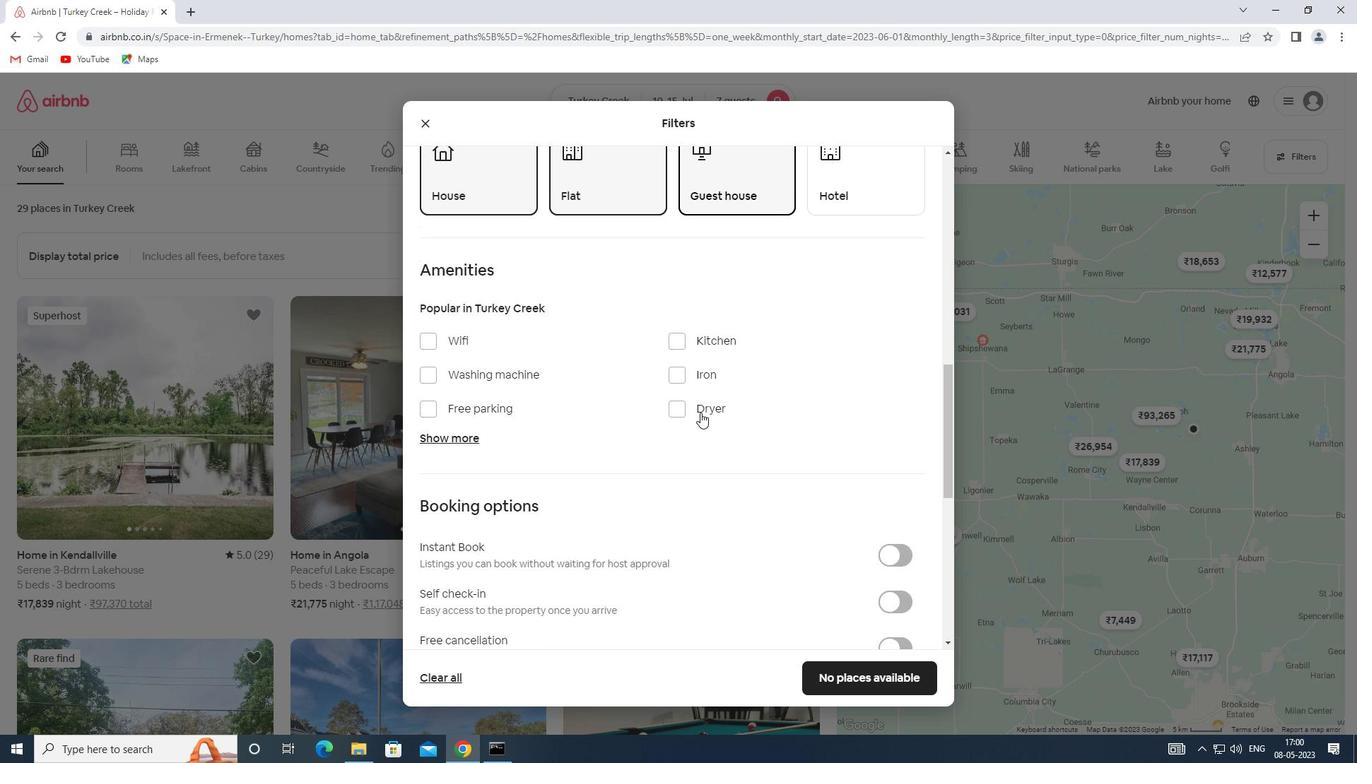
Action: Mouse moved to (441, 267)
Screenshot: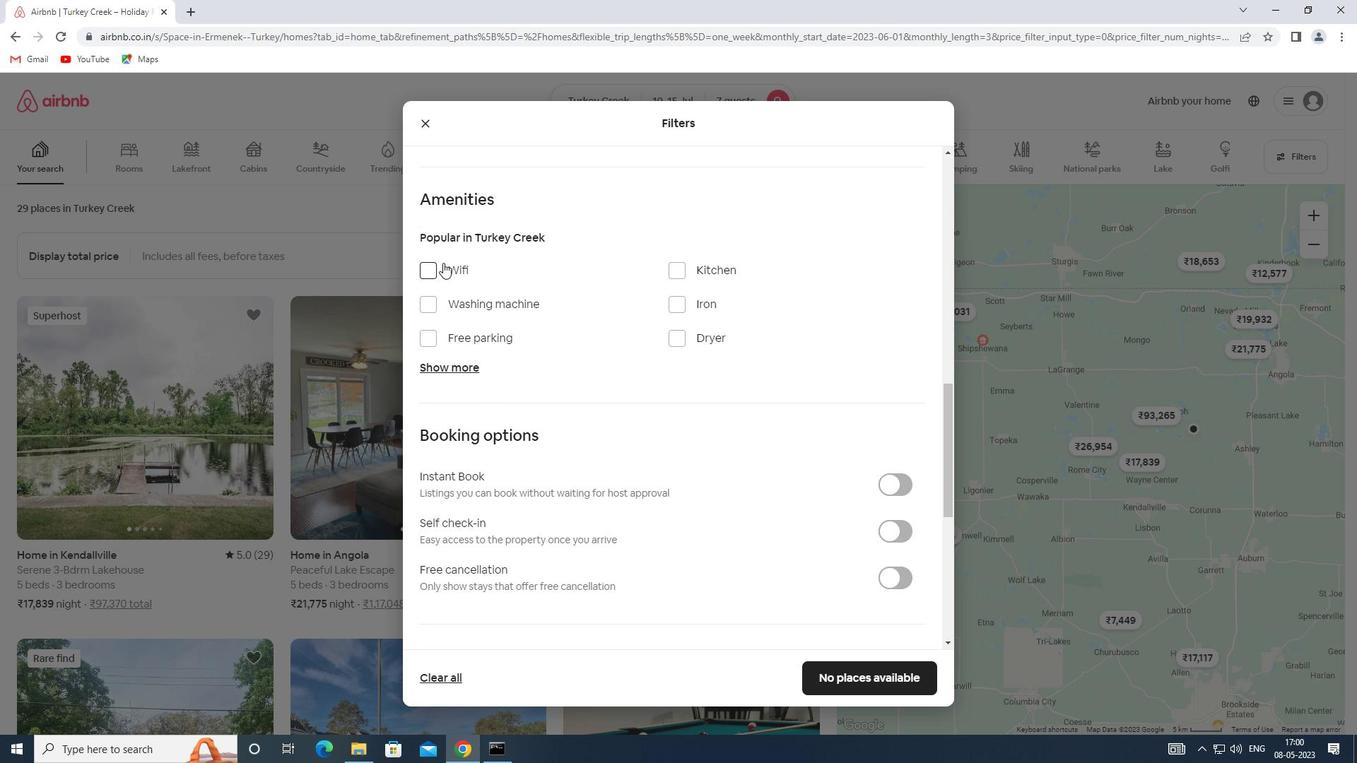 
Action: Mouse pressed left at (441, 267)
Screenshot: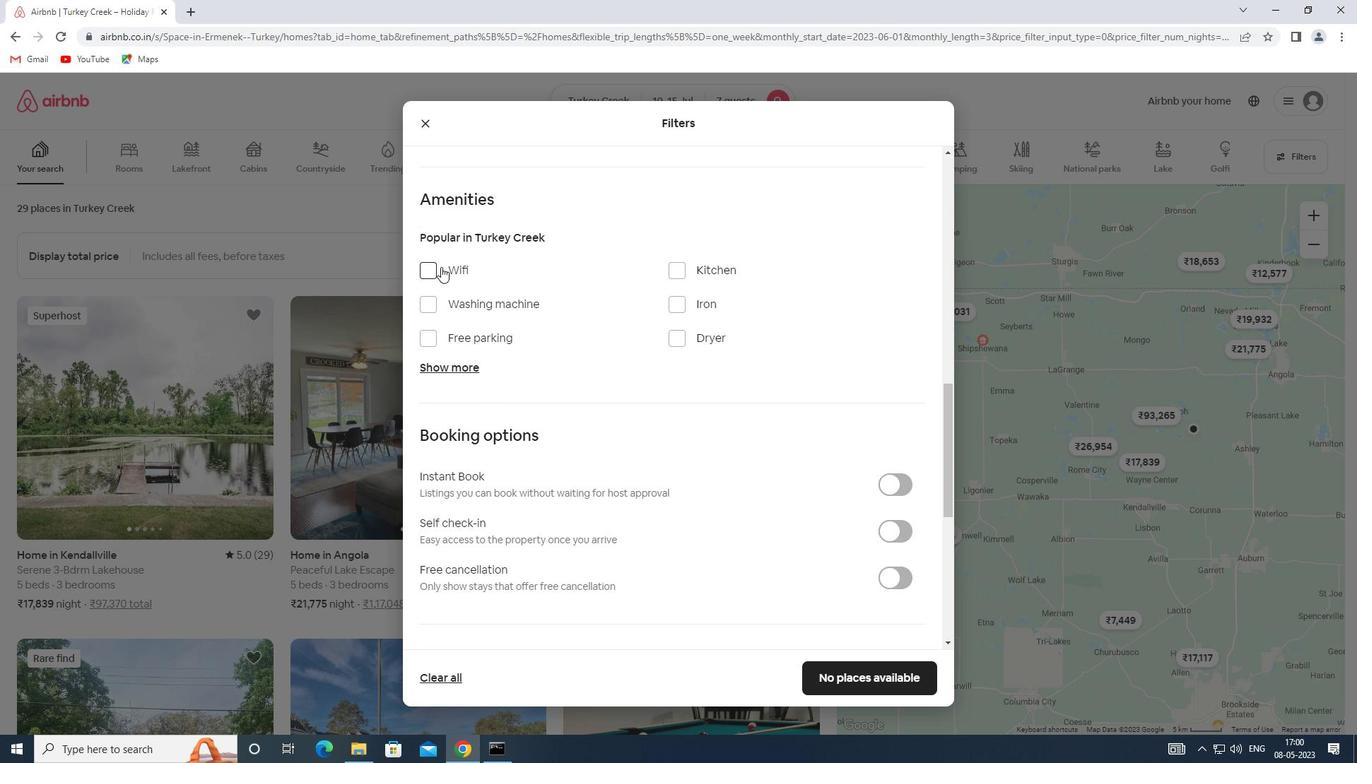 
Action: Mouse moved to (464, 365)
Screenshot: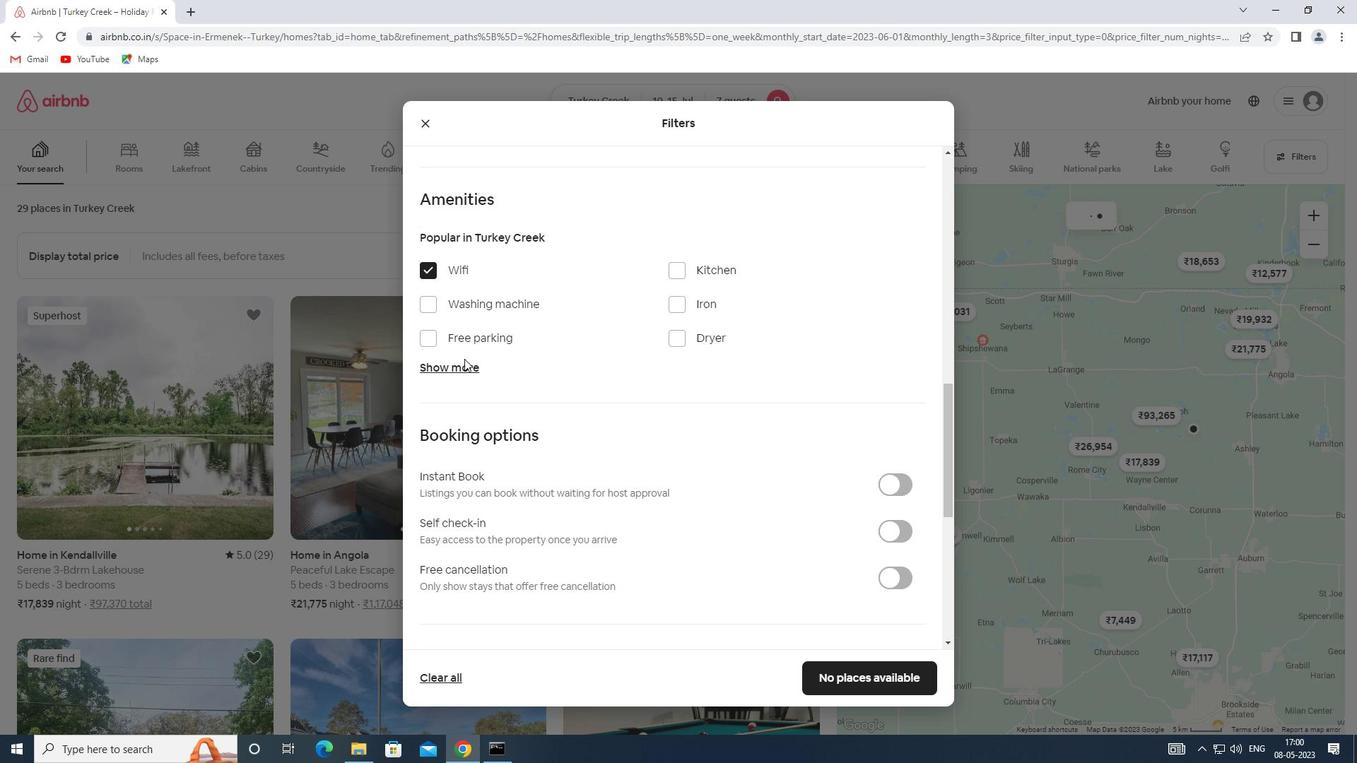 
Action: Mouse pressed left at (464, 365)
Screenshot: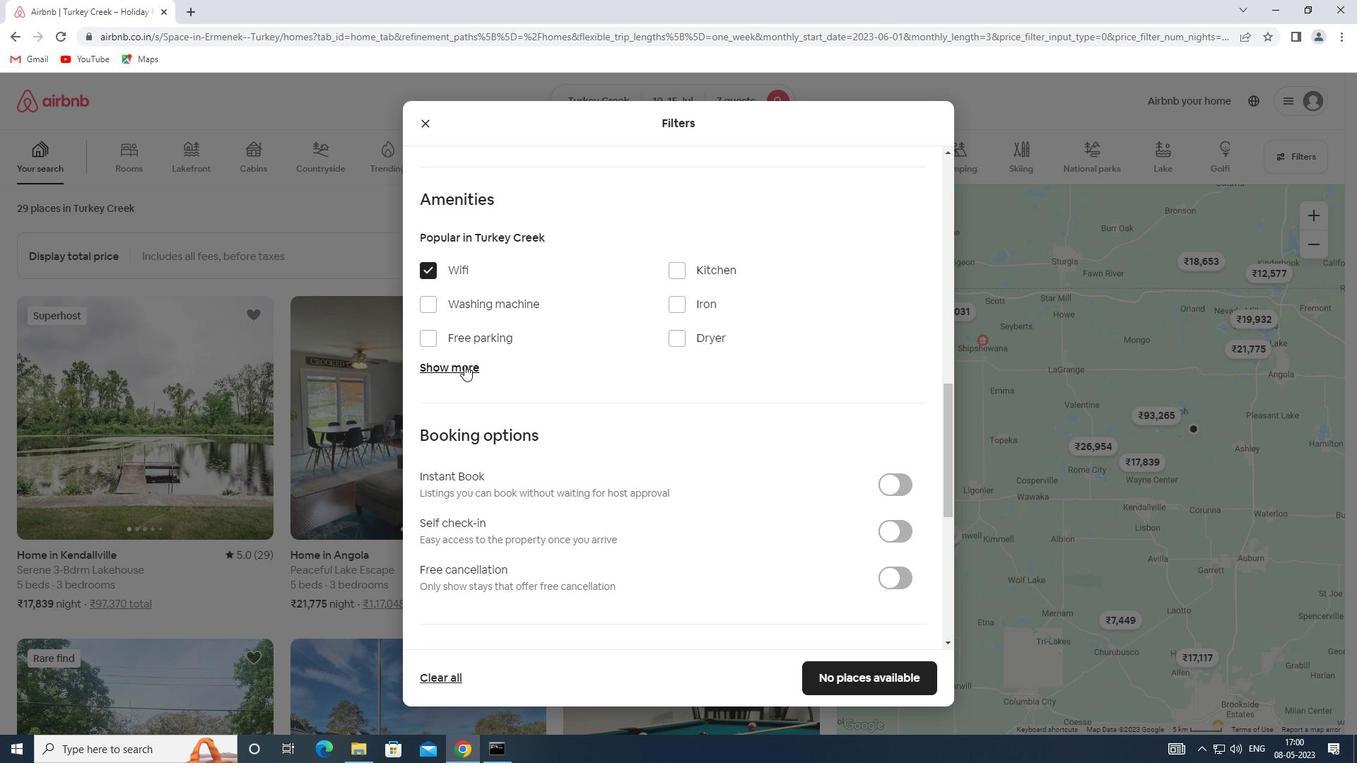
Action: Mouse moved to (677, 454)
Screenshot: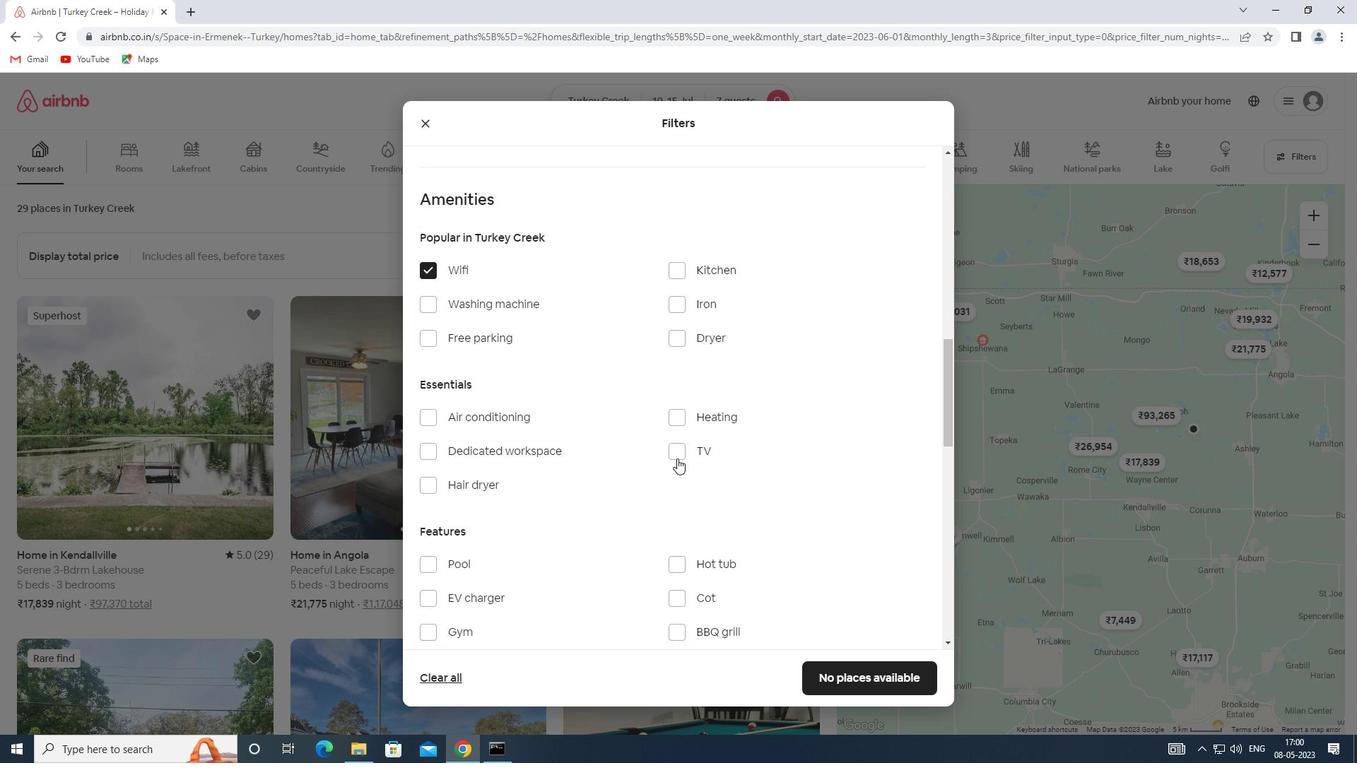 
Action: Mouse pressed left at (677, 454)
Screenshot: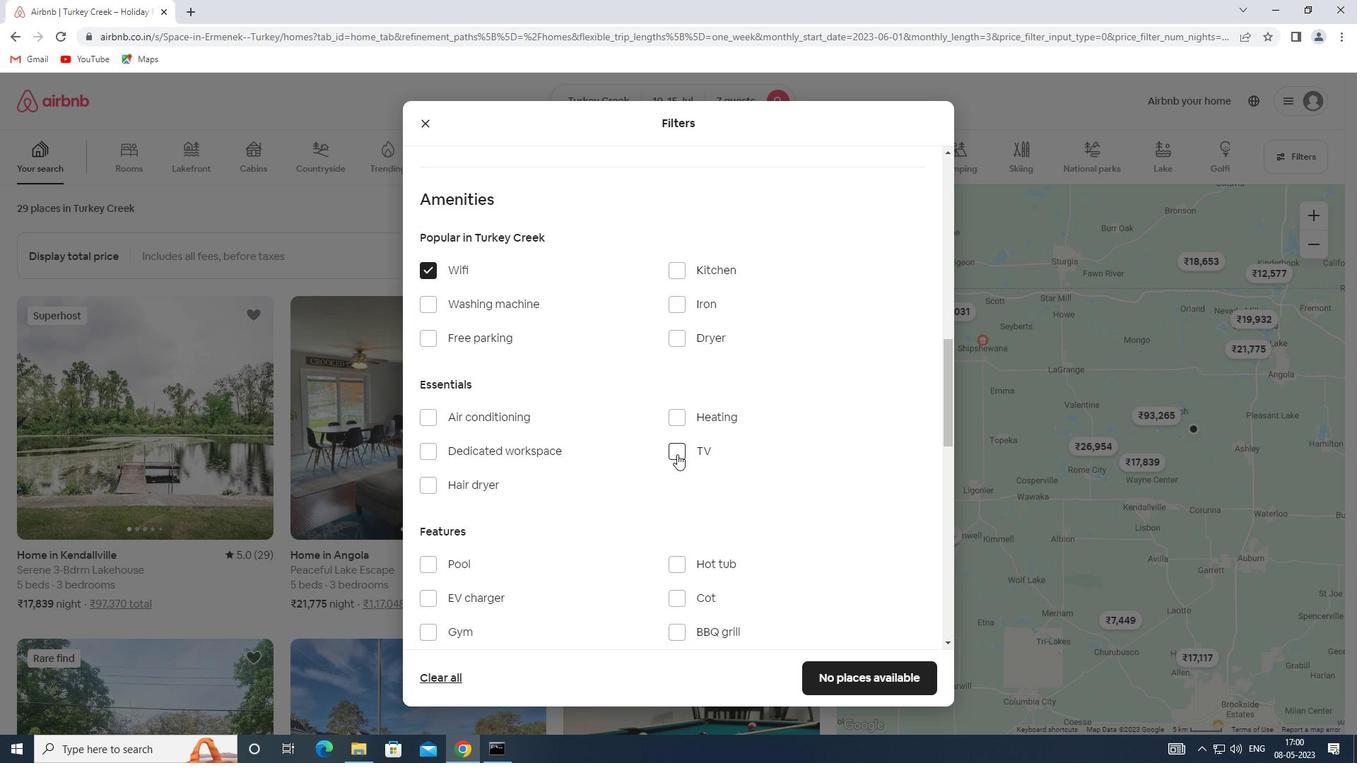 
Action: Mouse moved to (432, 334)
Screenshot: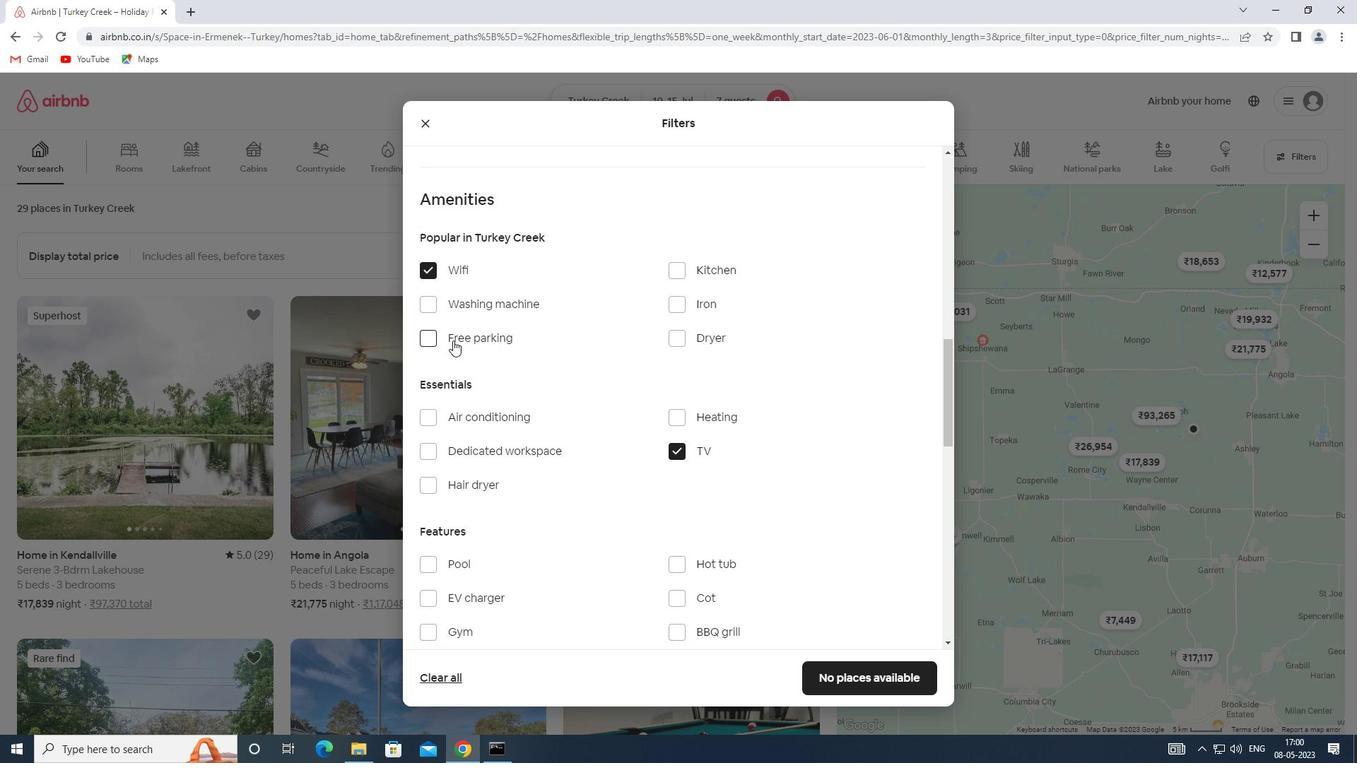 
Action: Mouse pressed left at (432, 334)
Screenshot: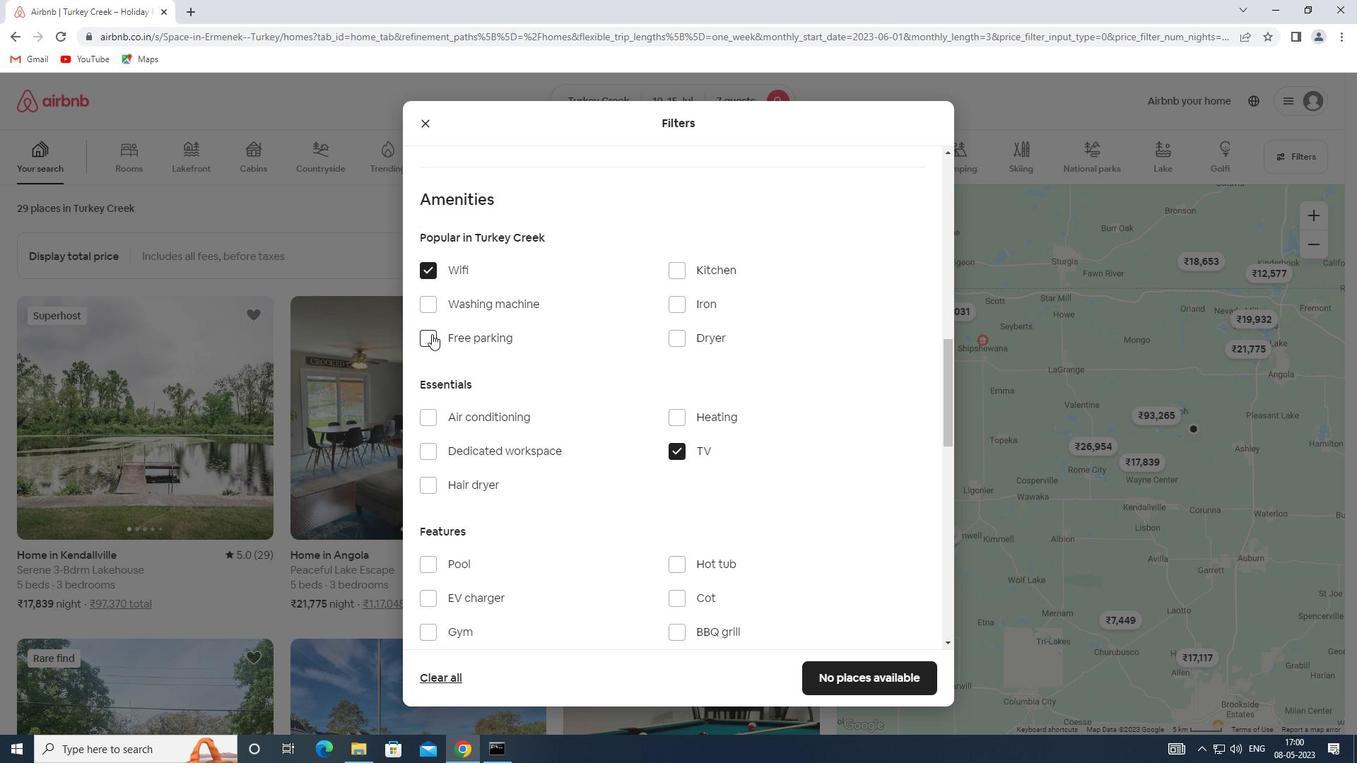 
Action: Mouse moved to (619, 457)
Screenshot: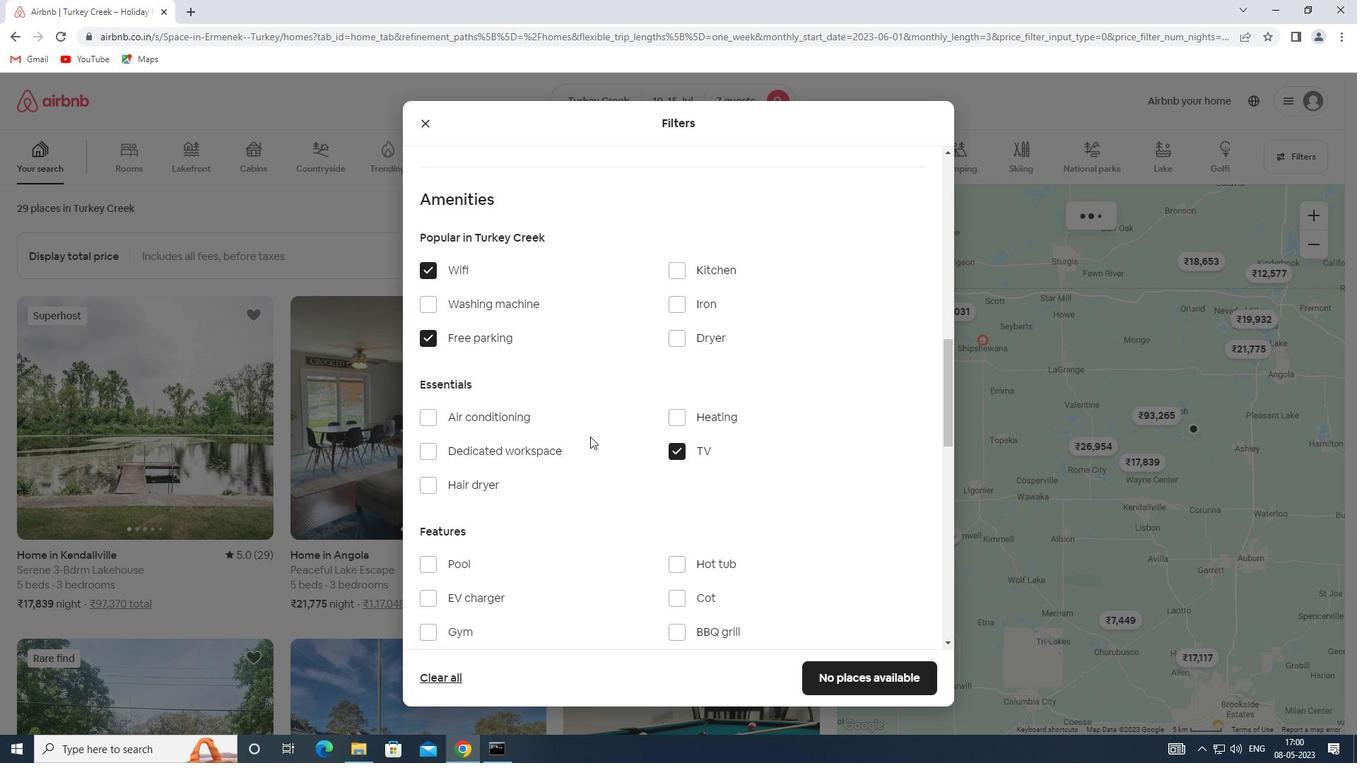 
Action: Mouse scrolled (619, 456) with delta (0, 0)
Screenshot: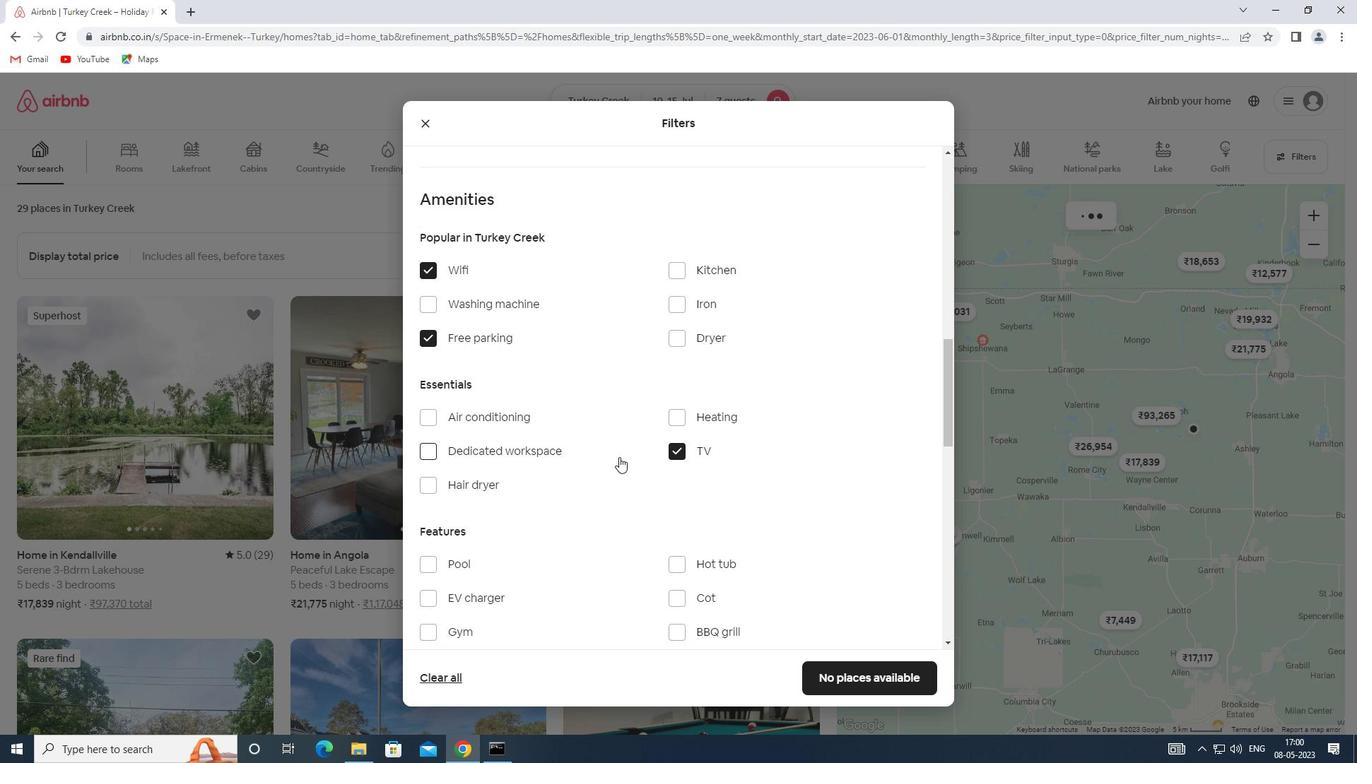 
Action: Mouse scrolled (619, 456) with delta (0, 0)
Screenshot: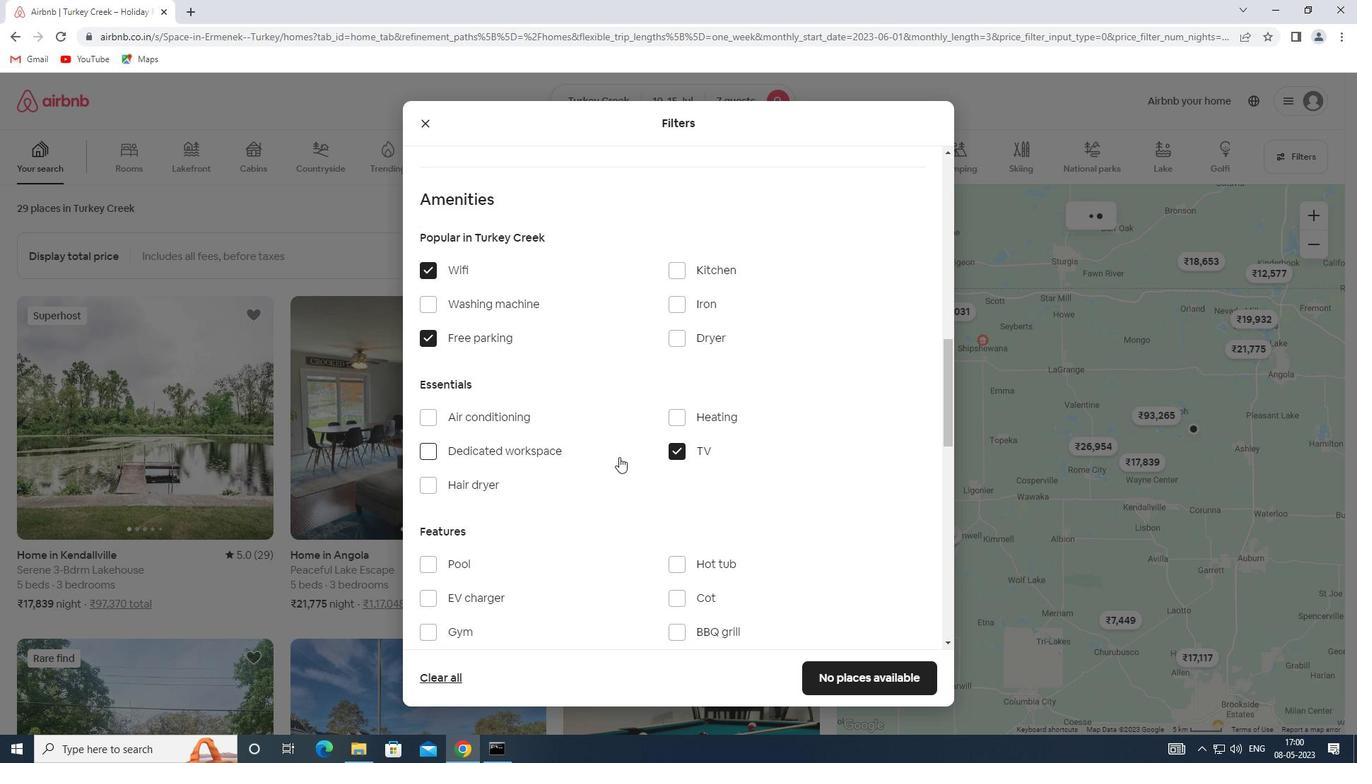 
Action: Mouse scrolled (619, 456) with delta (0, 0)
Screenshot: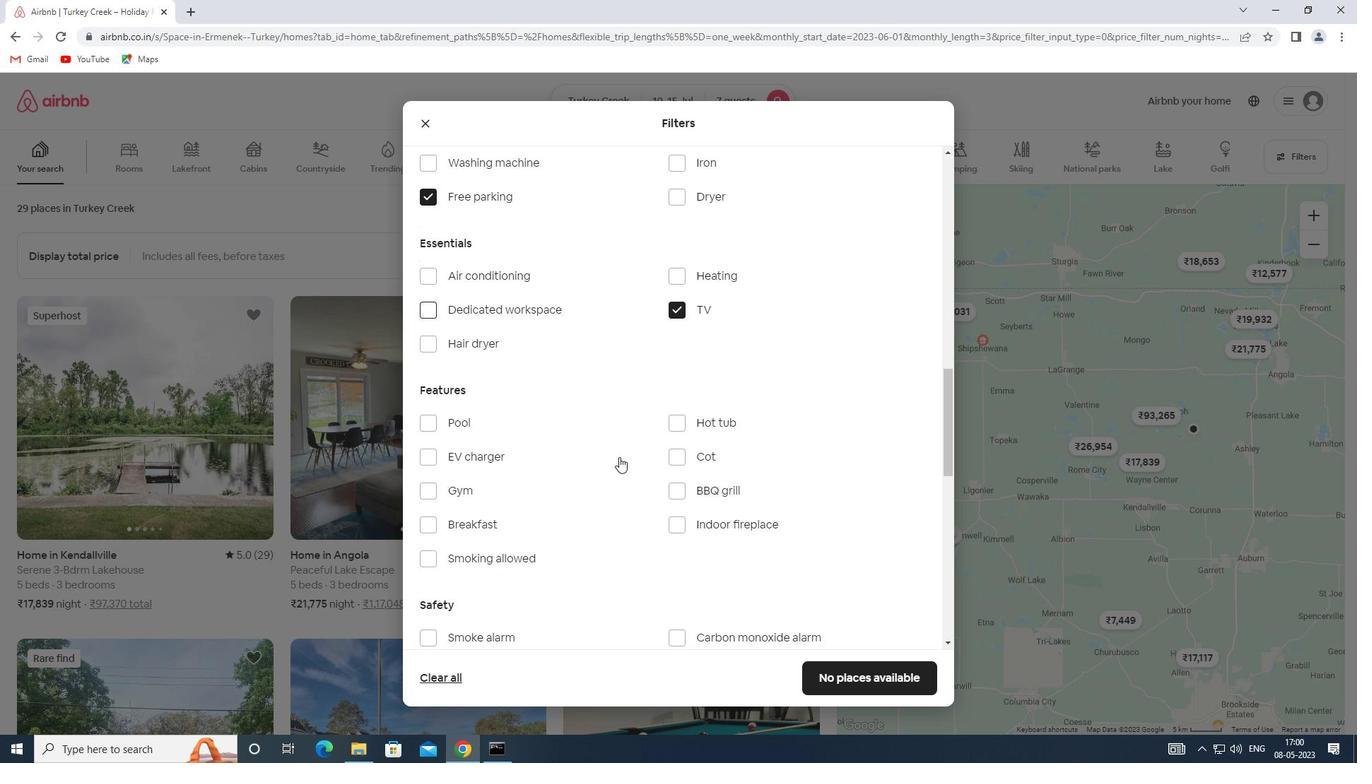 
Action: Mouse moved to (467, 417)
Screenshot: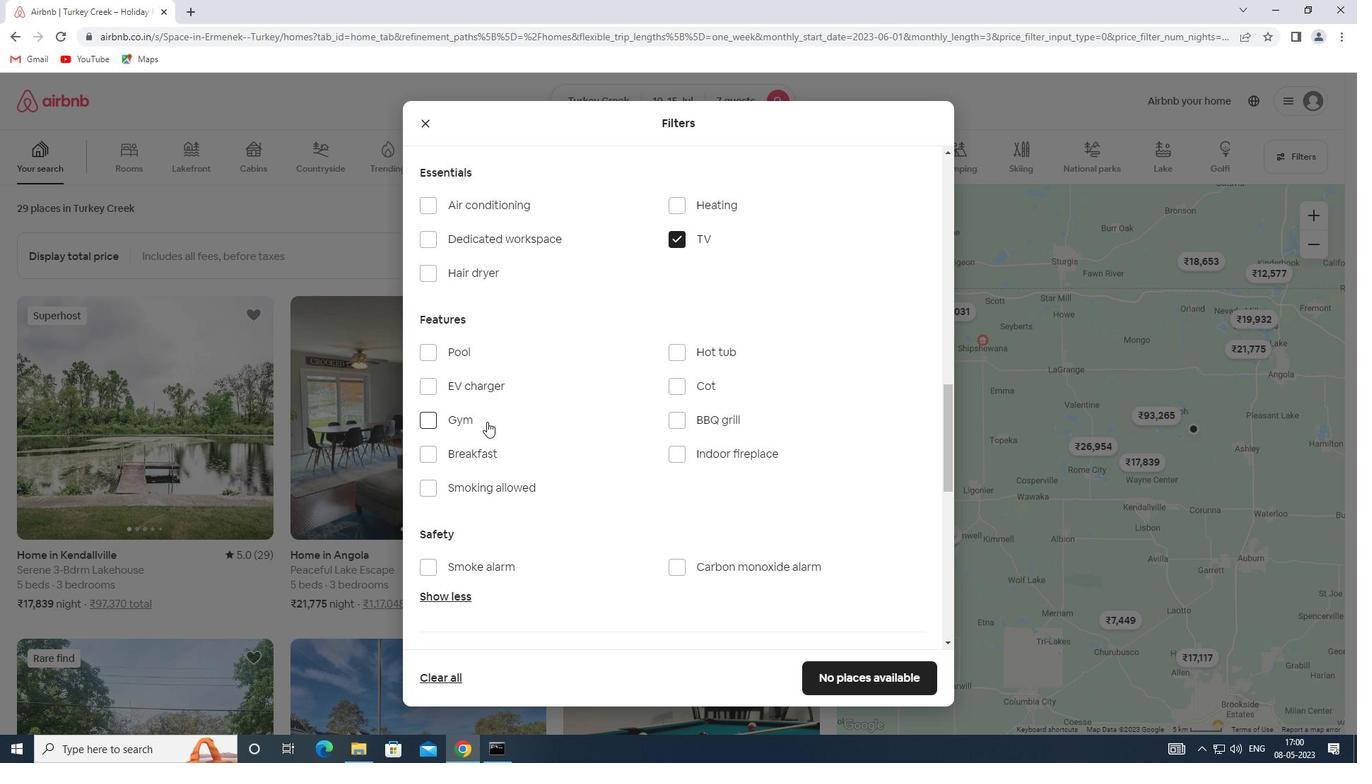 
Action: Mouse pressed left at (467, 417)
Screenshot: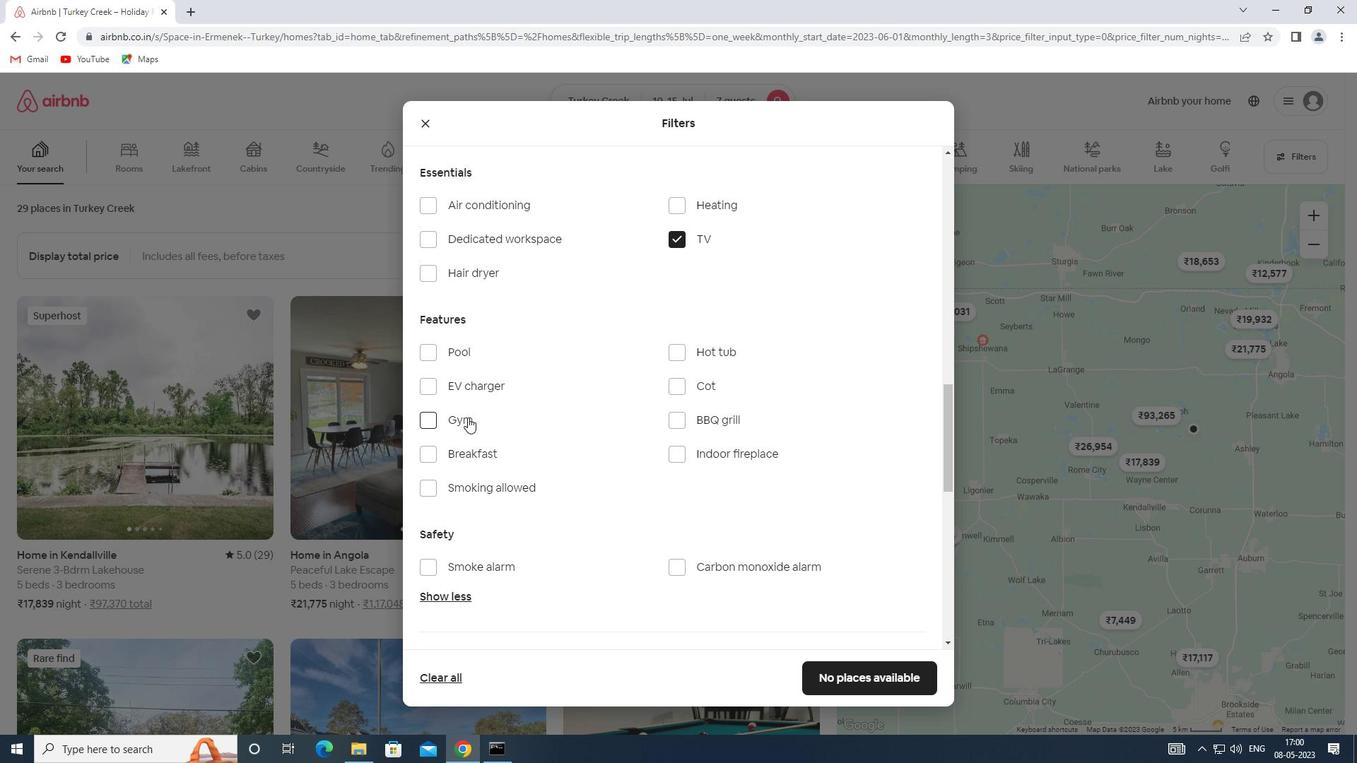 
Action: Mouse moved to (473, 454)
Screenshot: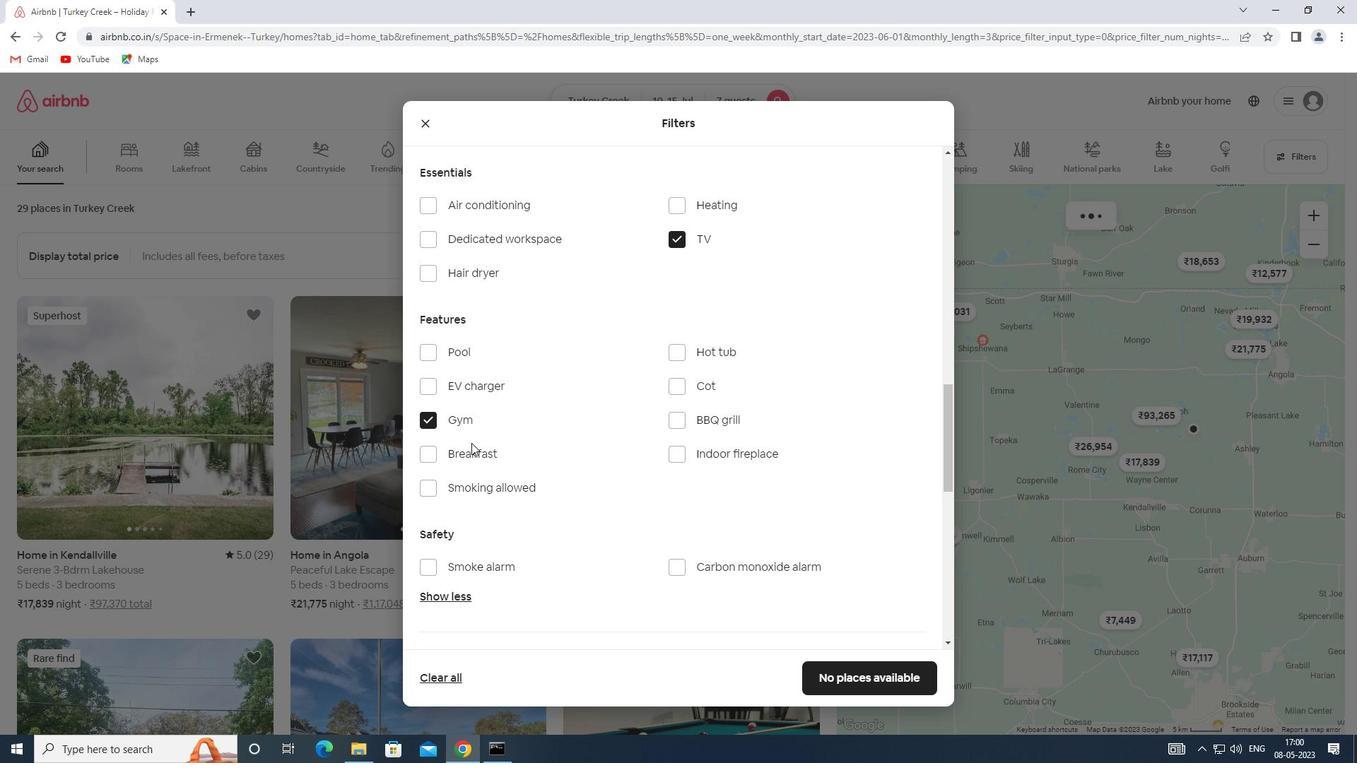 
Action: Mouse pressed left at (473, 454)
Screenshot: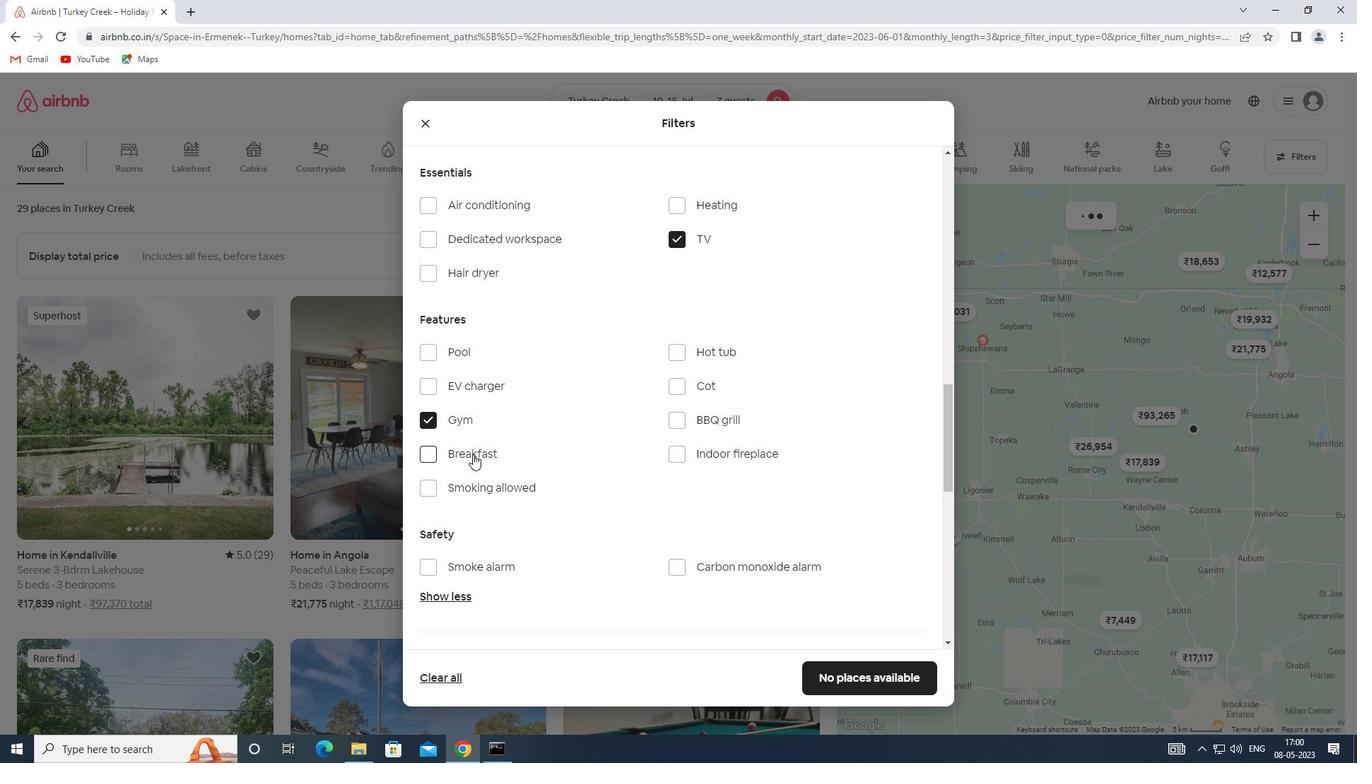 
Action: Mouse moved to (618, 496)
Screenshot: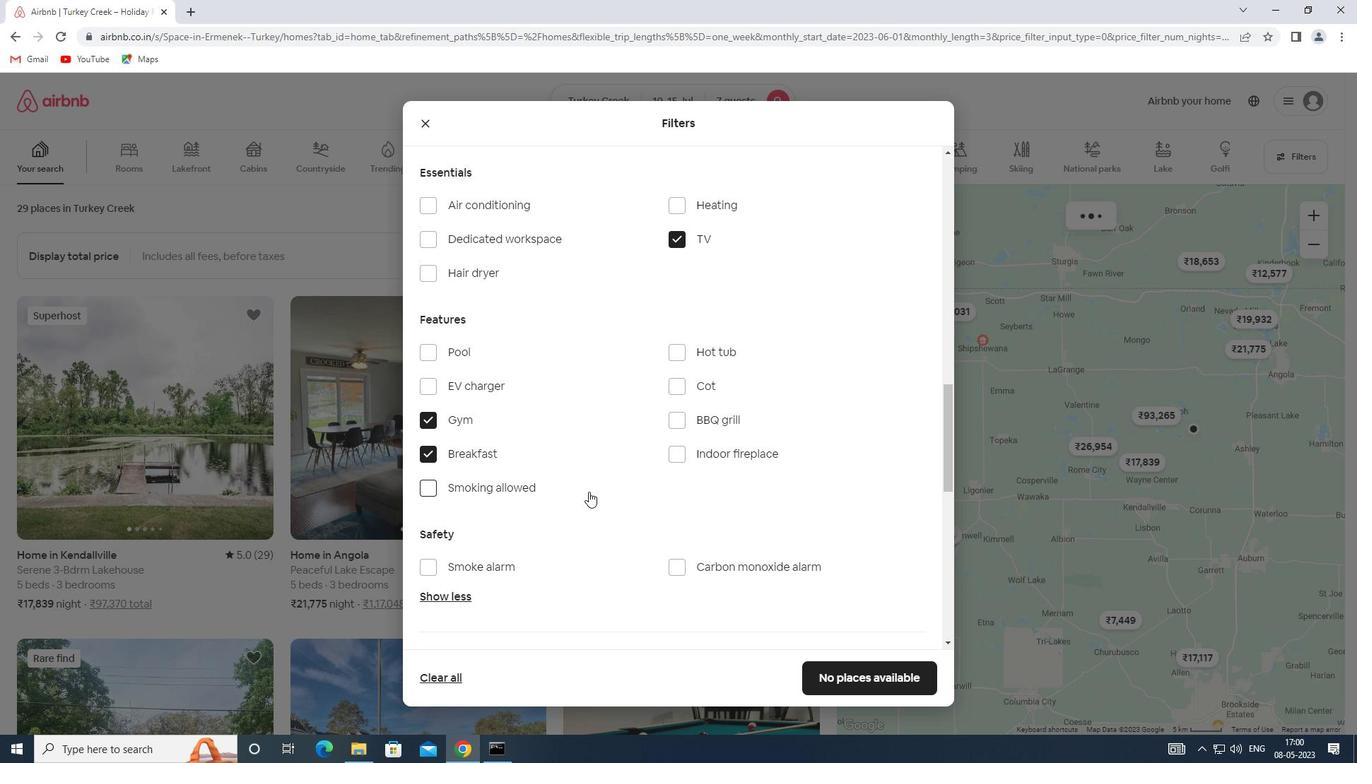 
Action: Mouse scrolled (618, 495) with delta (0, 0)
Screenshot: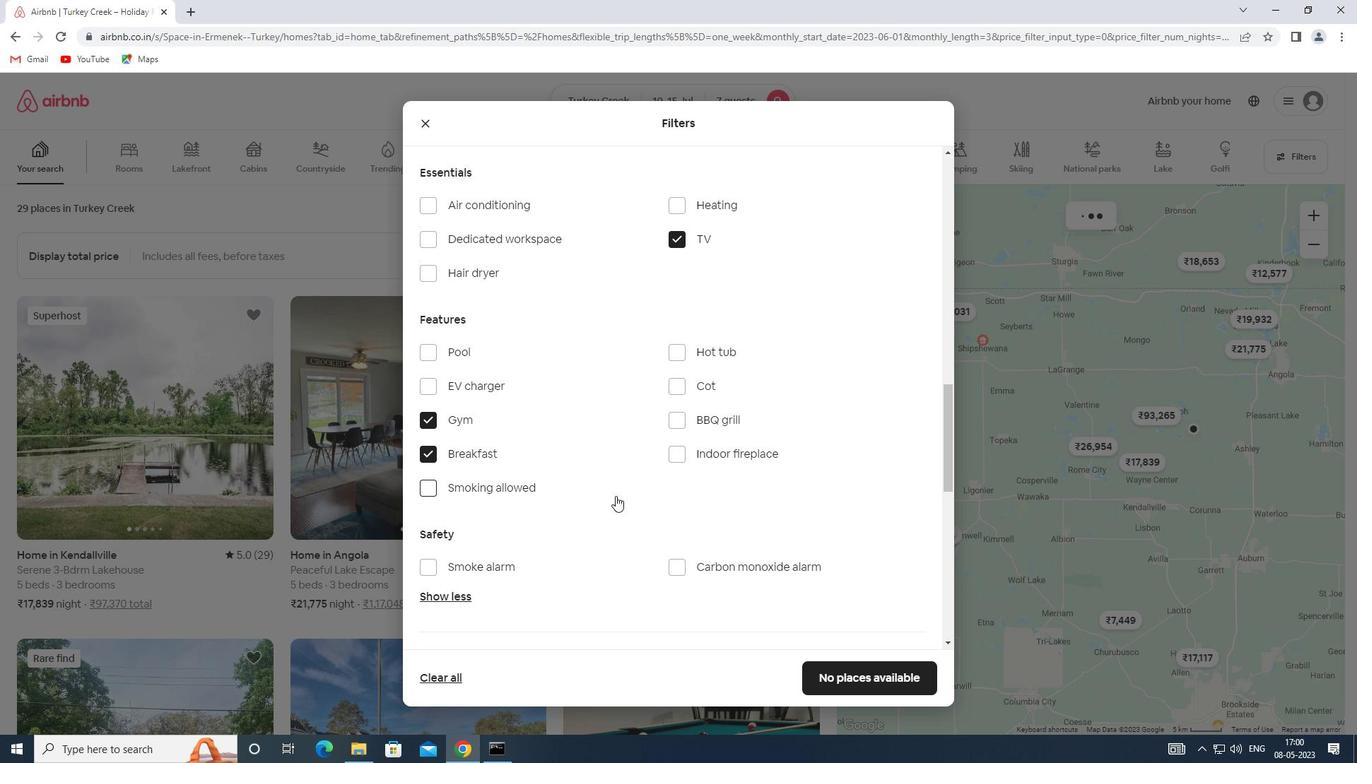
Action: Mouse moved to (618, 496)
Screenshot: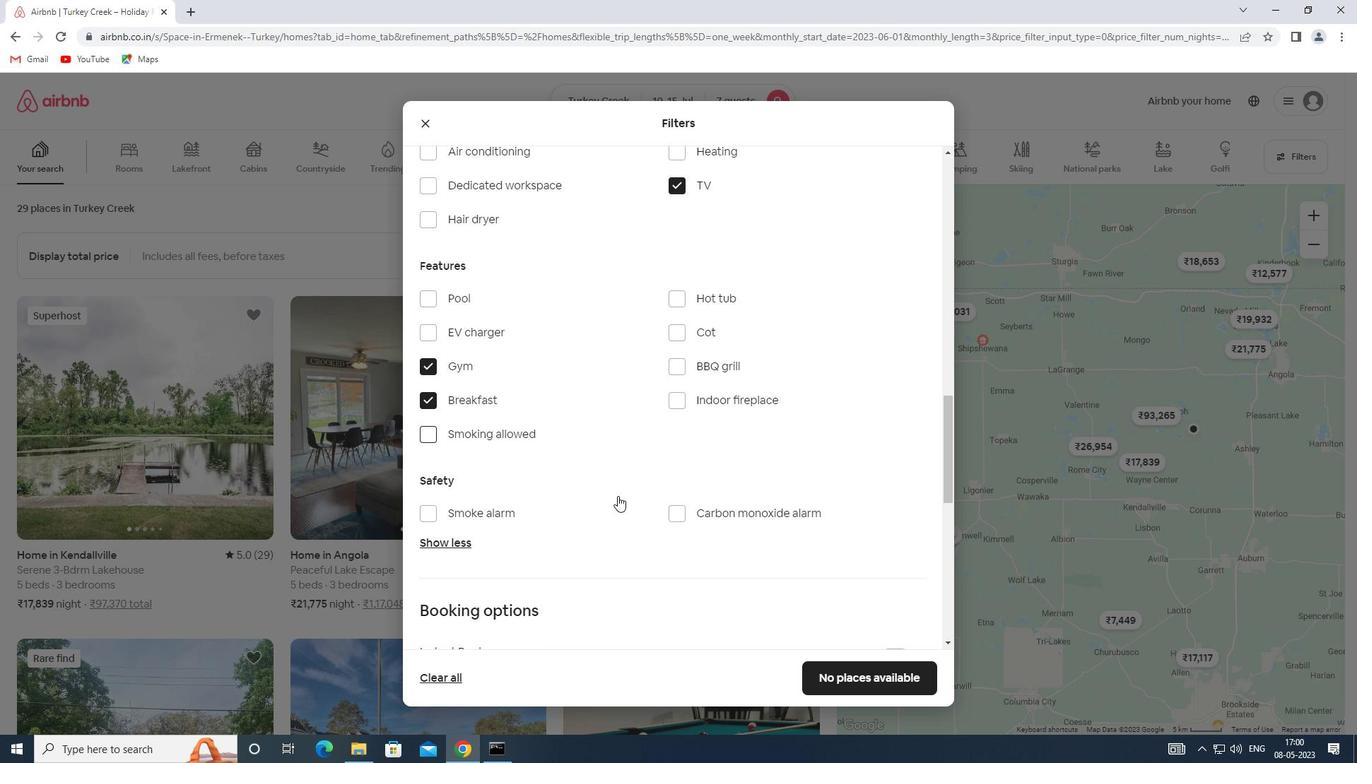 
Action: Mouse scrolled (618, 495) with delta (0, 0)
Screenshot: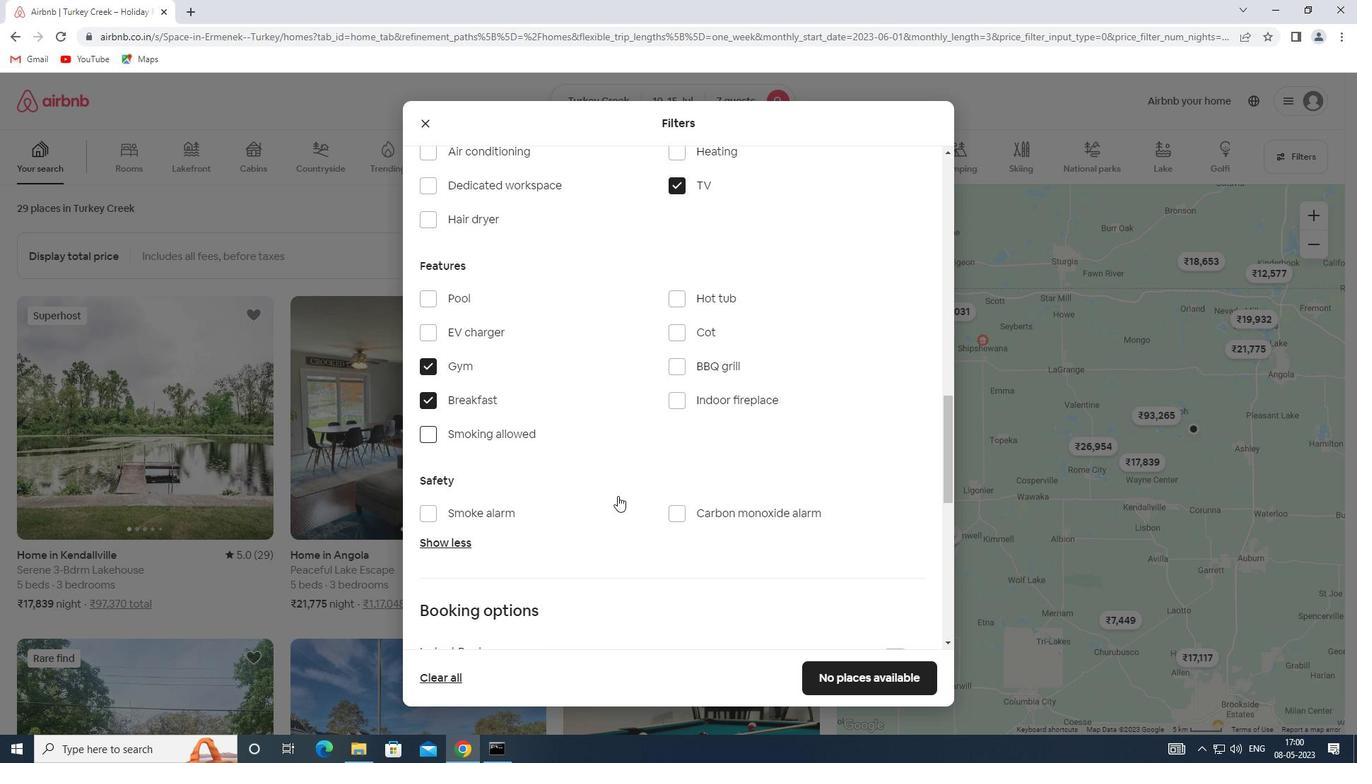 
Action: Mouse scrolled (618, 495) with delta (0, 0)
Screenshot: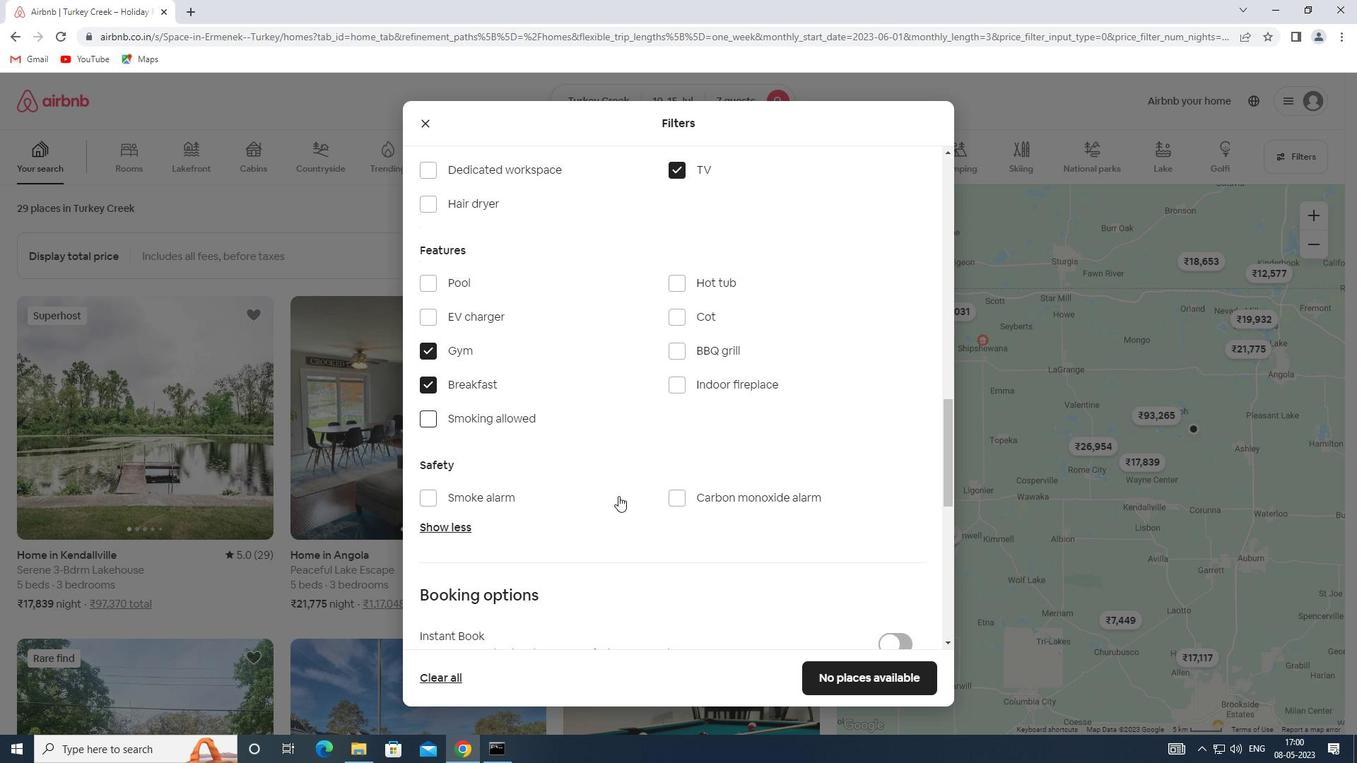 
Action: Mouse moved to (892, 545)
Screenshot: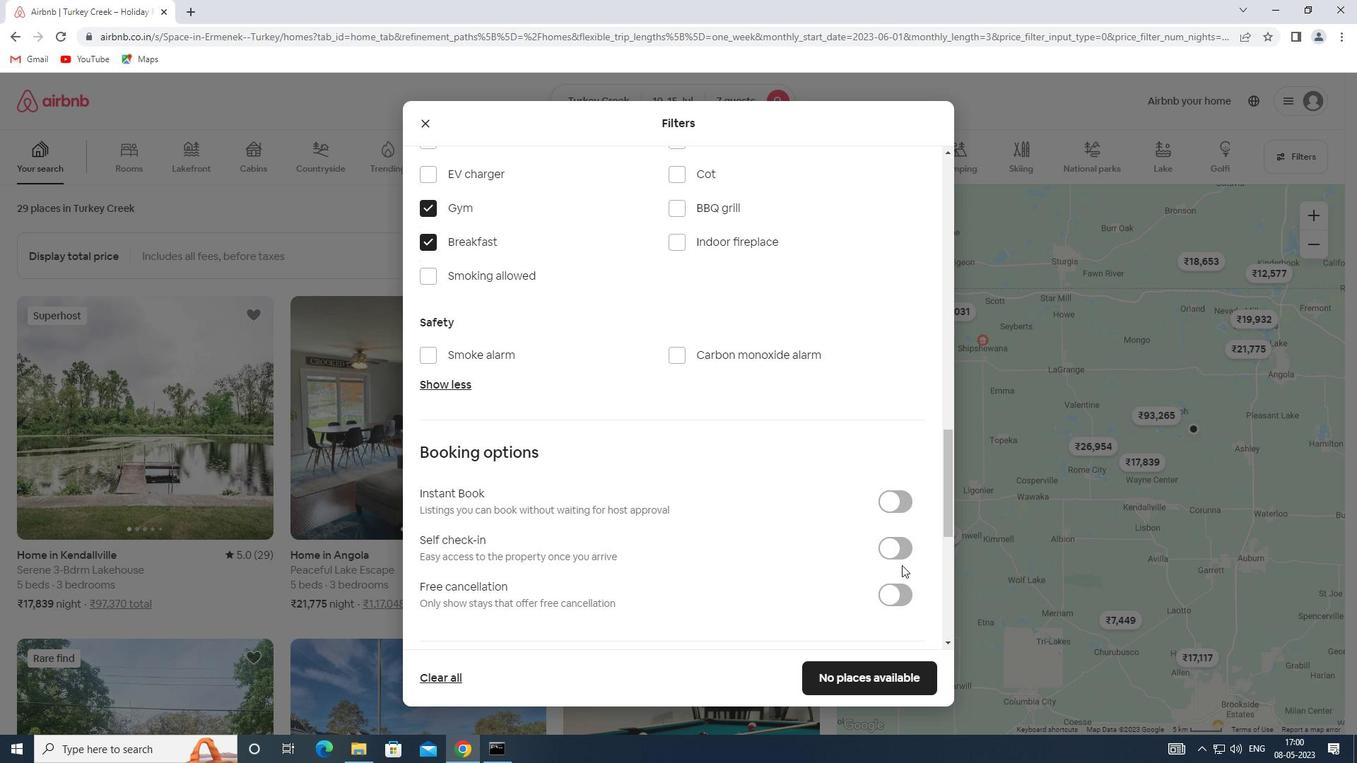 
Action: Mouse pressed left at (892, 545)
Screenshot: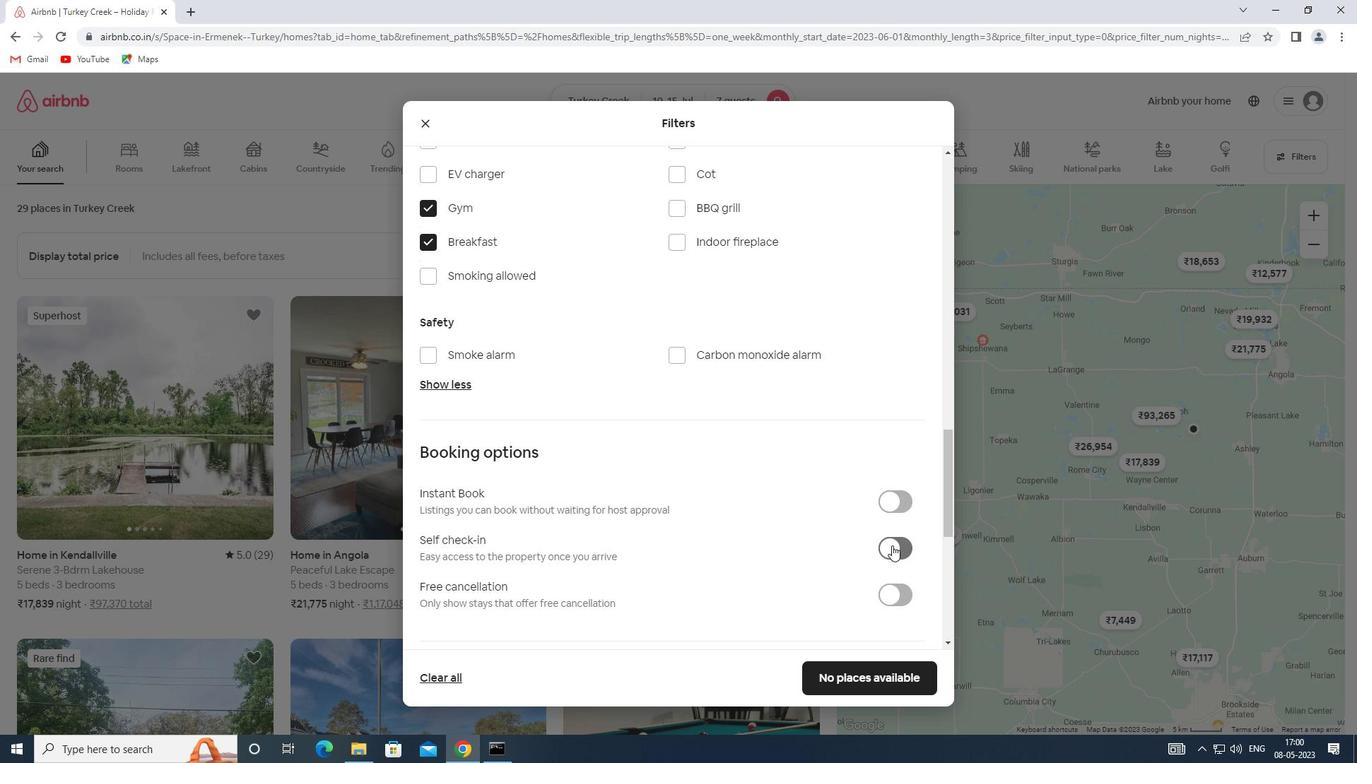 
Action: Mouse moved to (641, 557)
Screenshot: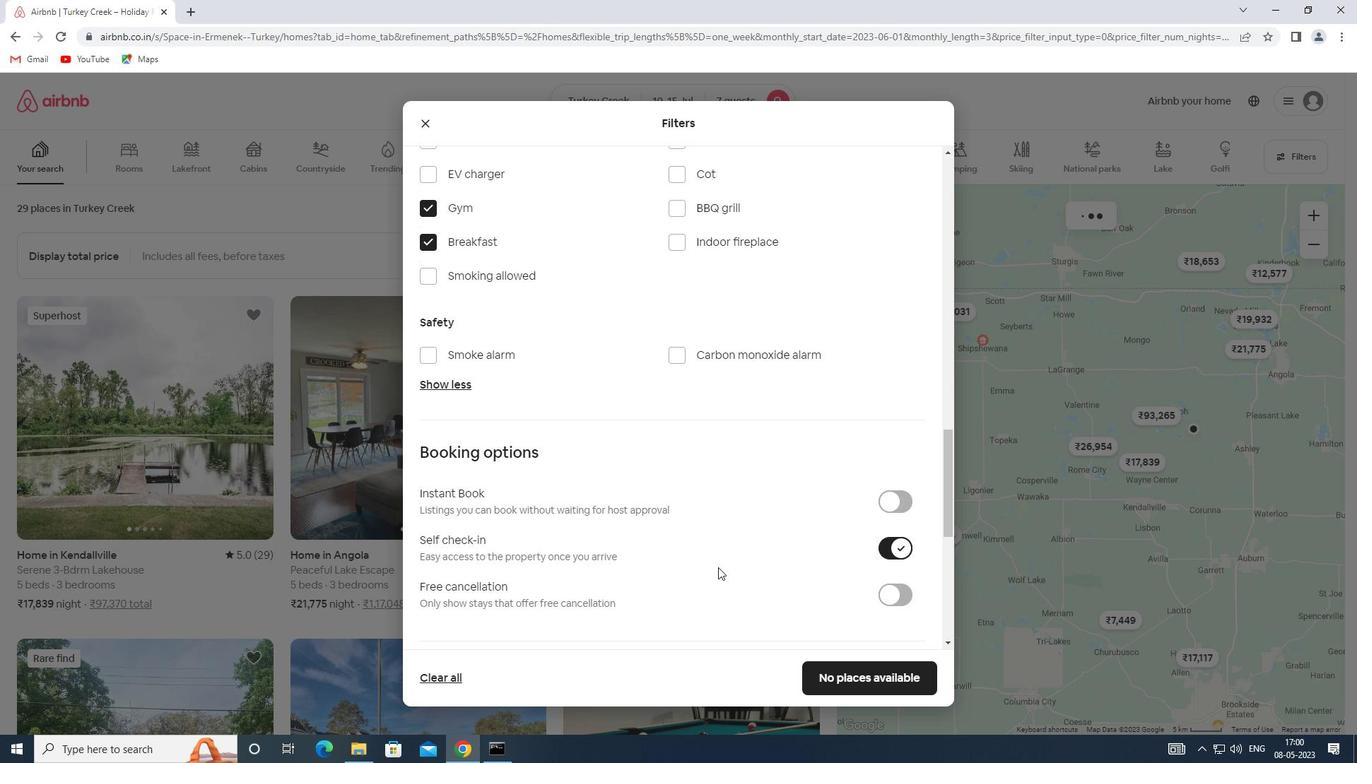 
Action: Mouse scrolled (641, 556) with delta (0, 0)
Screenshot: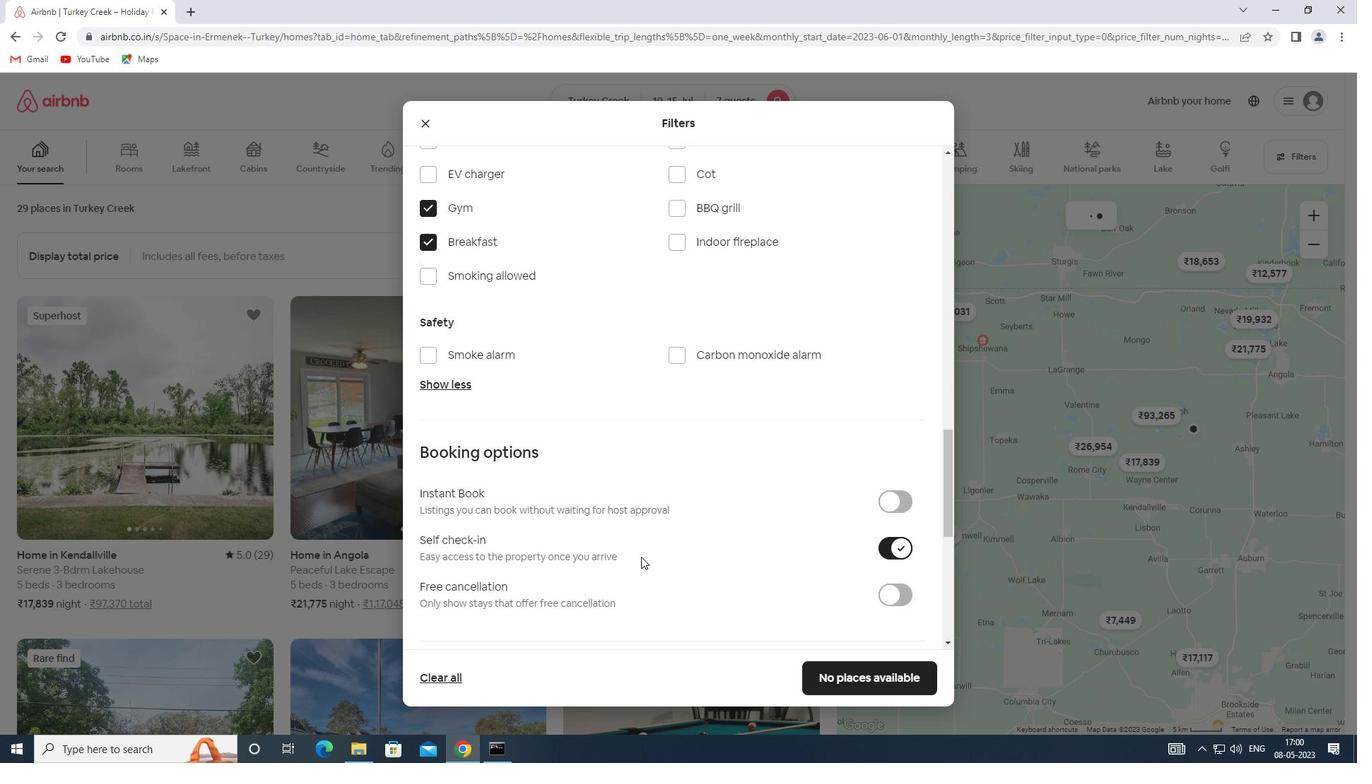 
Action: Mouse scrolled (641, 556) with delta (0, 0)
Screenshot: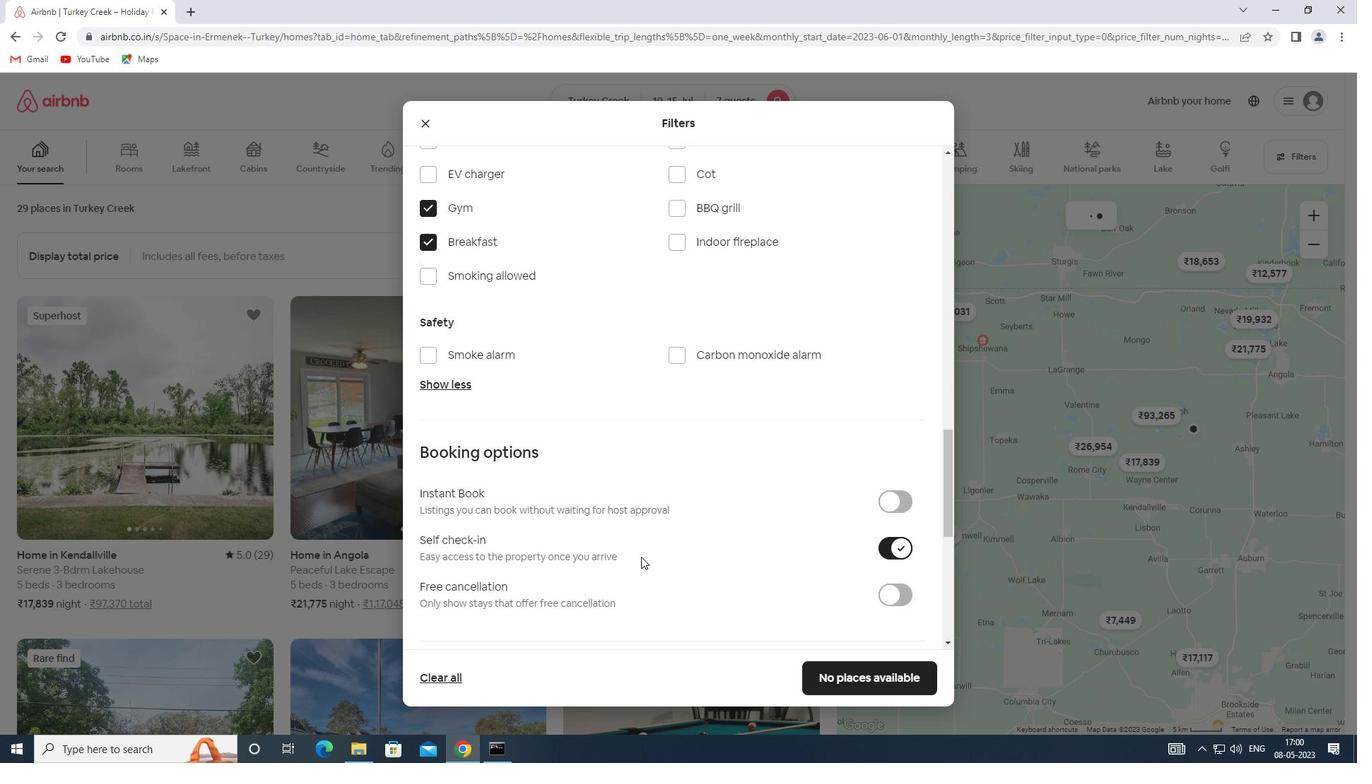 
Action: Mouse scrolled (641, 556) with delta (0, 0)
Screenshot: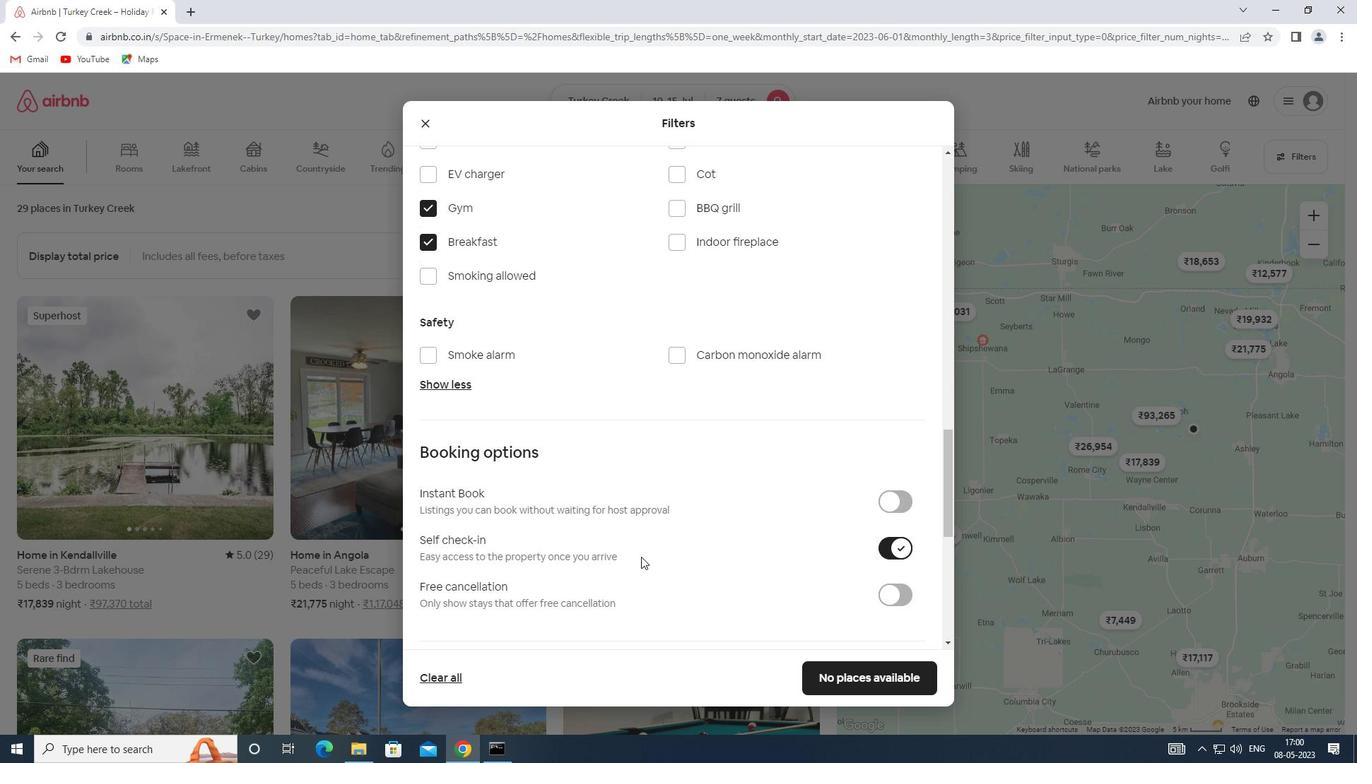 
Action: Mouse moved to (641, 554)
Screenshot: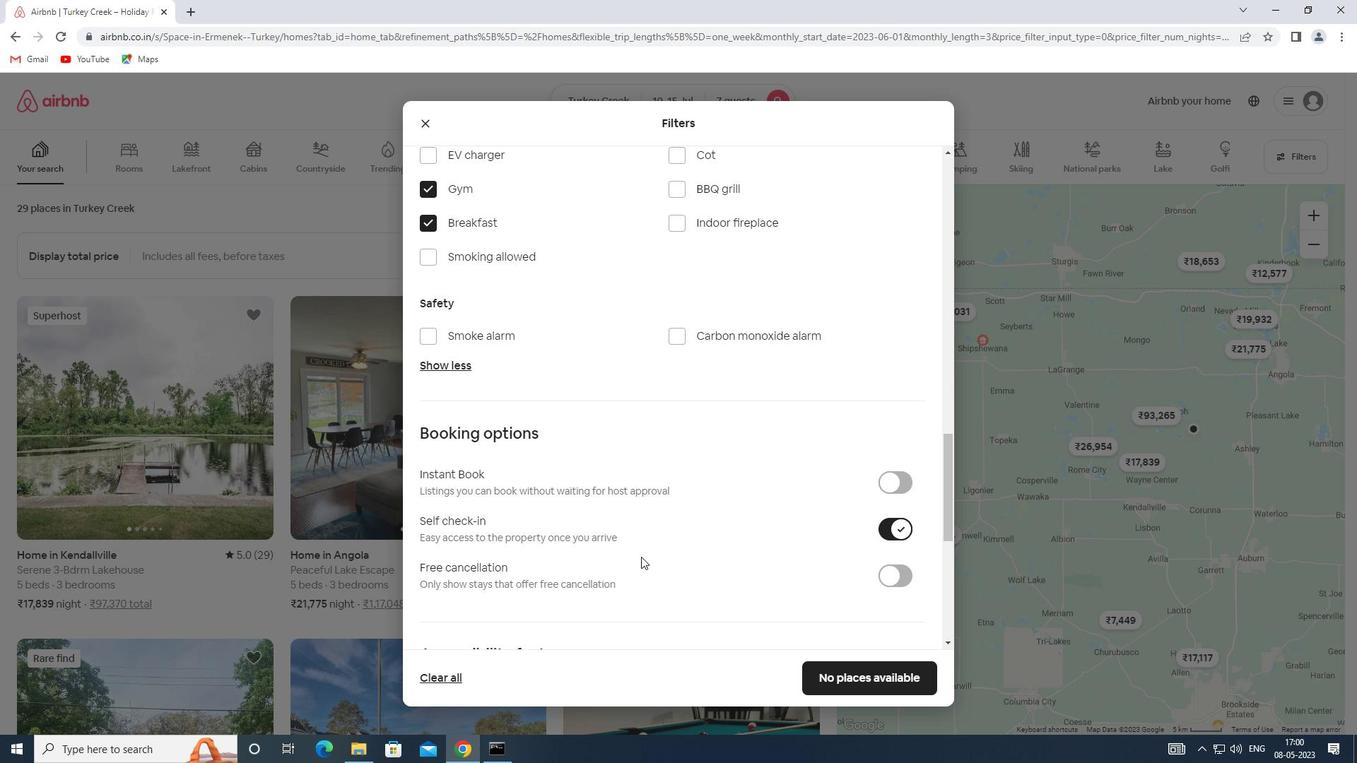 
Action: Mouse scrolled (641, 553) with delta (0, 0)
Screenshot: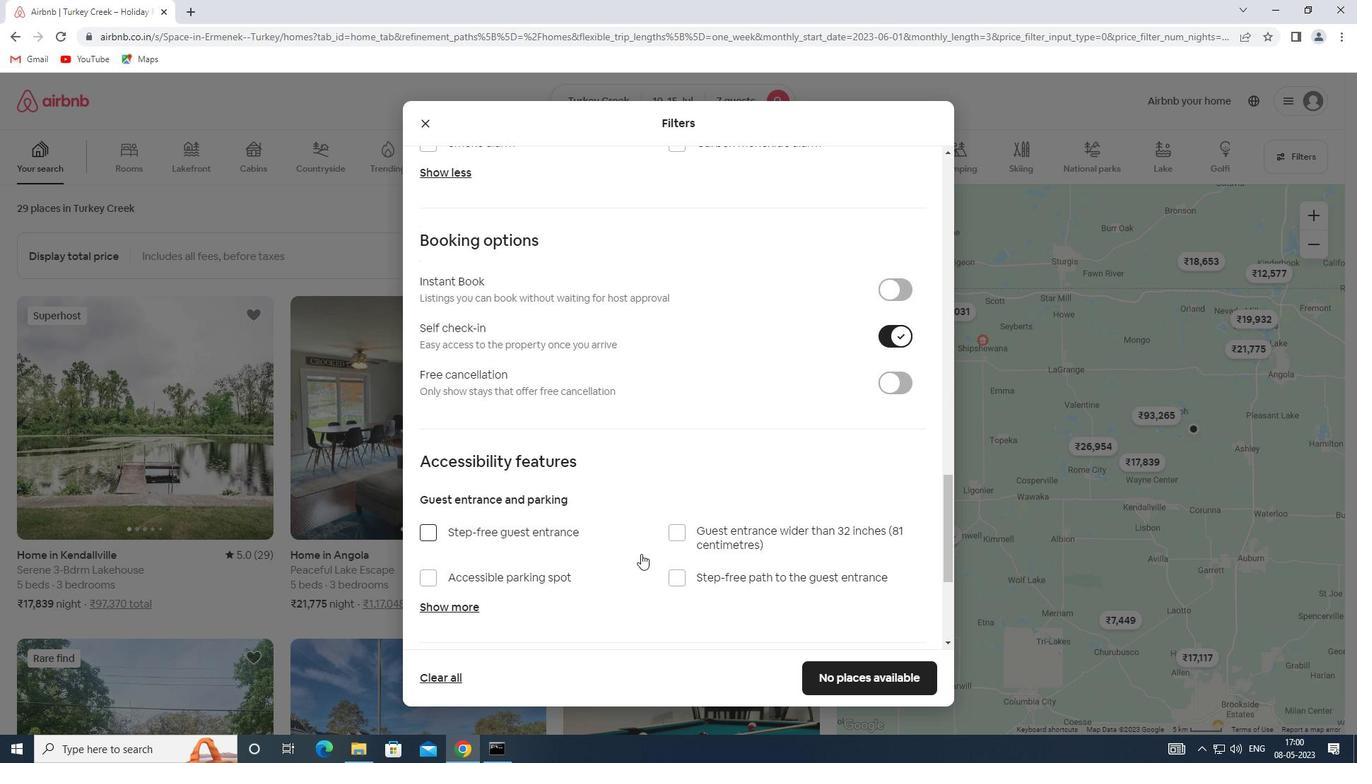 
Action: Mouse scrolled (641, 553) with delta (0, 0)
Screenshot: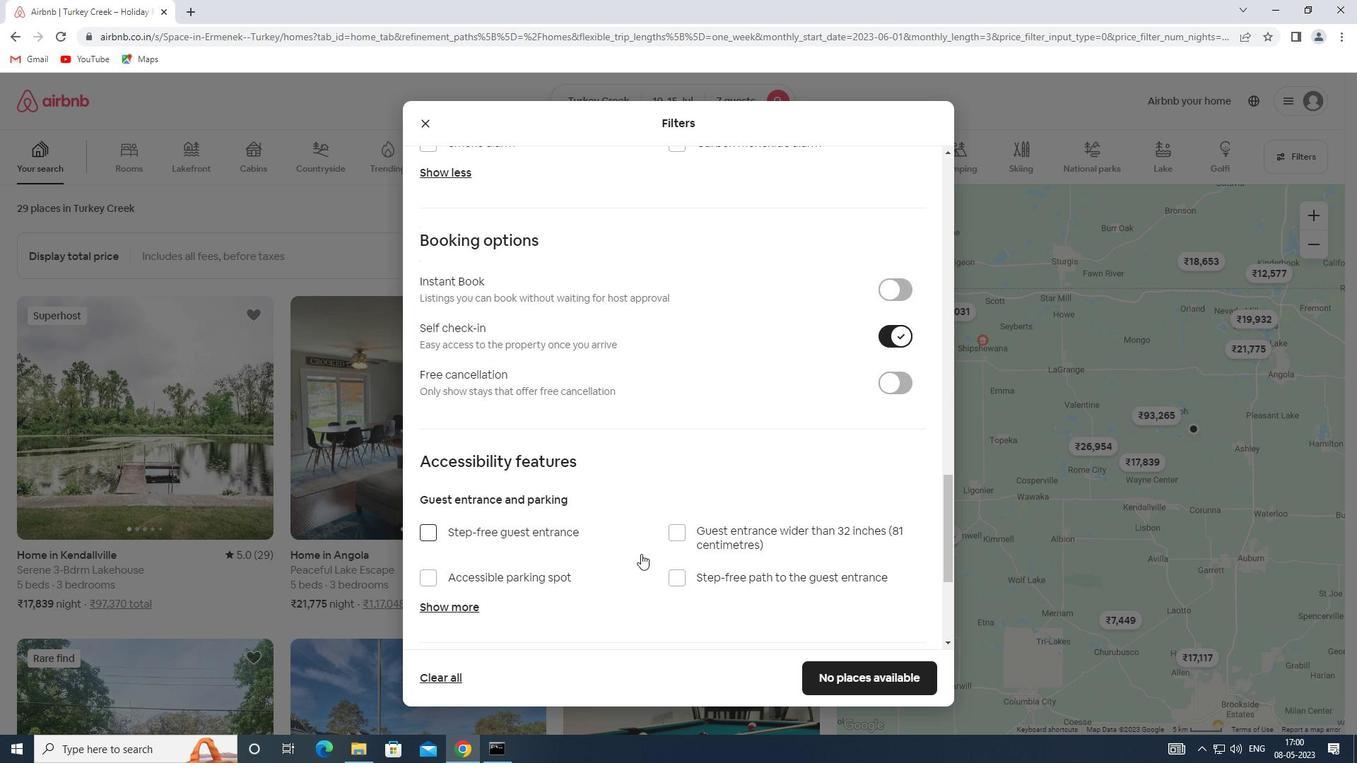 
Action: Mouse scrolled (641, 553) with delta (0, 0)
Screenshot: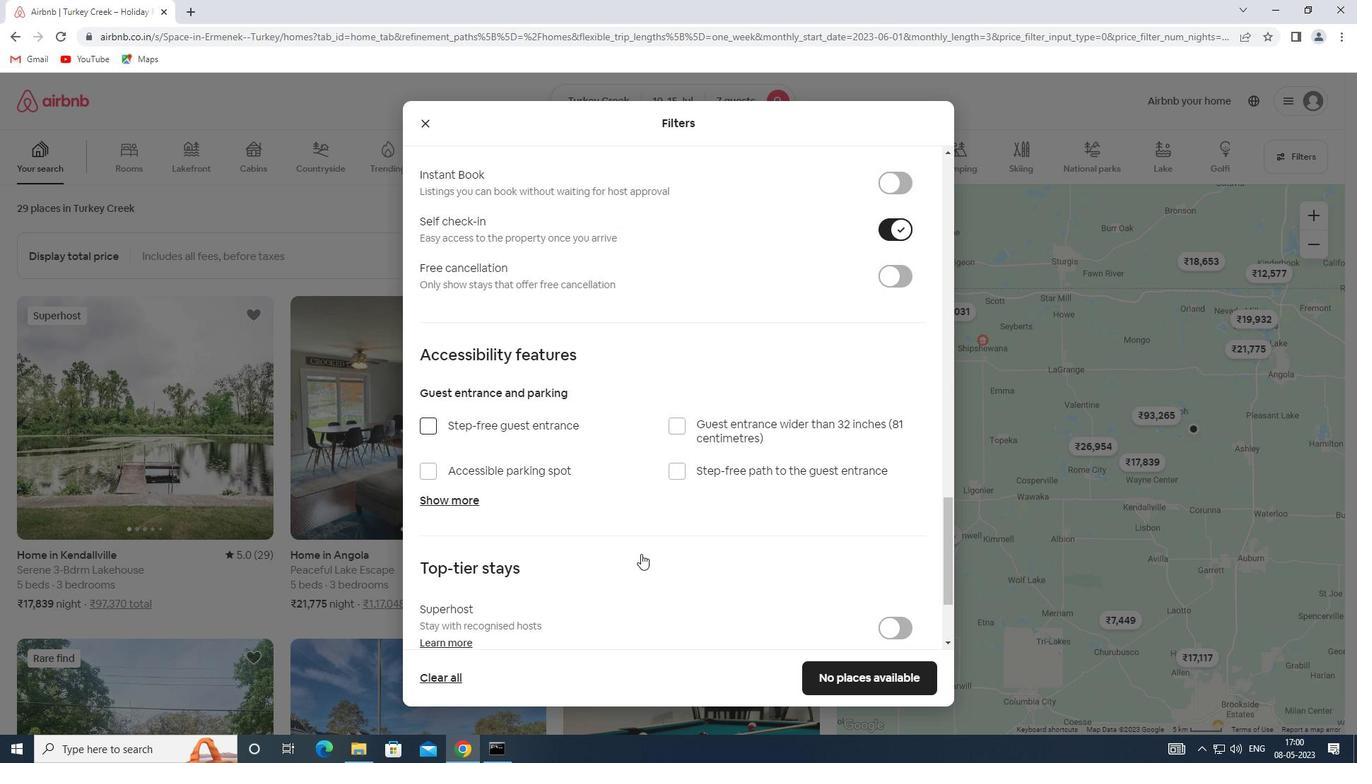 
Action: Mouse scrolled (641, 553) with delta (0, 0)
Screenshot: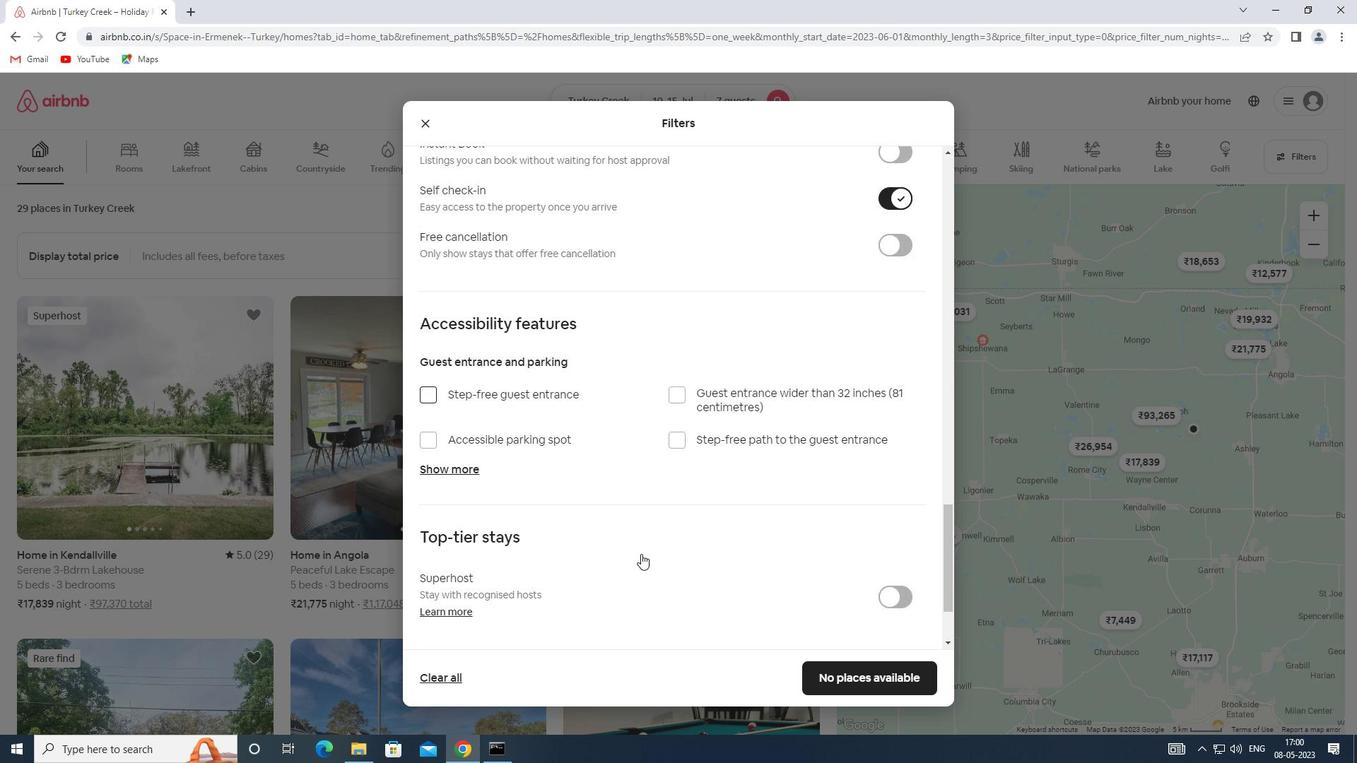 
Action: Mouse moved to (447, 606)
Screenshot: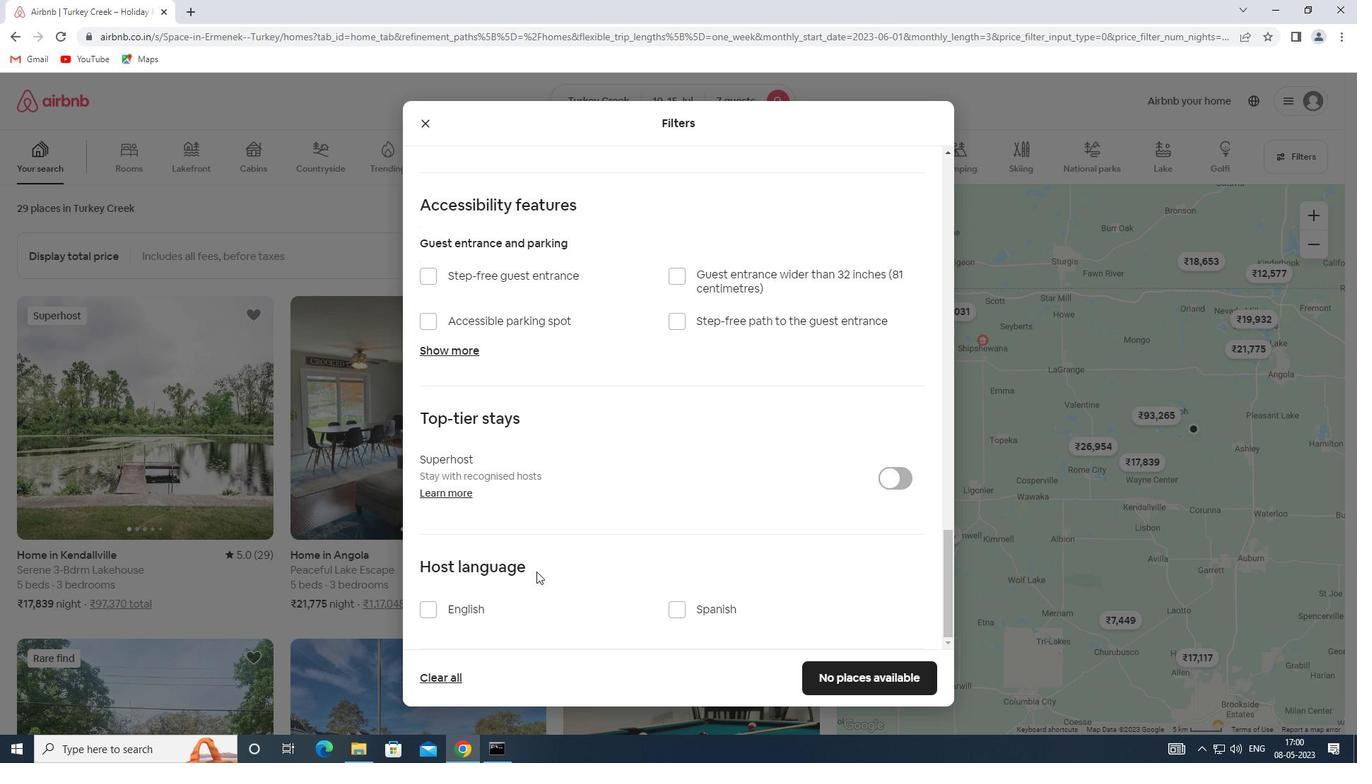 
Action: Mouse pressed left at (447, 606)
Screenshot: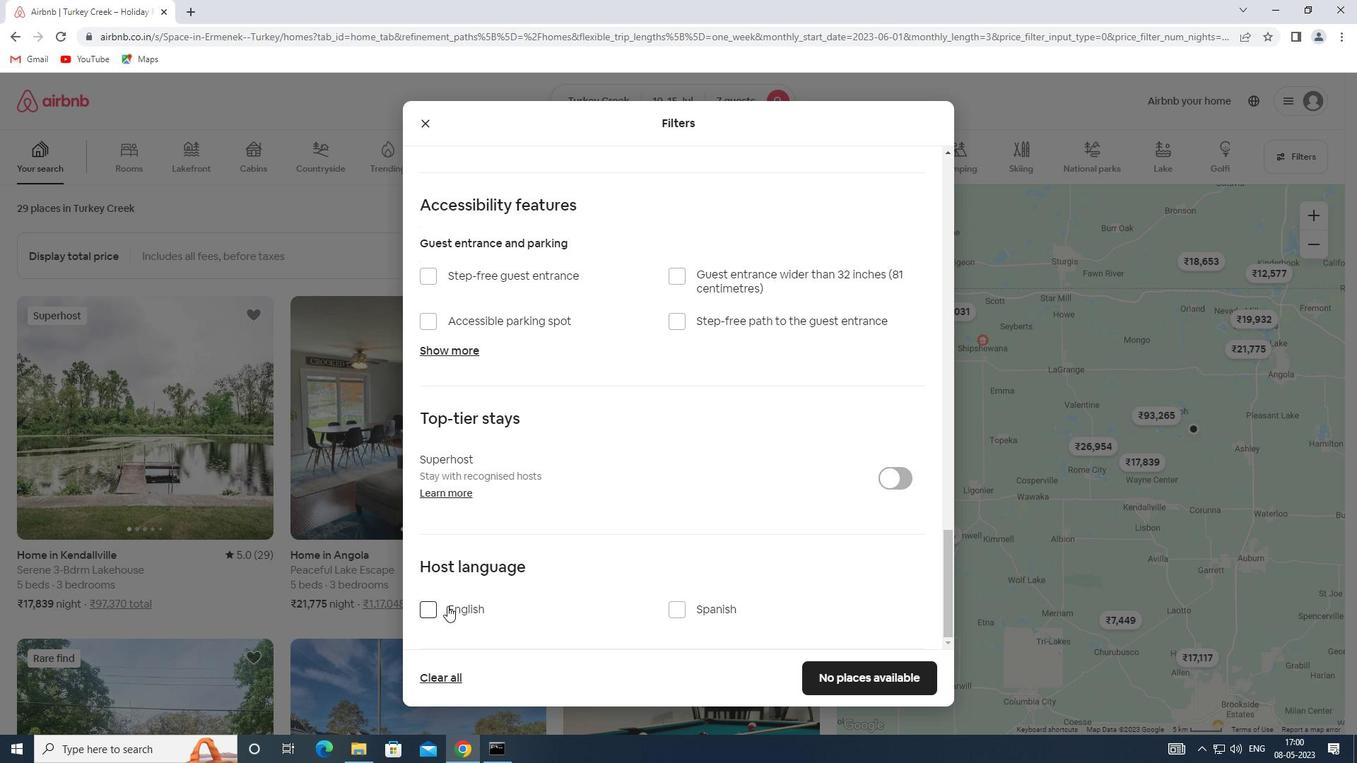 
Action: Mouse moved to (885, 684)
Screenshot: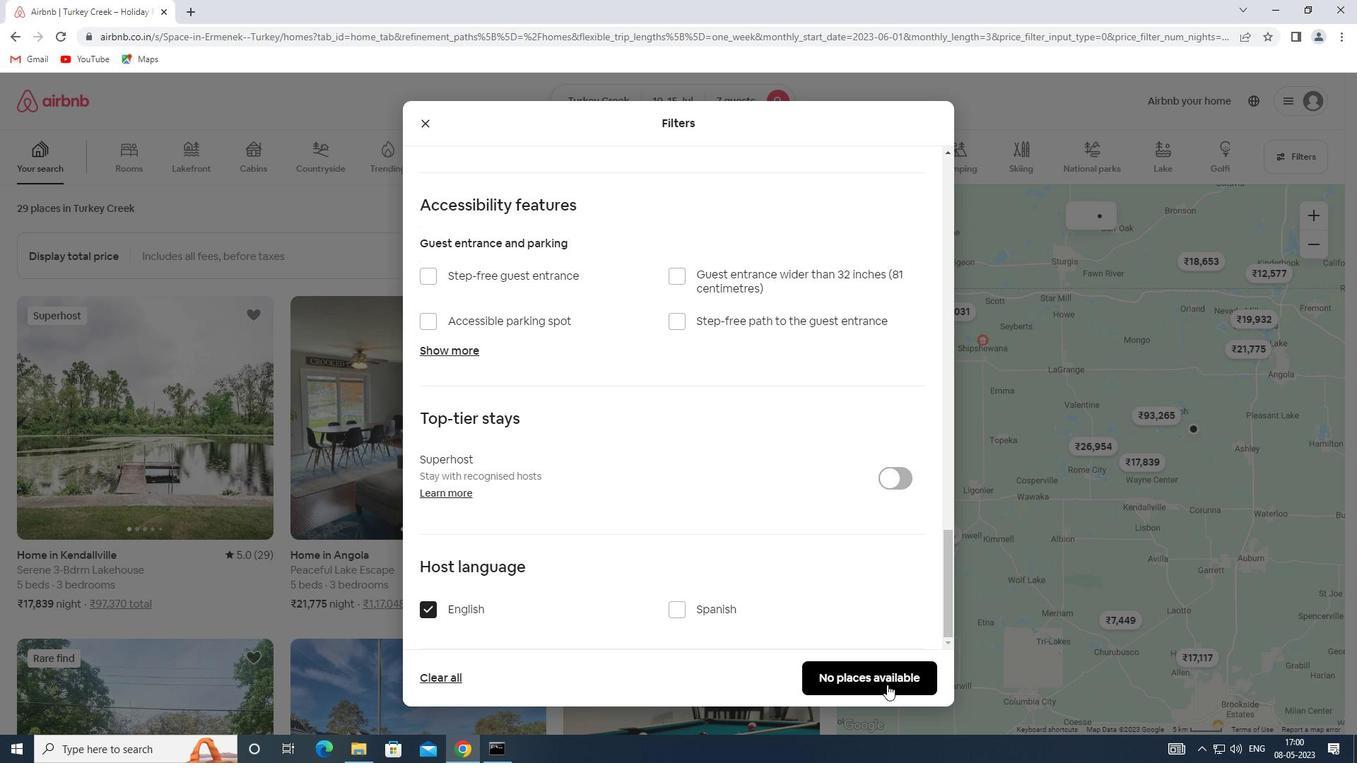 
Action: Mouse pressed left at (885, 684)
Screenshot: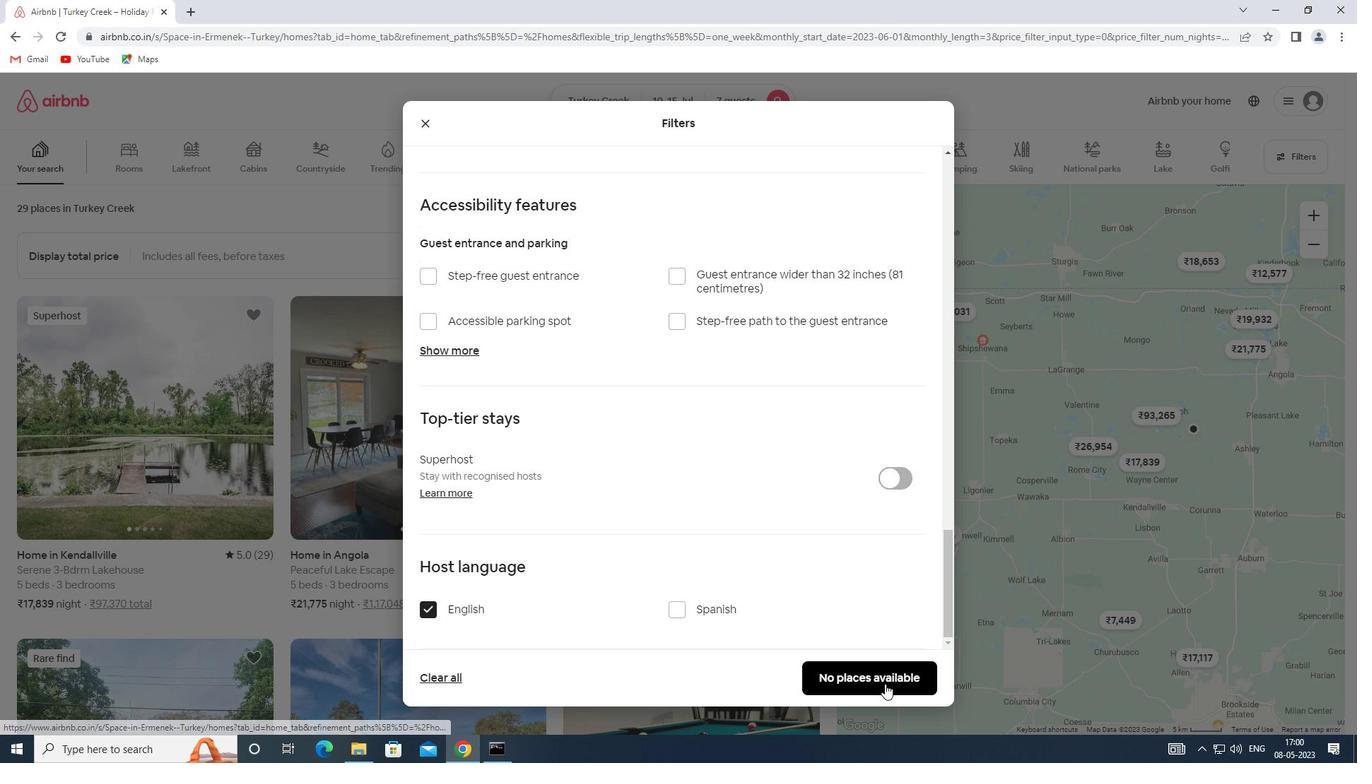 
